 Task:  Look for Airbnb properties in Vrbas, Serbia from 3rd December, 2023 to 17th December, 2023 for 3 adults, 3 bedrooms having 4 beds and 2 bathrooms. Property type can be house. Look for 3 properties as per requirement.
Action: Mouse moved to (415, 134)
Screenshot: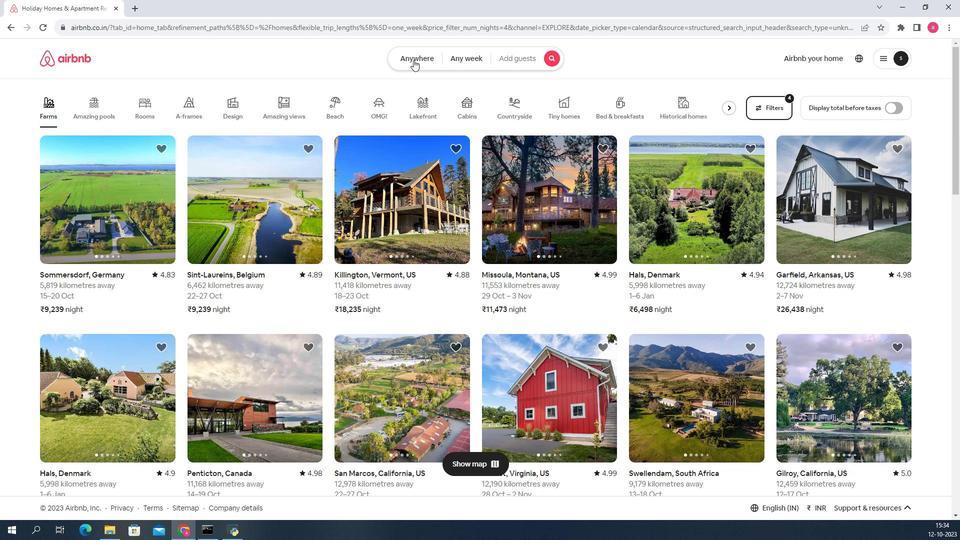 
Action: Mouse pressed left at (415, 134)
Screenshot: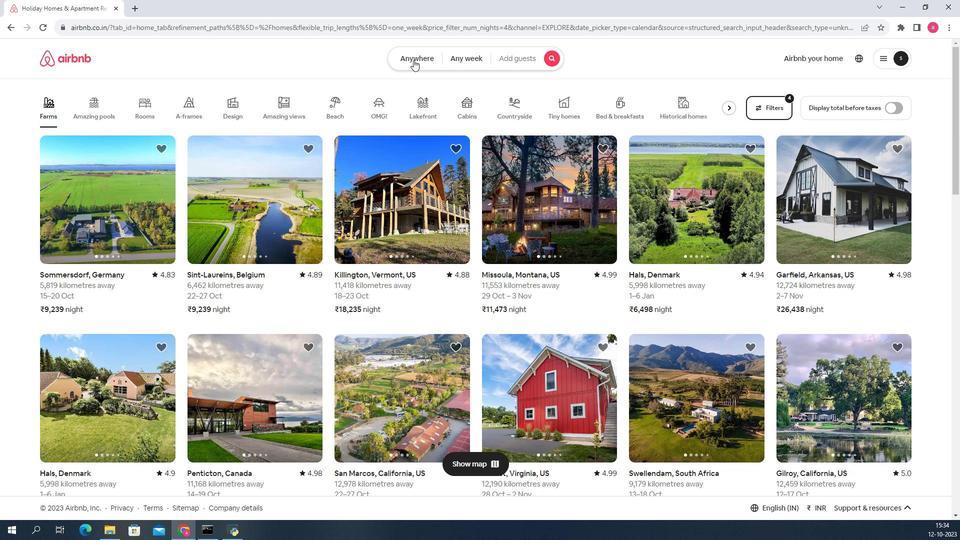 
Action: Mouse moved to (356, 158)
Screenshot: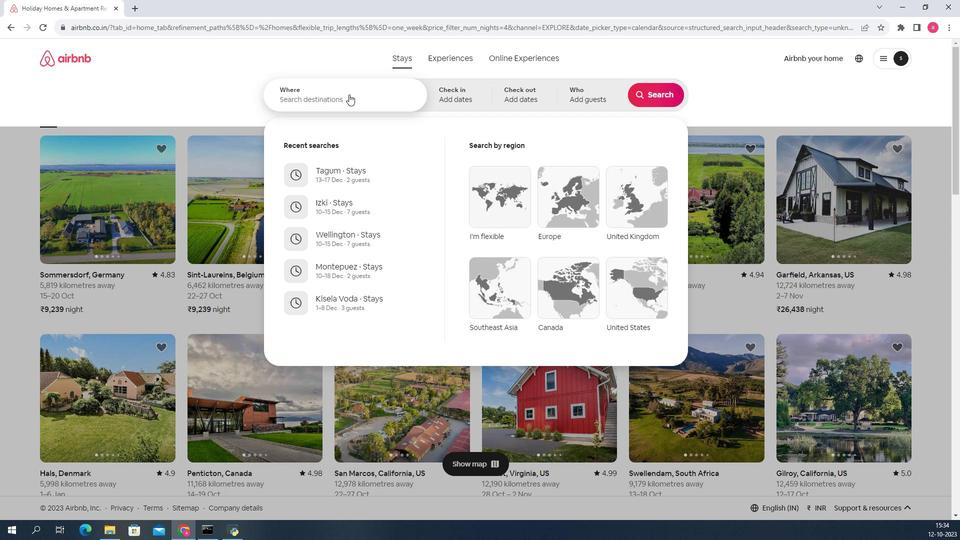 
Action: Mouse pressed left at (356, 158)
Screenshot: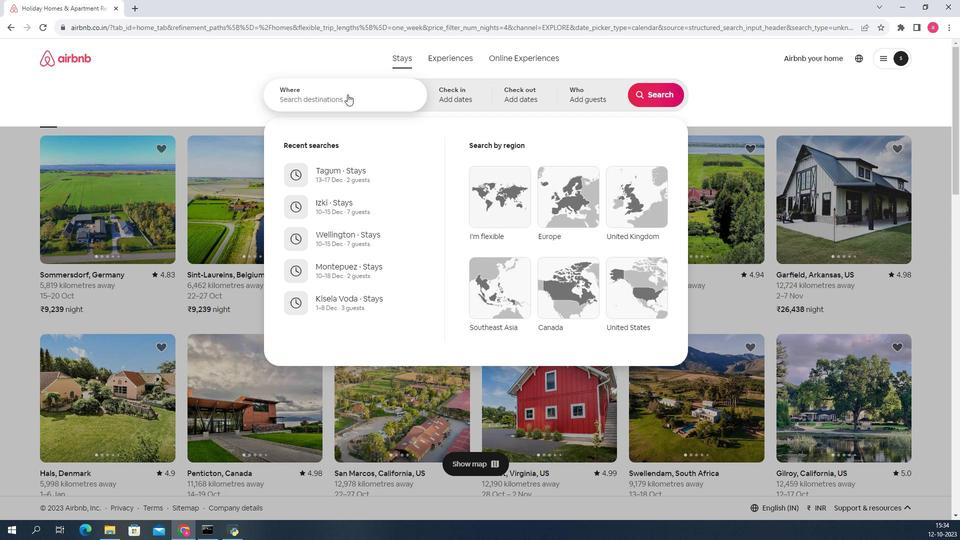 
Action: Mouse moved to (355, 158)
Screenshot: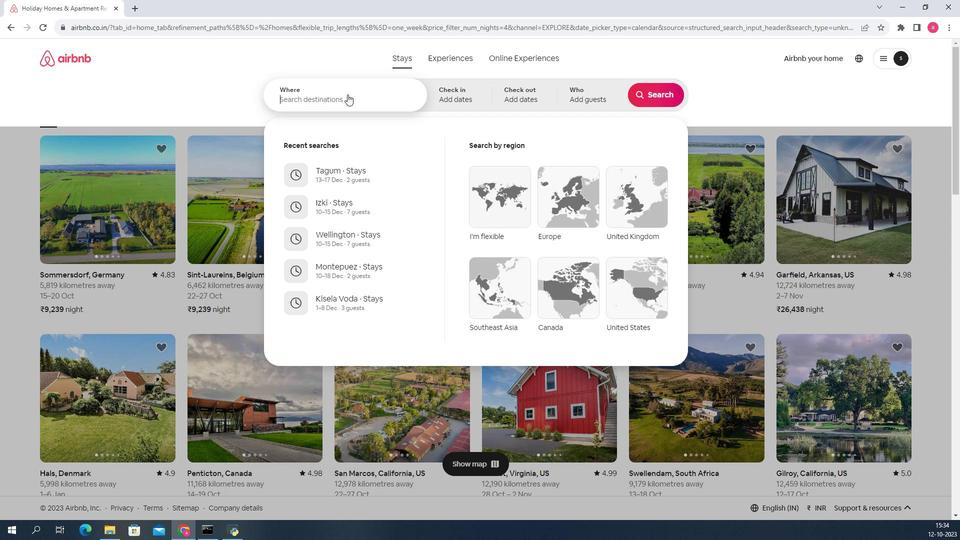
Action: Key pressed vrbas,<Key.space>serbia
Screenshot: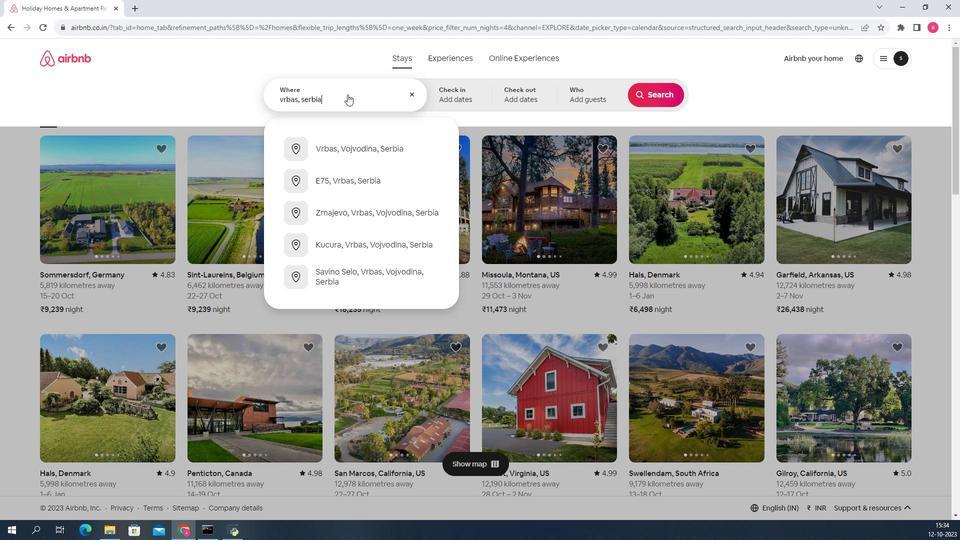 
Action: Mouse moved to (469, 160)
Screenshot: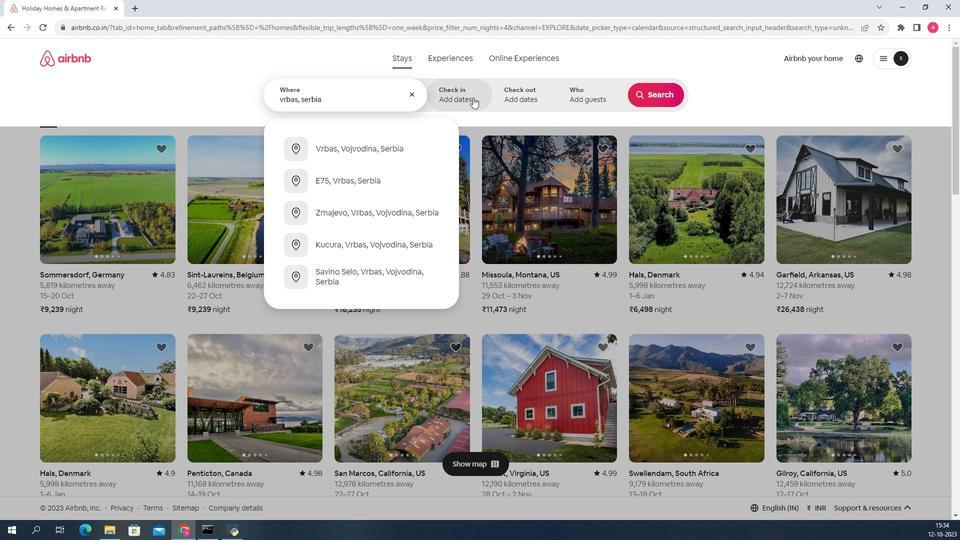 
Action: Mouse pressed left at (469, 160)
Screenshot: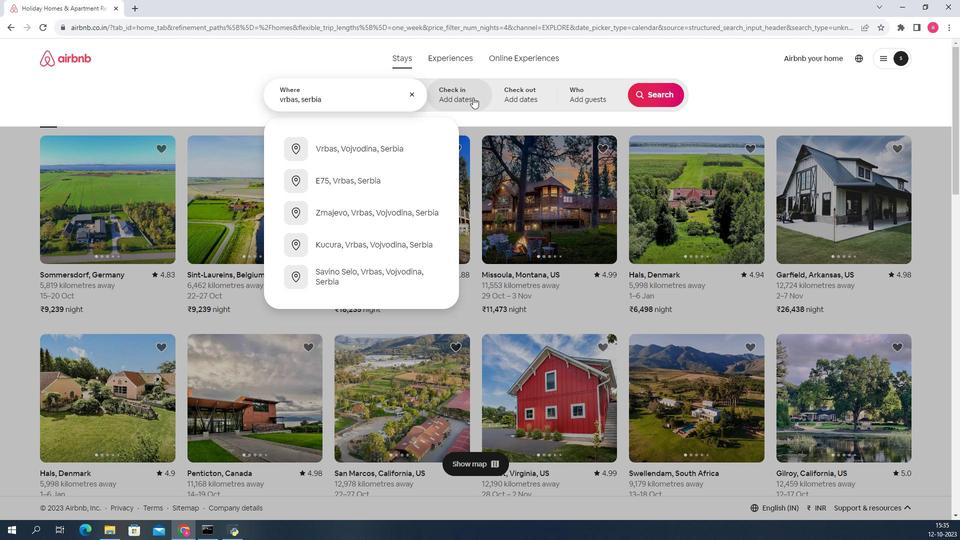 
Action: Mouse moved to (637, 214)
Screenshot: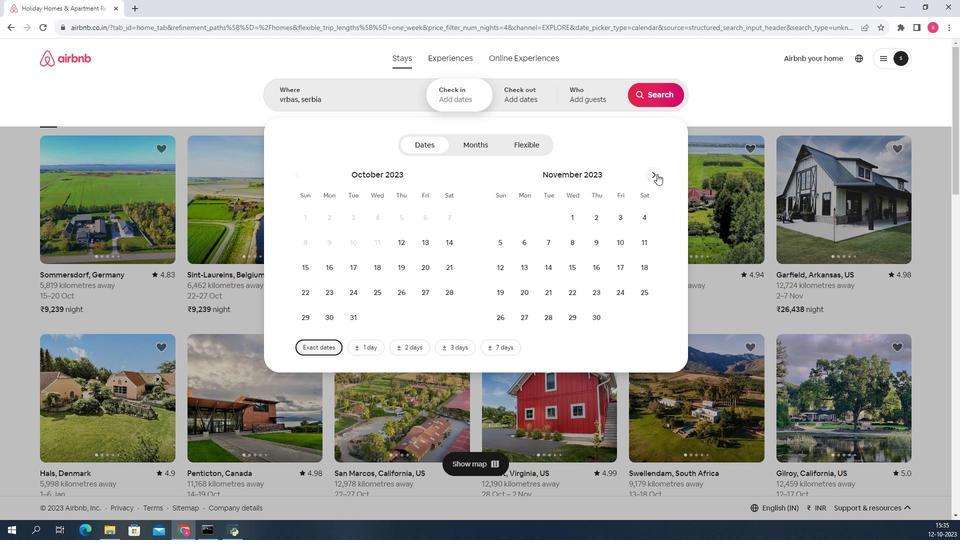
Action: Mouse pressed left at (637, 214)
Screenshot: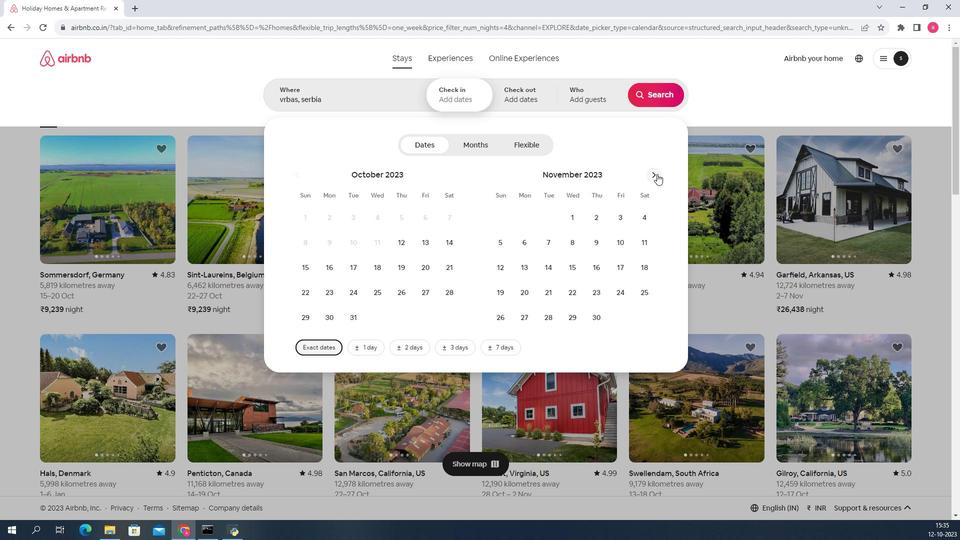 
Action: Mouse moved to (493, 261)
Screenshot: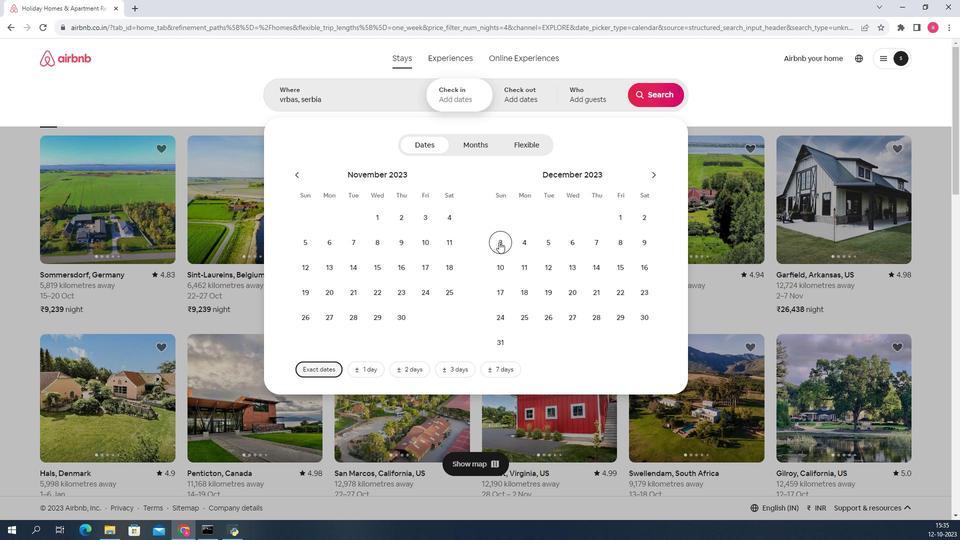 
Action: Mouse pressed left at (493, 261)
Screenshot: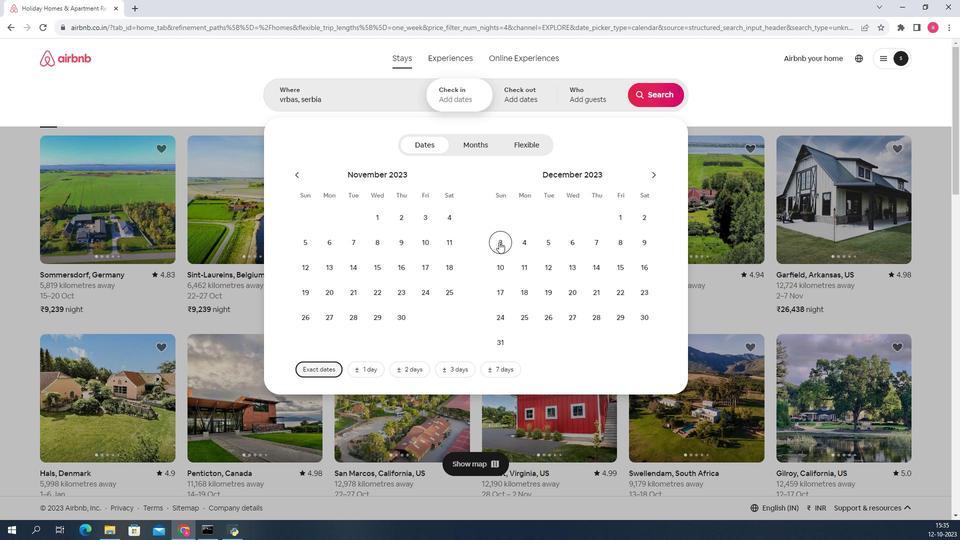 
Action: Mouse moved to (498, 294)
Screenshot: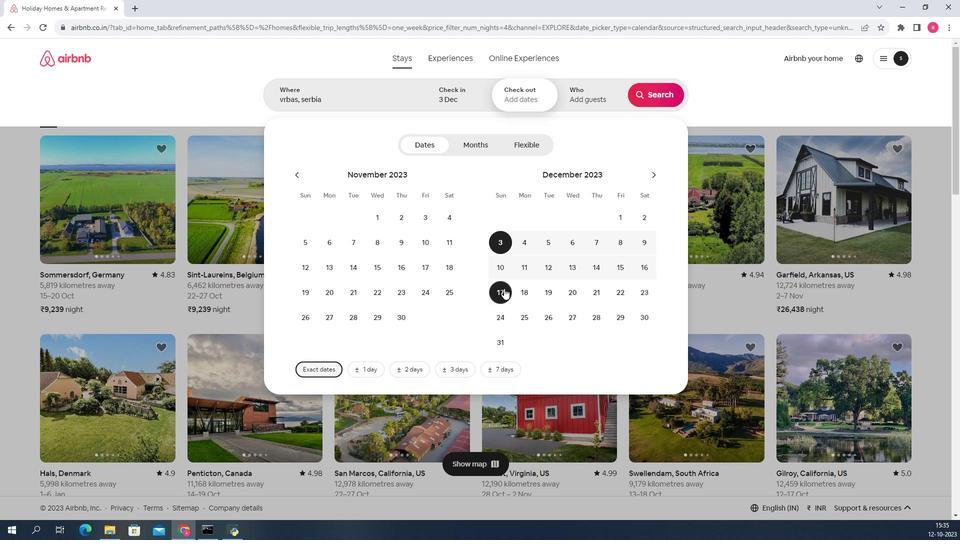 
Action: Mouse pressed left at (498, 294)
Screenshot: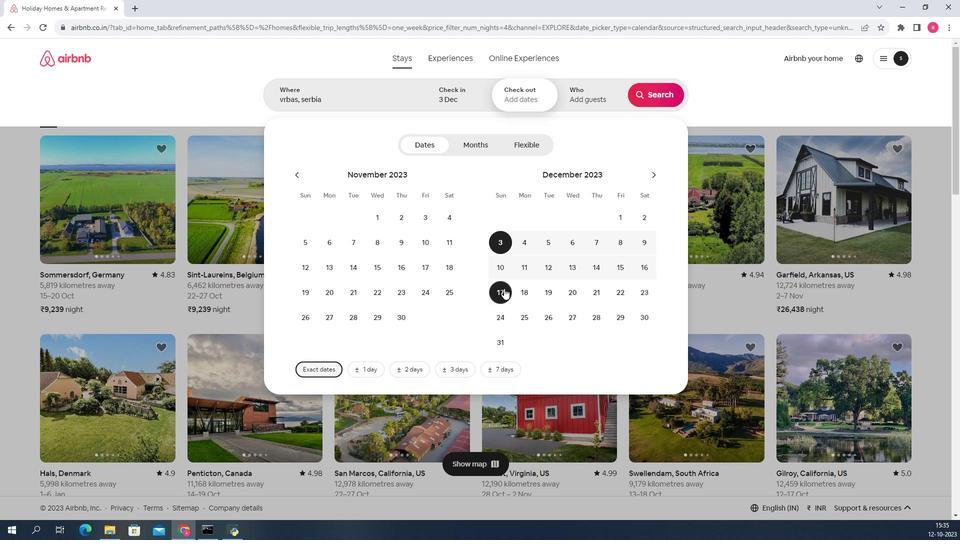 
Action: Mouse moved to (559, 160)
Screenshot: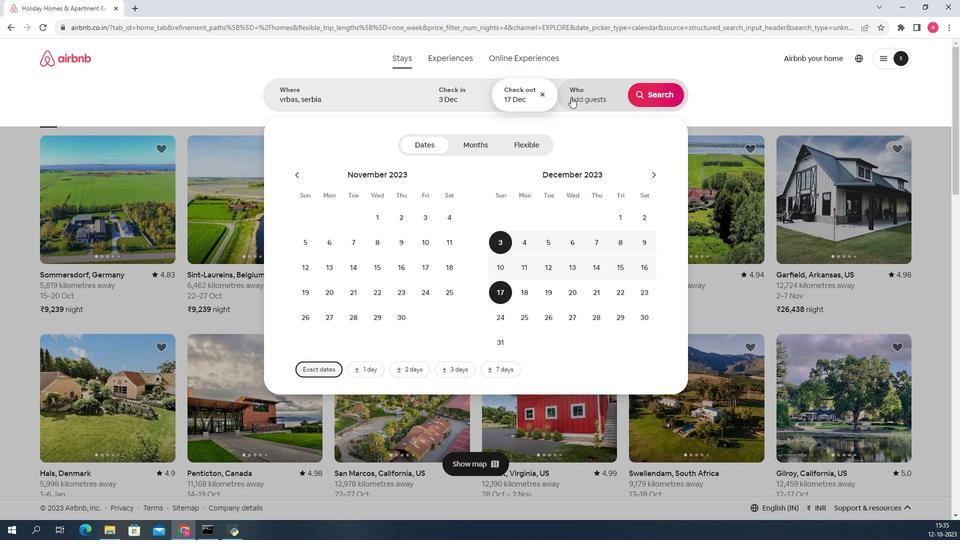 
Action: Mouse pressed left at (559, 160)
Screenshot: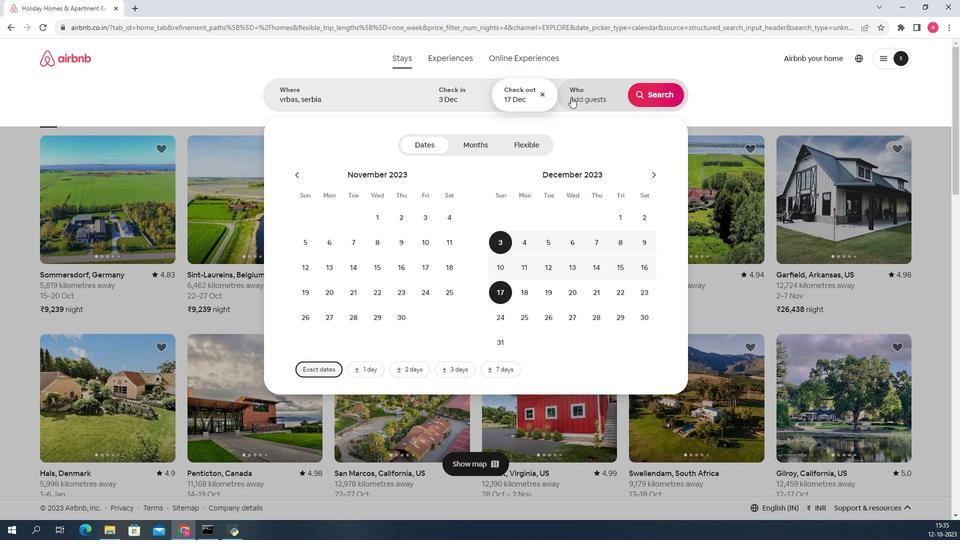 
Action: Mouse moved to (636, 193)
Screenshot: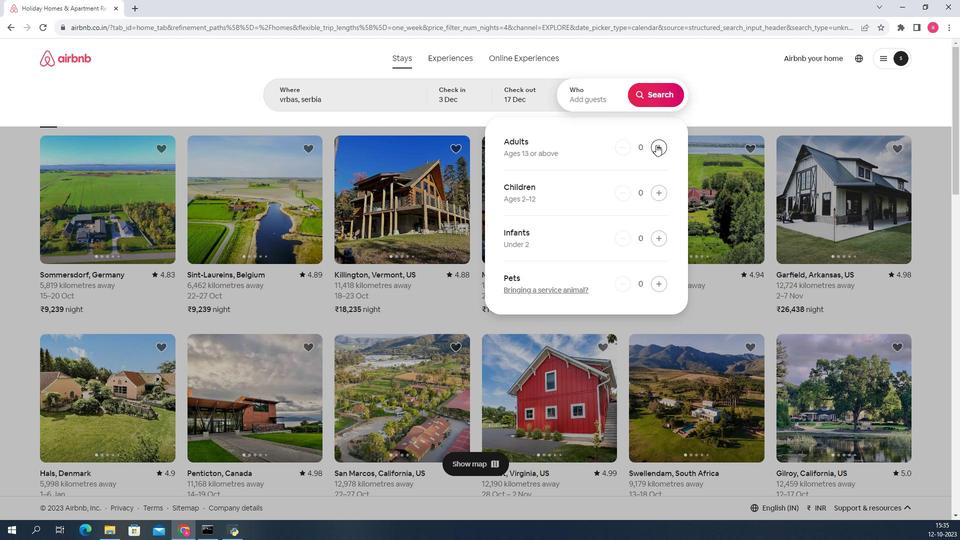 
Action: Mouse pressed left at (636, 193)
Screenshot: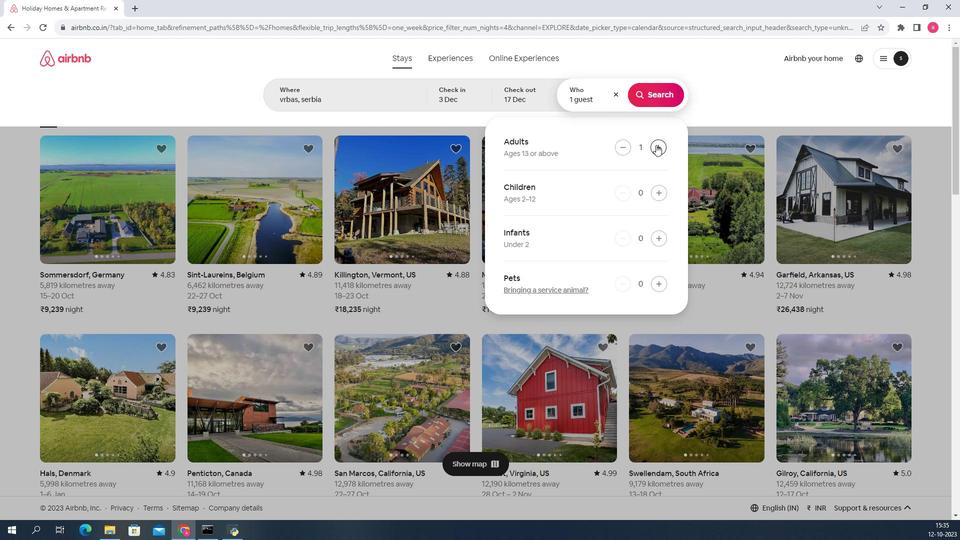 
Action: Mouse pressed left at (636, 193)
Screenshot: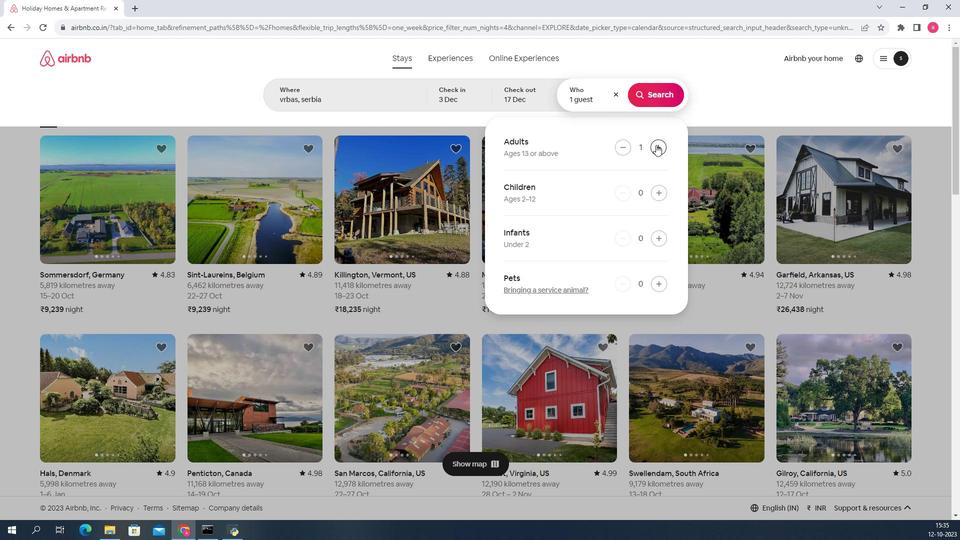 
Action: Mouse pressed left at (636, 193)
Screenshot: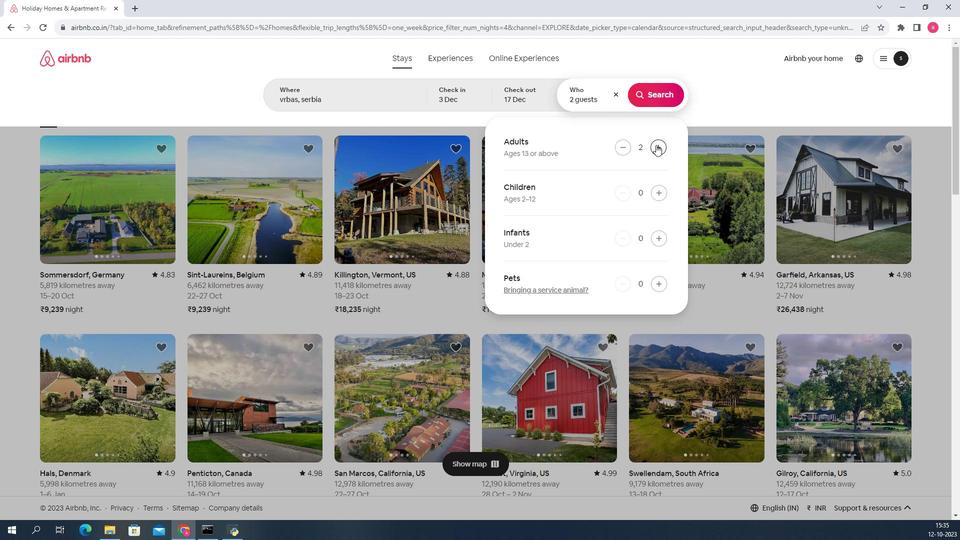 
Action: Mouse moved to (635, 161)
Screenshot: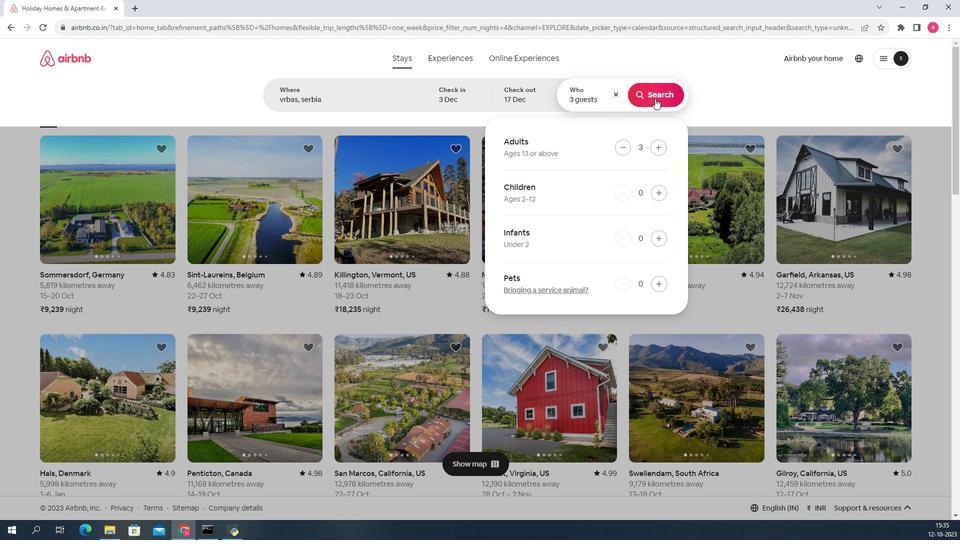 
Action: Mouse pressed left at (635, 161)
Screenshot: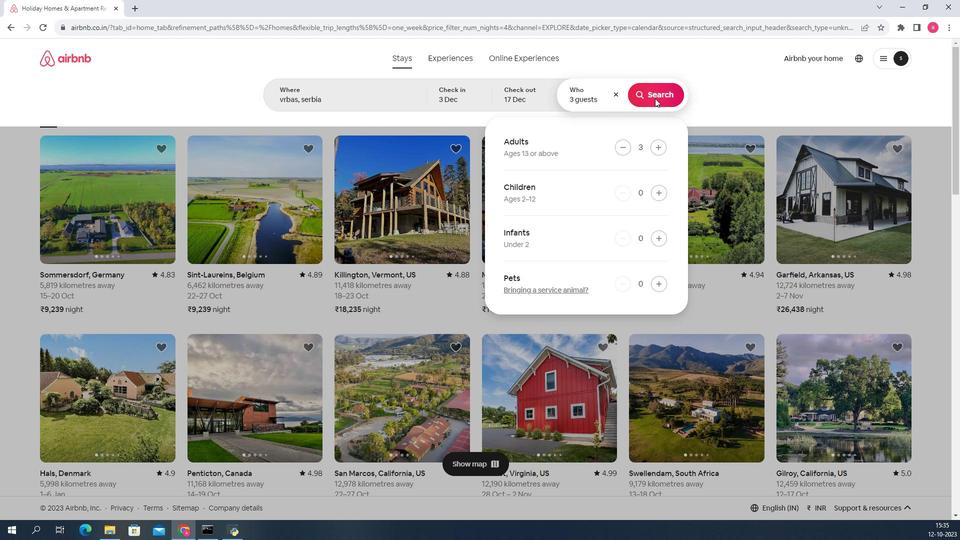 
Action: Mouse moved to (760, 158)
Screenshot: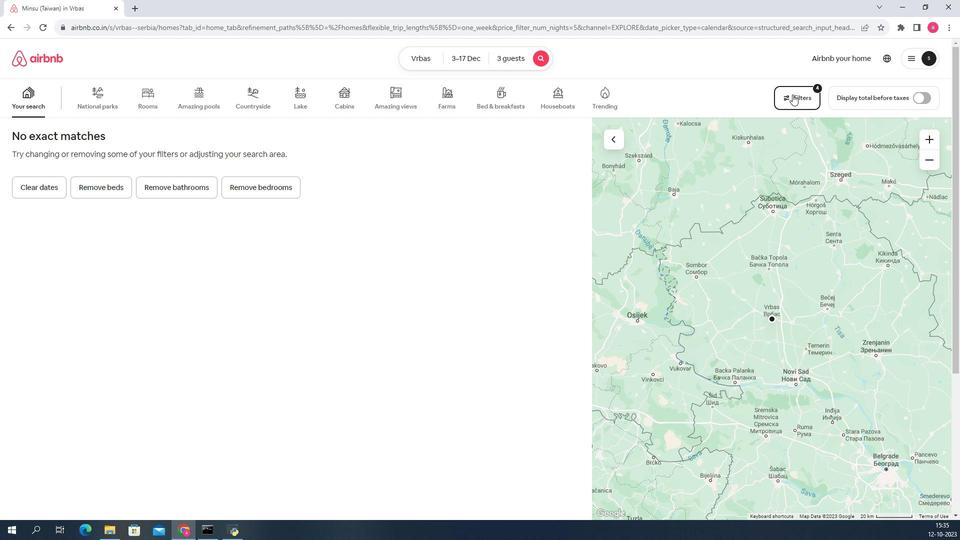 
Action: Mouse pressed left at (760, 158)
Screenshot: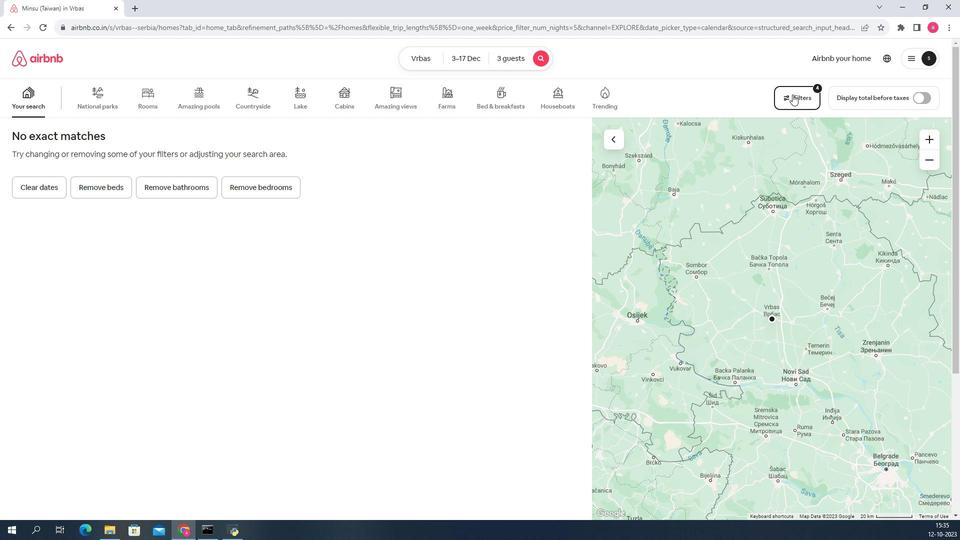 
Action: Mouse moved to (329, 431)
Screenshot: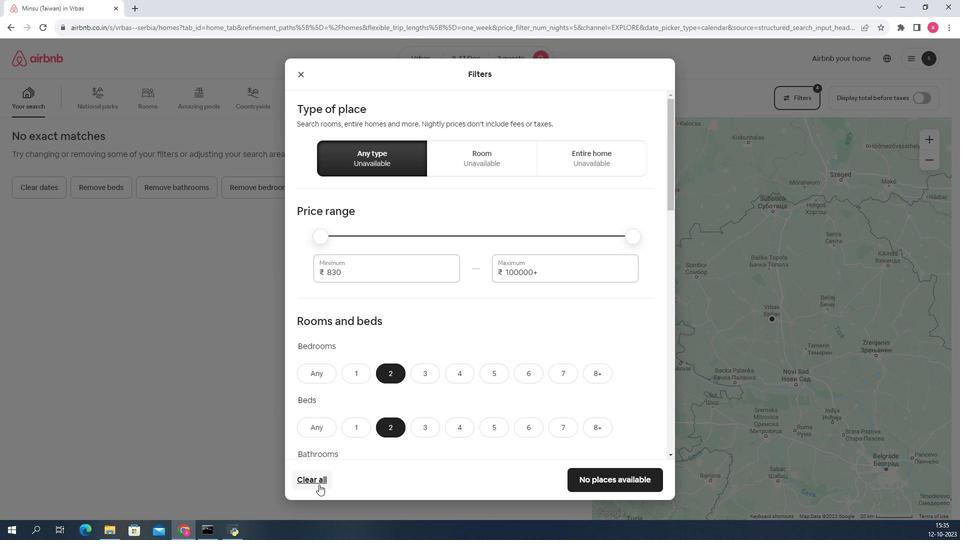 
Action: Mouse pressed left at (329, 431)
Screenshot: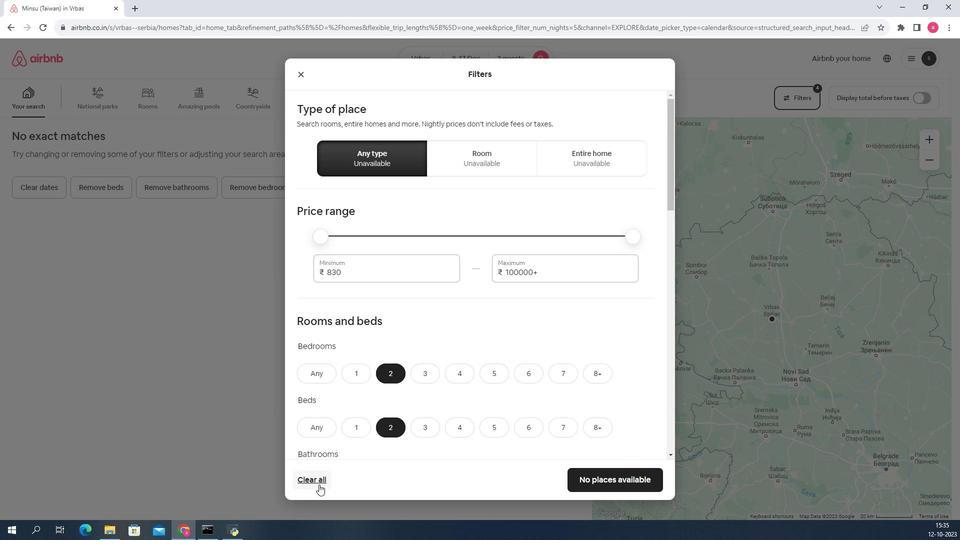
Action: Mouse moved to (498, 278)
Screenshot: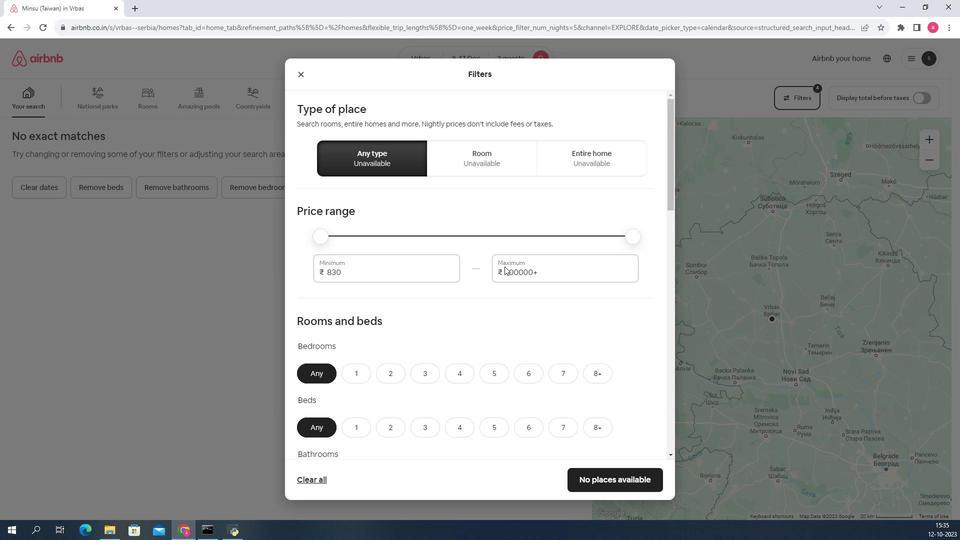 
Action: Mouse scrolled (498, 278) with delta (0, 0)
Screenshot: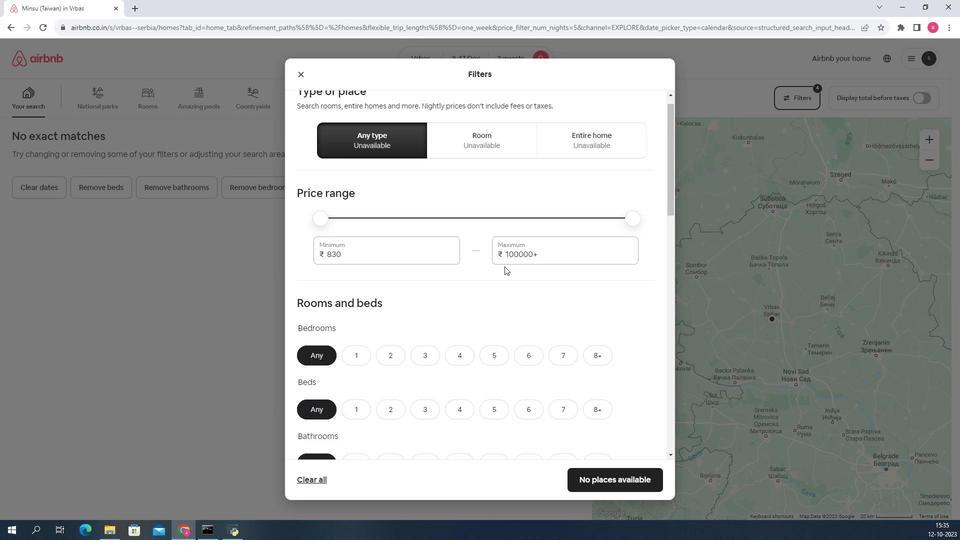 
Action: Mouse scrolled (498, 278) with delta (0, 0)
Screenshot: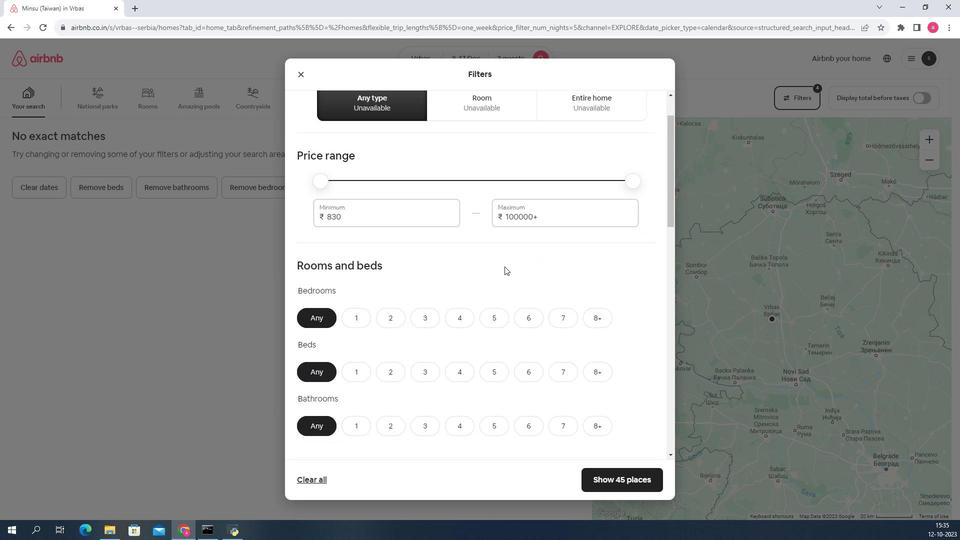 
Action: Mouse scrolled (498, 278) with delta (0, 0)
Screenshot: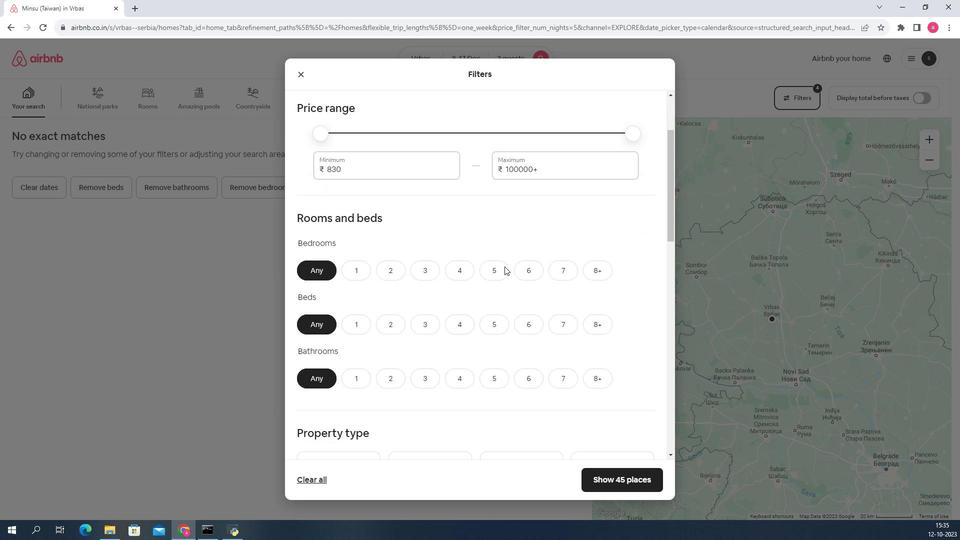 
Action: Mouse moved to (433, 255)
Screenshot: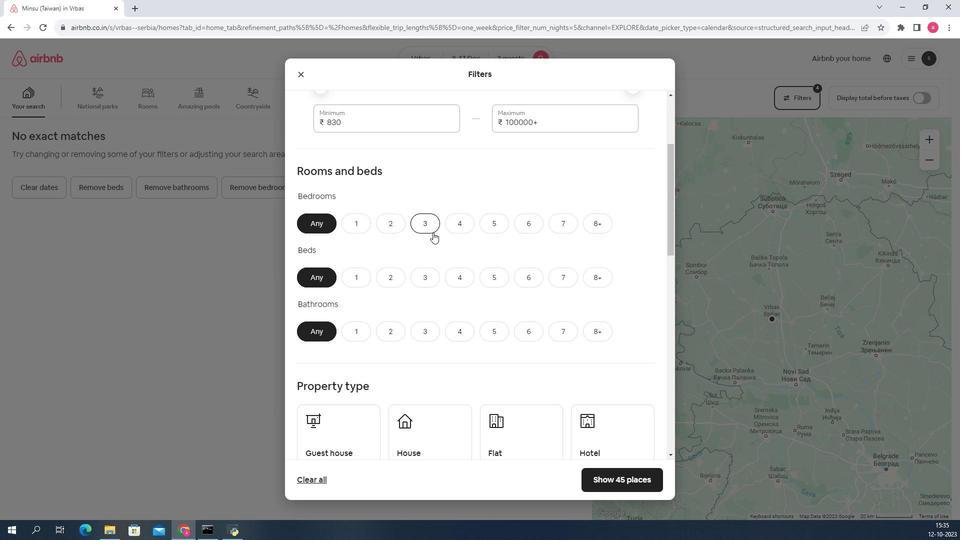 
Action: Mouse pressed left at (433, 255)
Screenshot: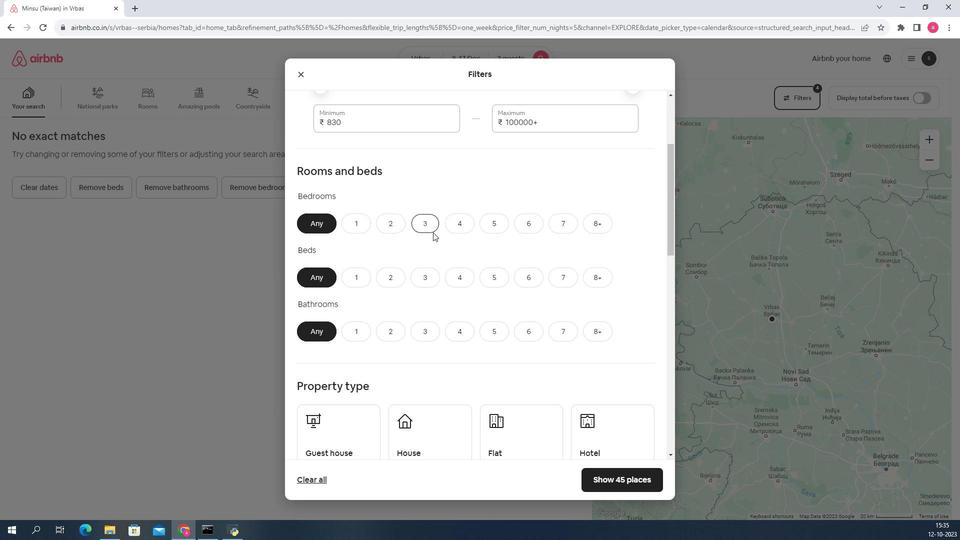 
Action: Mouse moved to (458, 286)
Screenshot: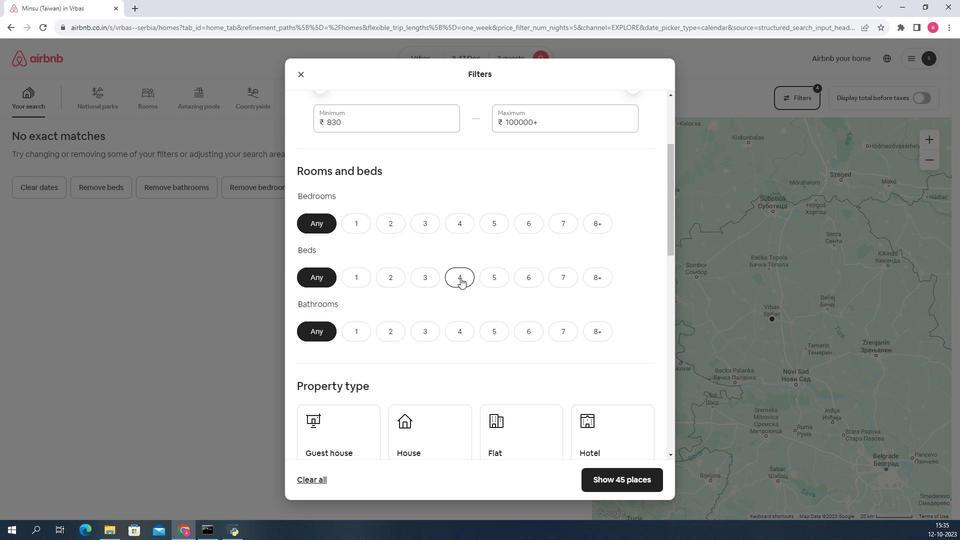 
Action: Mouse pressed left at (458, 286)
Screenshot: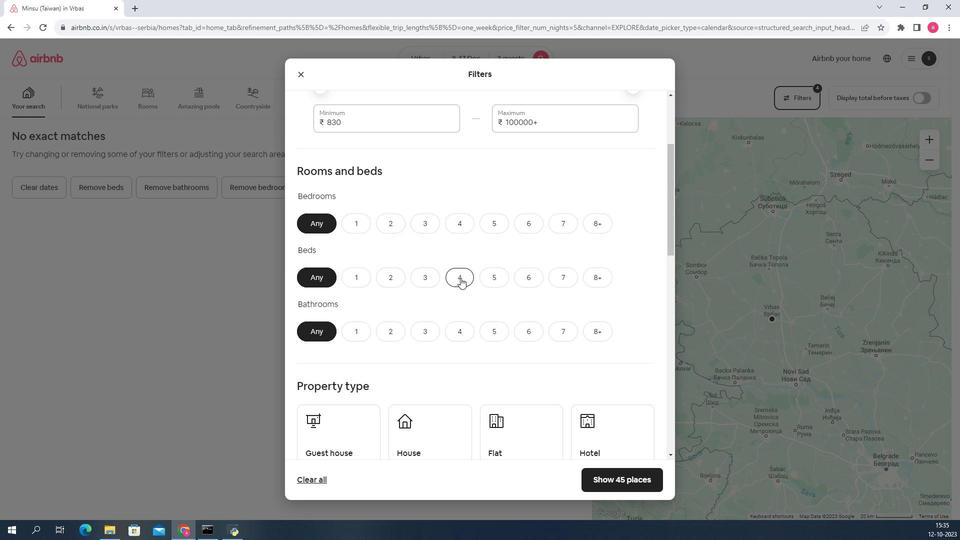 
Action: Mouse moved to (426, 248)
Screenshot: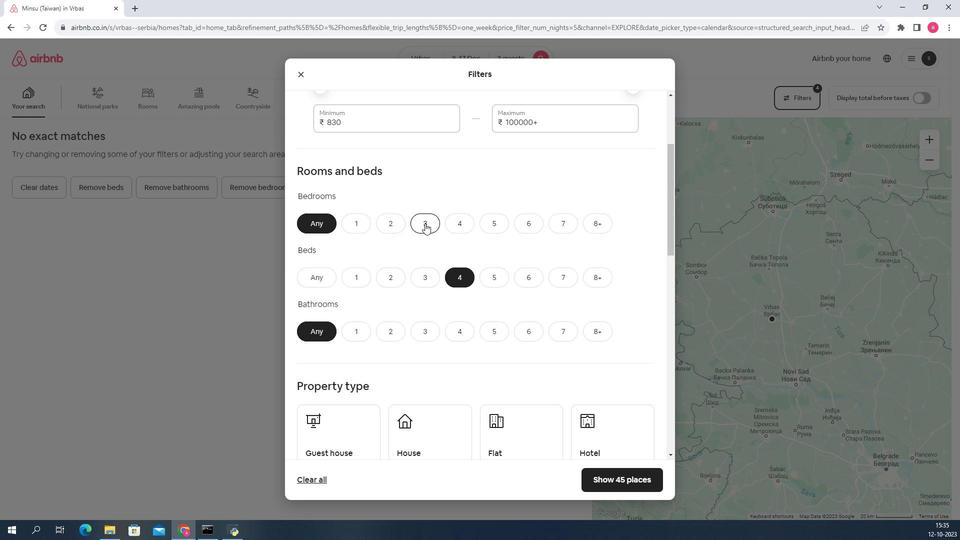 
Action: Mouse pressed left at (426, 248)
Screenshot: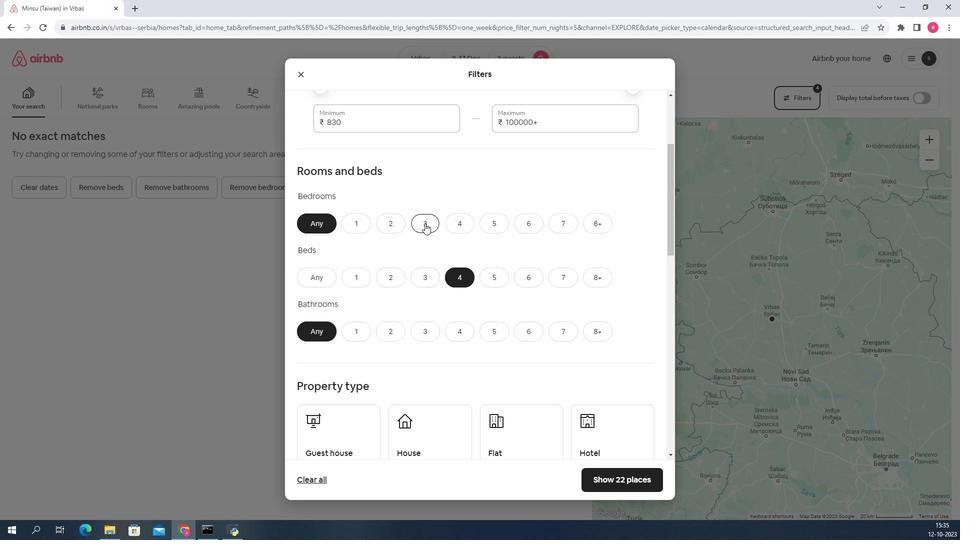 
Action: Mouse moved to (400, 323)
Screenshot: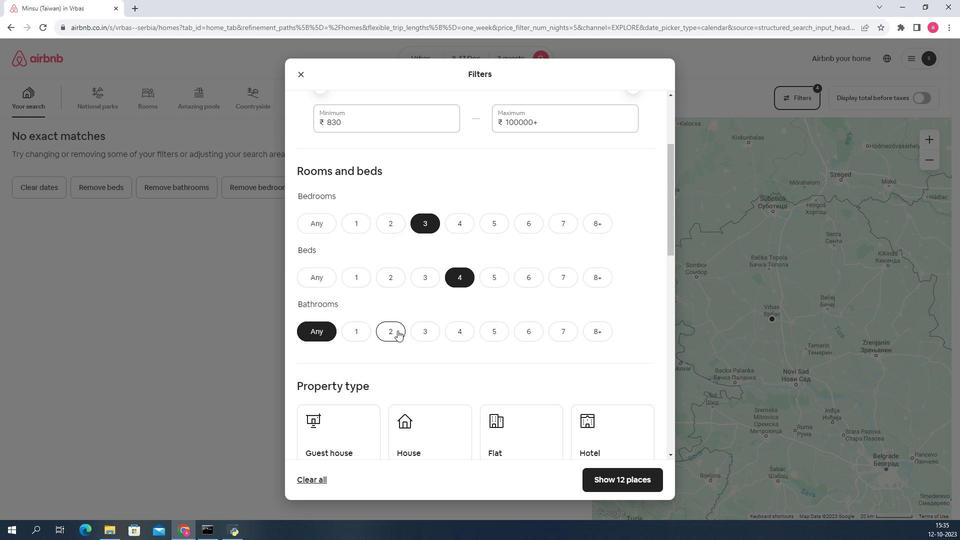 
Action: Mouse pressed left at (400, 323)
Screenshot: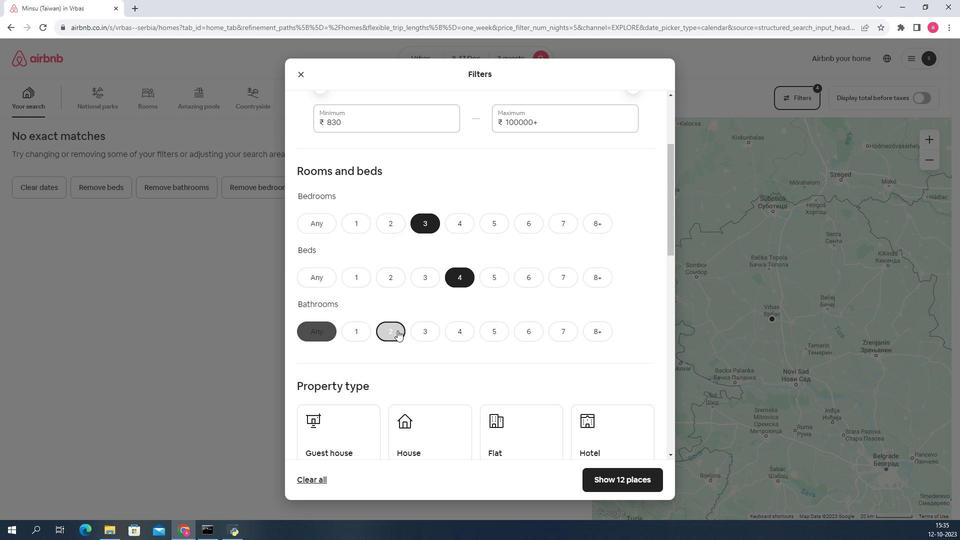 
Action: Mouse moved to (413, 326)
Screenshot: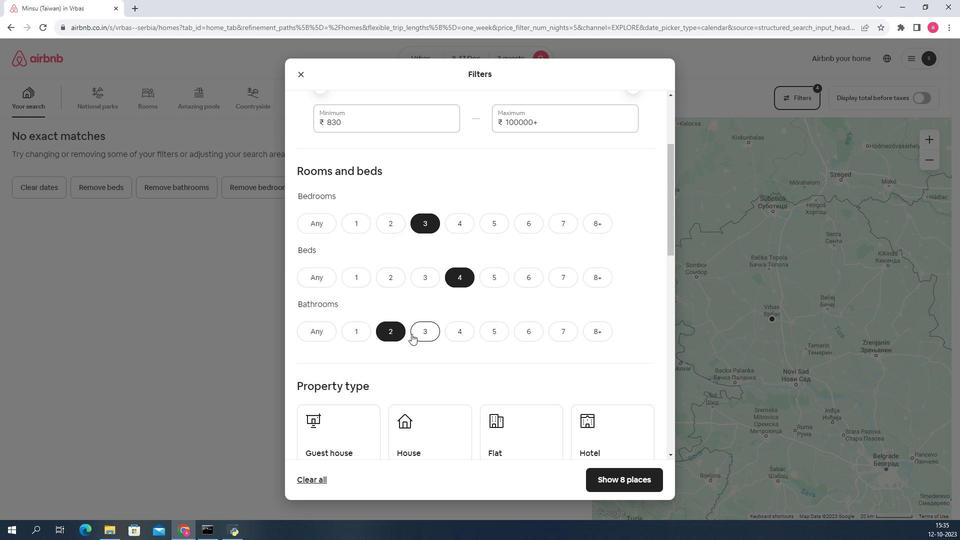 
Action: Mouse scrolled (413, 325) with delta (0, 0)
Screenshot: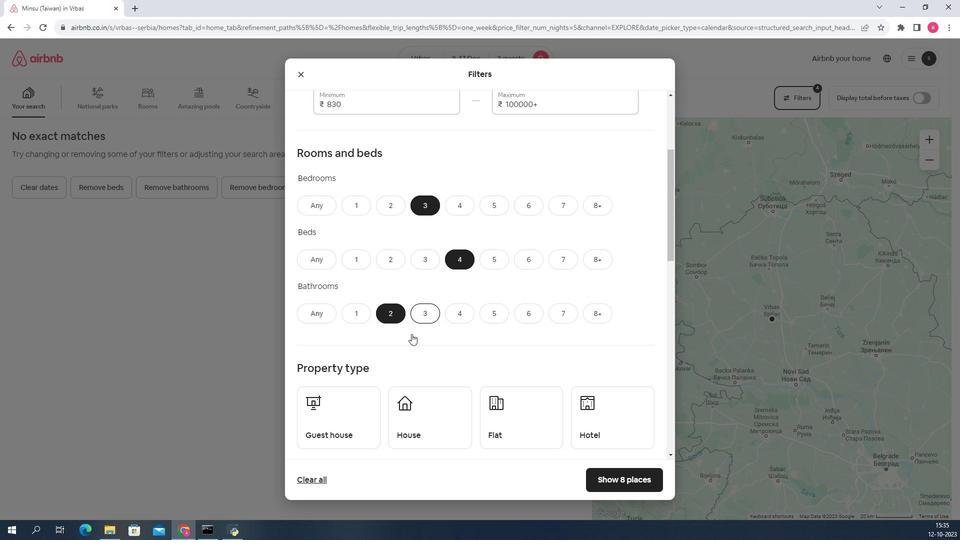 
Action: Mouse scrolled (413, 325) with delta (0, 0)
Screenshot: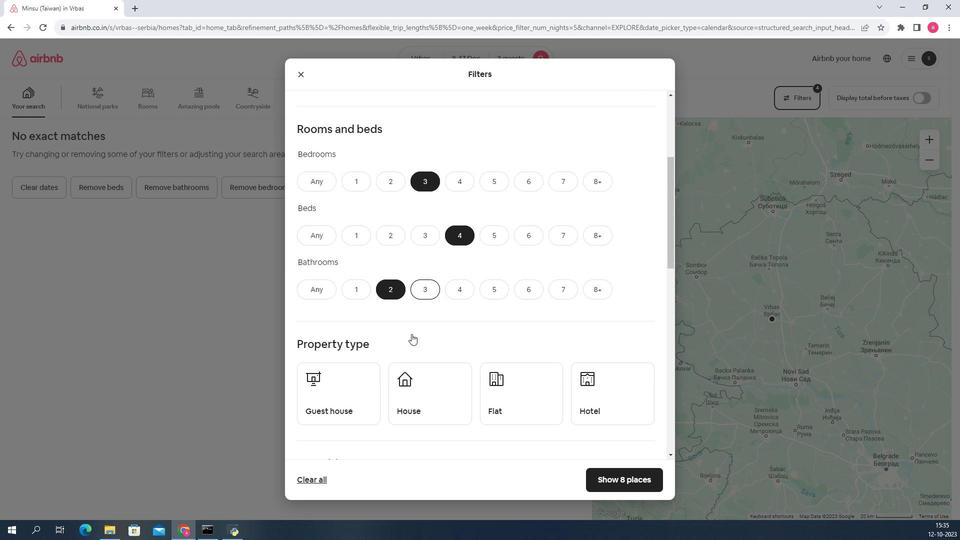 
Action: Mouse moved to (407, 324)
Screenshot: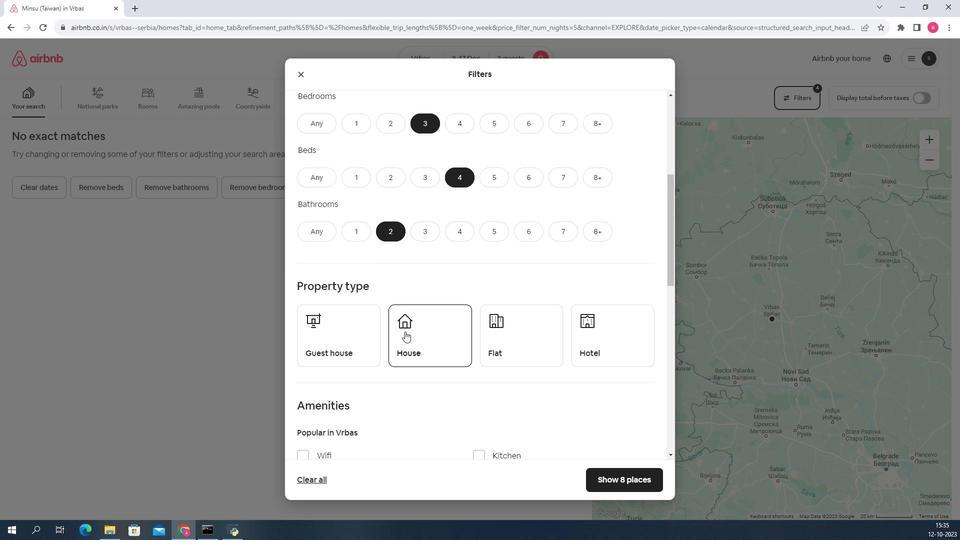 
Action: Mouse pressed left at (407, 324)
Screenshot: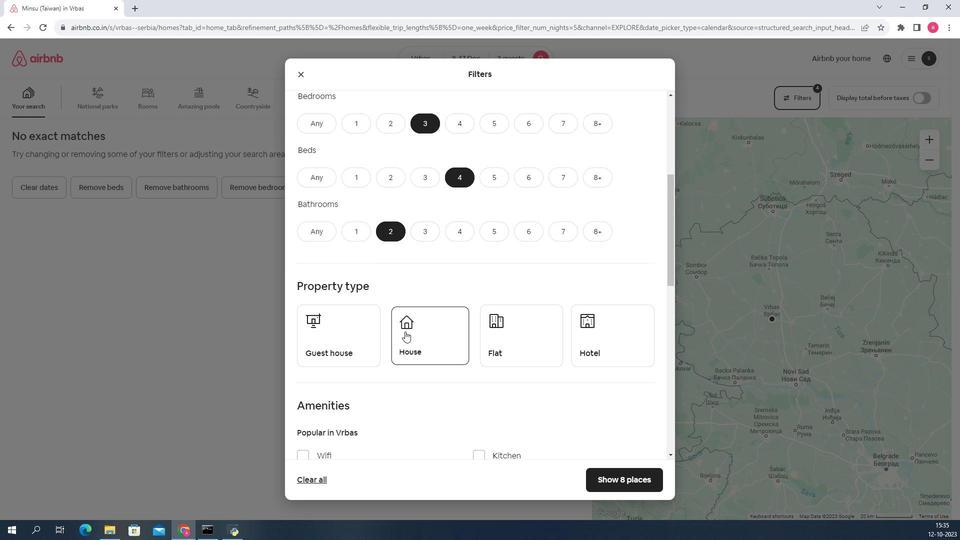 
Action: Mouse scrolled (407, 324) with delta (0, 0)
Screenshot: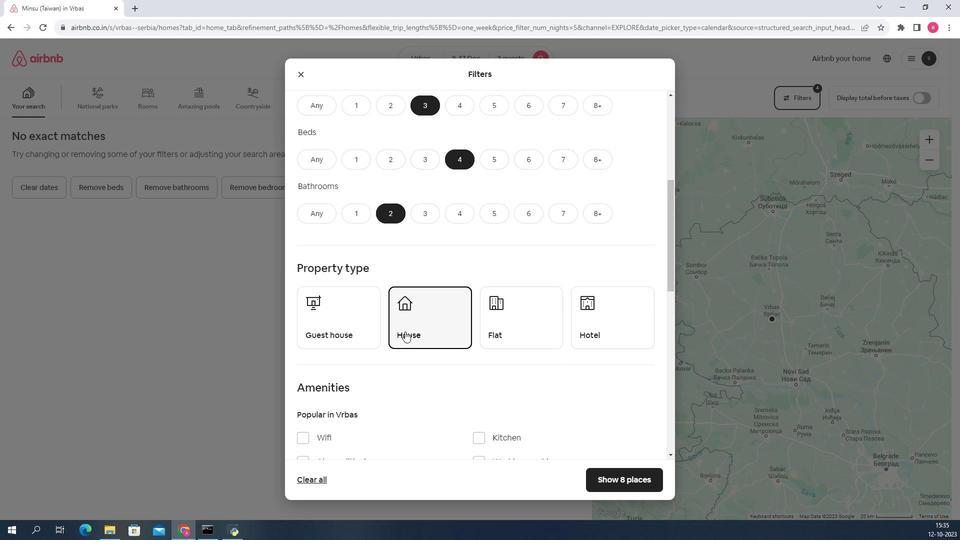 
Action: Mouse scrolled (407, 324) with delta (0, 0)
Screenshot: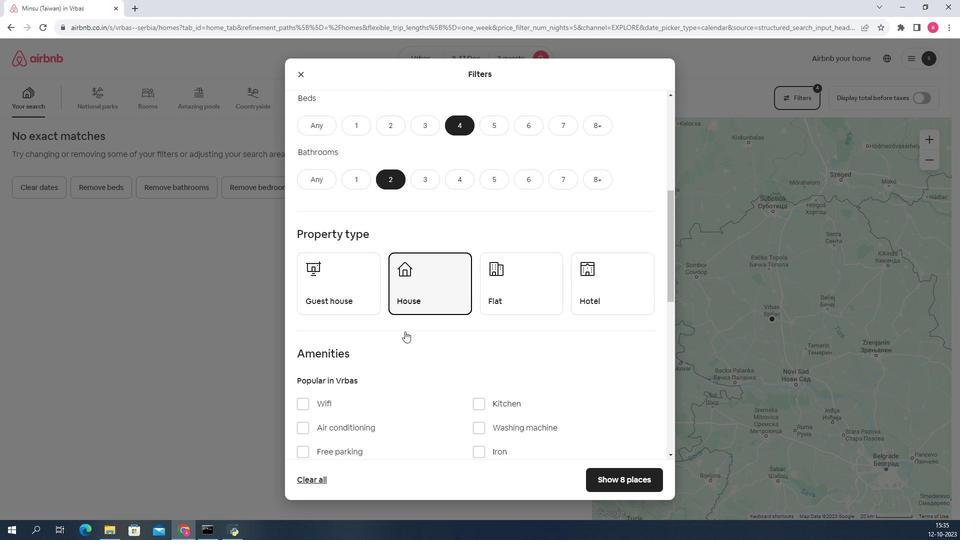 
Action: Mouse moved to (482, 305)
Screenshot: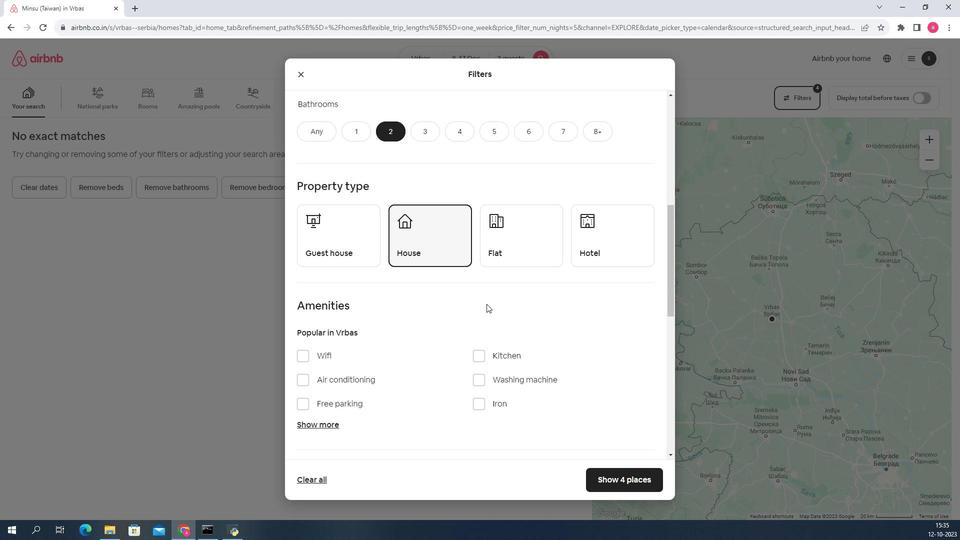 
Action: Mouse scrolled (482, 304) with delta (0, 0)
Screenshot: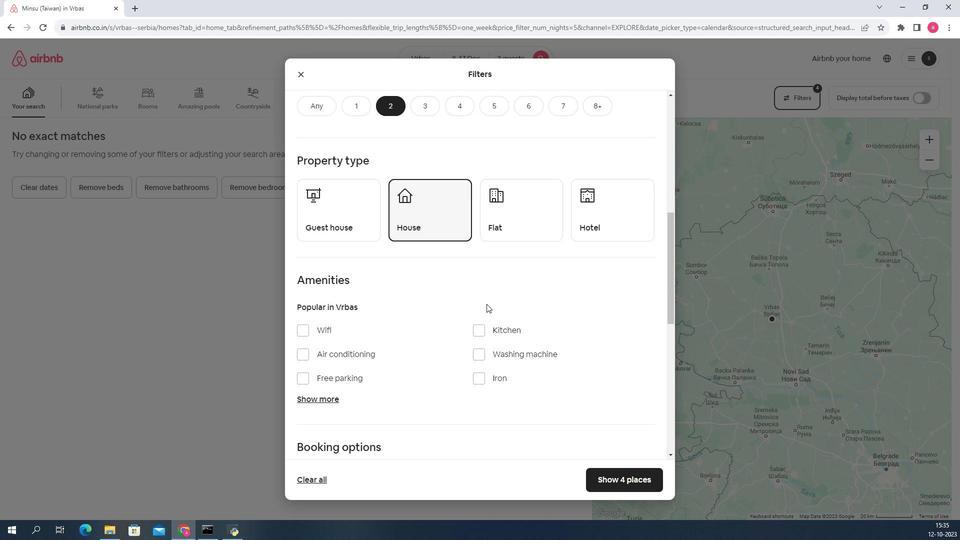 
Action: Mouse scrolled (482, 304) with delta (0, 0)
Screenshot: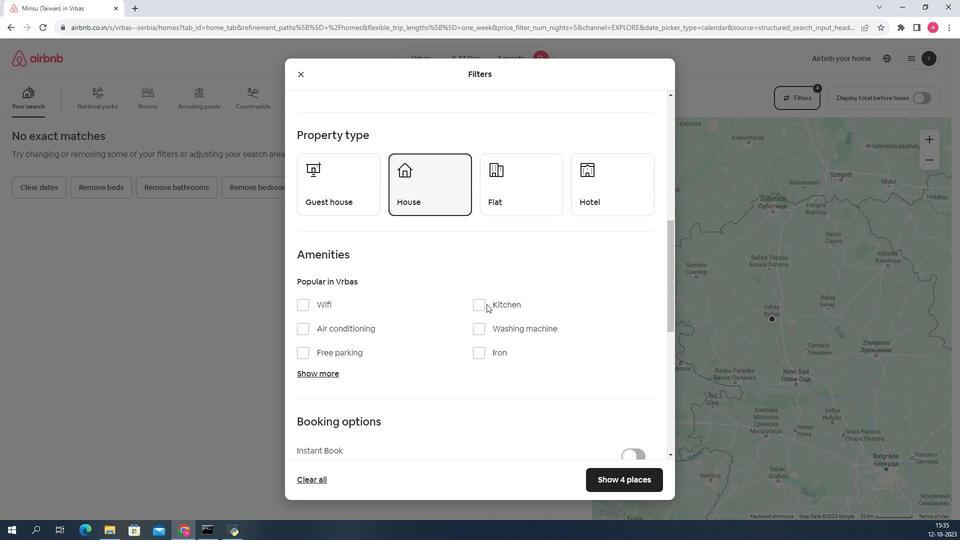
Action: Mouse moved to (586, 431)
Screenshot: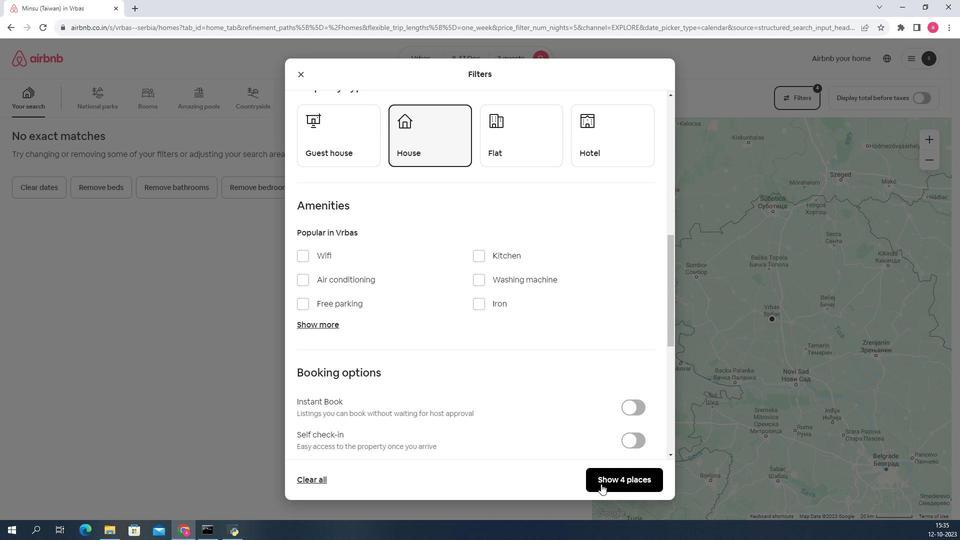 
Action: Mouse pressed left at (586, 431)
Screenshot: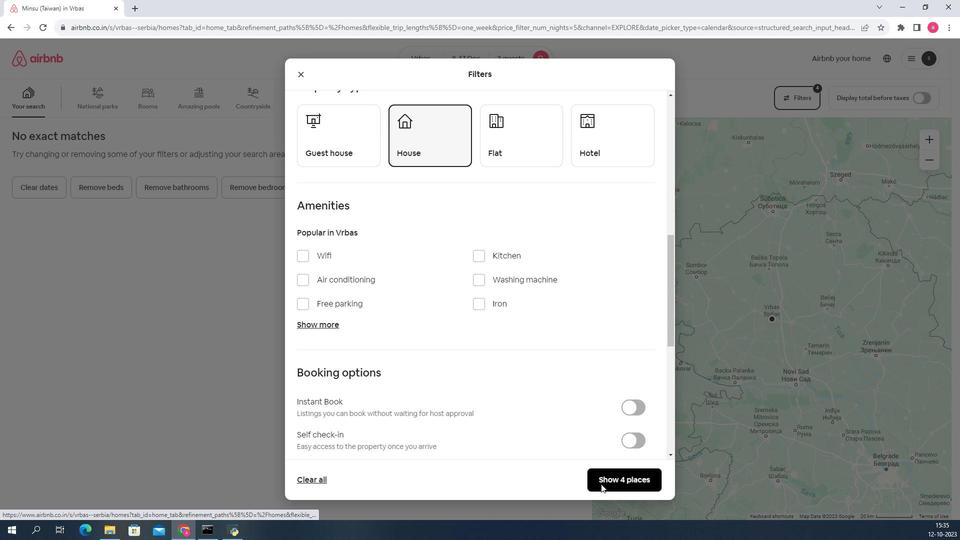 
Action: Mouse moved to (100, 257)
Screenshot: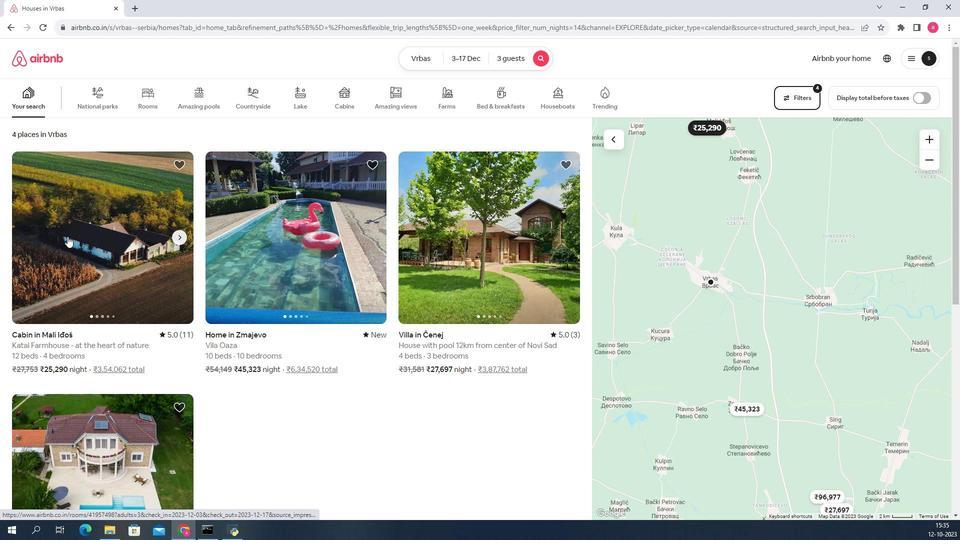 
Action: Mouse pressed left at (100, 257)
Screenshot: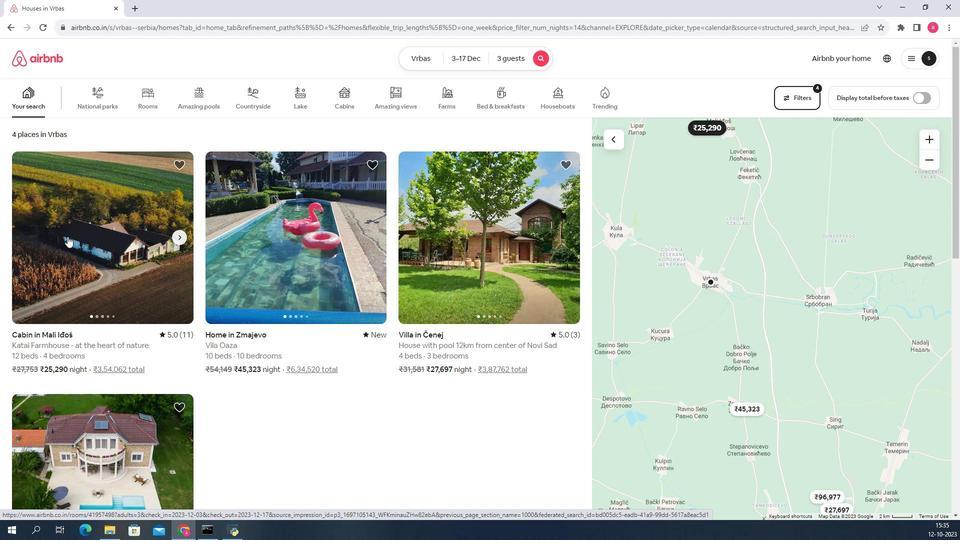 
Action: Mouse moved to (339, 211)
Screenshot: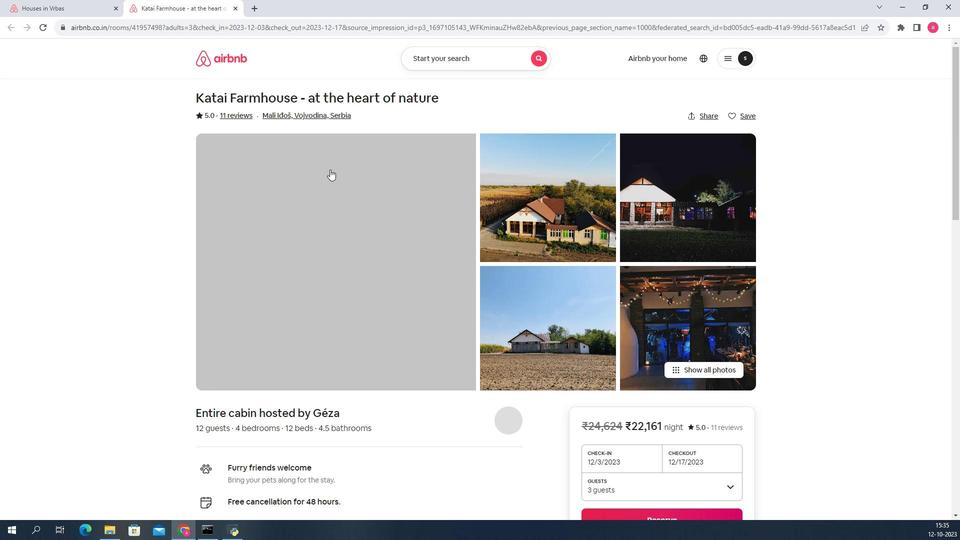 
Action: Mouse pressed left at (339, 211)
Screenshot: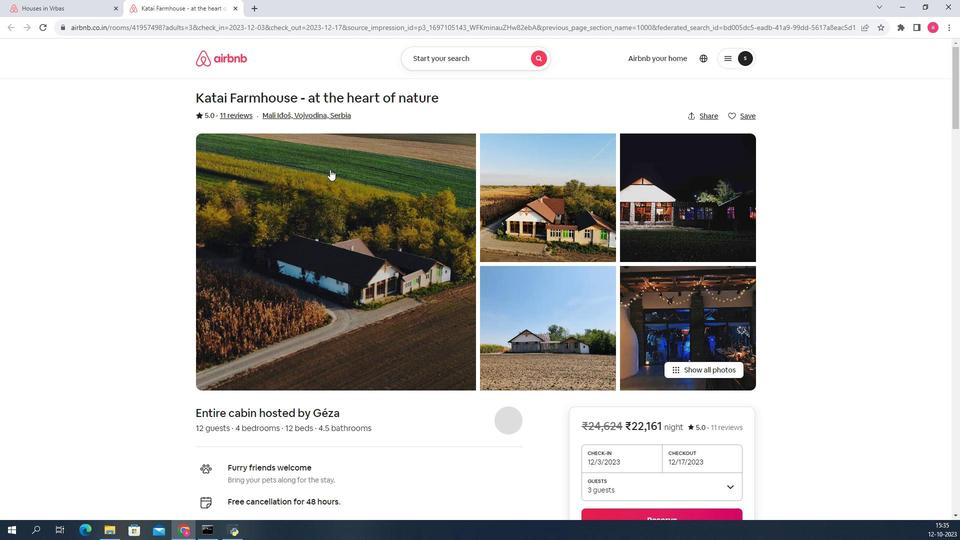 
Action: Mouse scrolled (339, 210) with delta (0, 0)
Screenshot: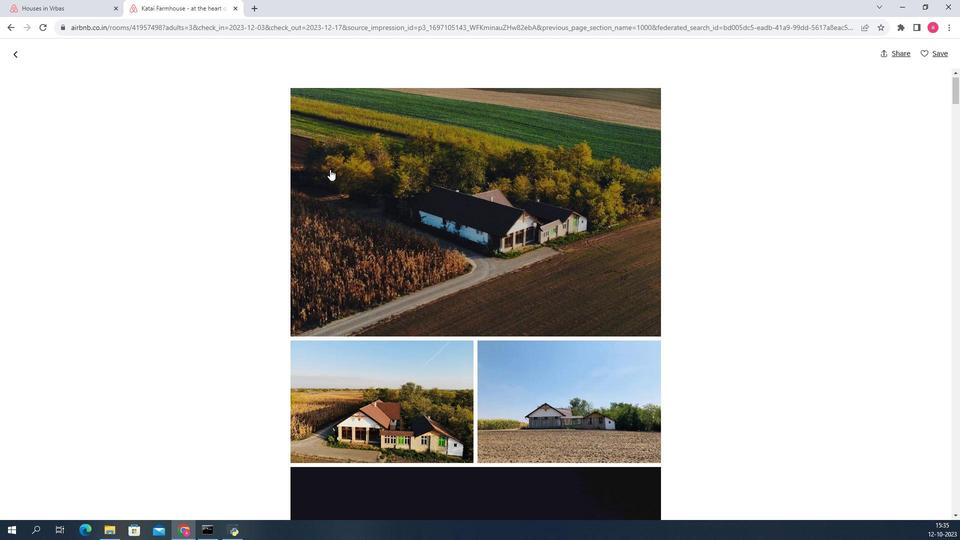 
Action: Mouse scrolled (339, 210) with delta (0, 0)
Screenshot: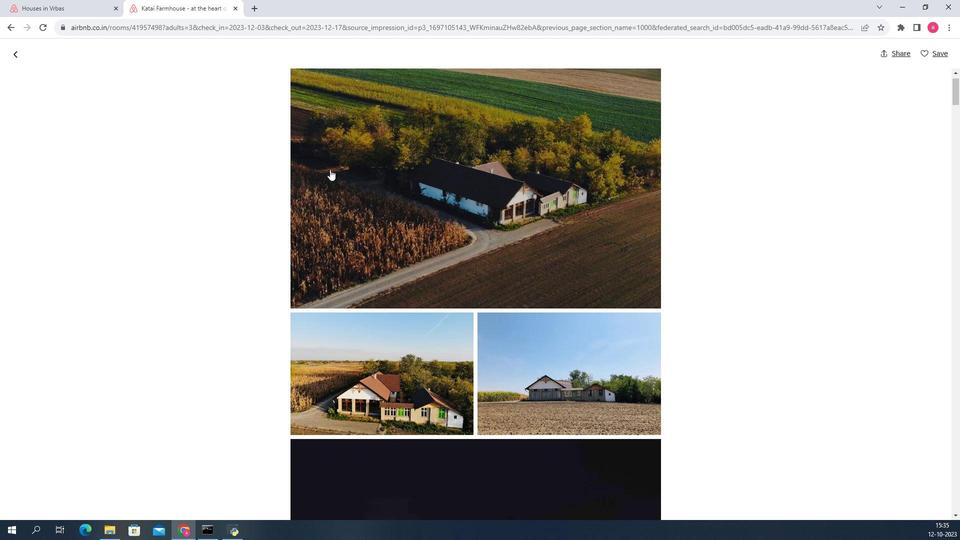 
Action: Mouse scrolled (339, 210) with delta (0, 0)
Screenshot: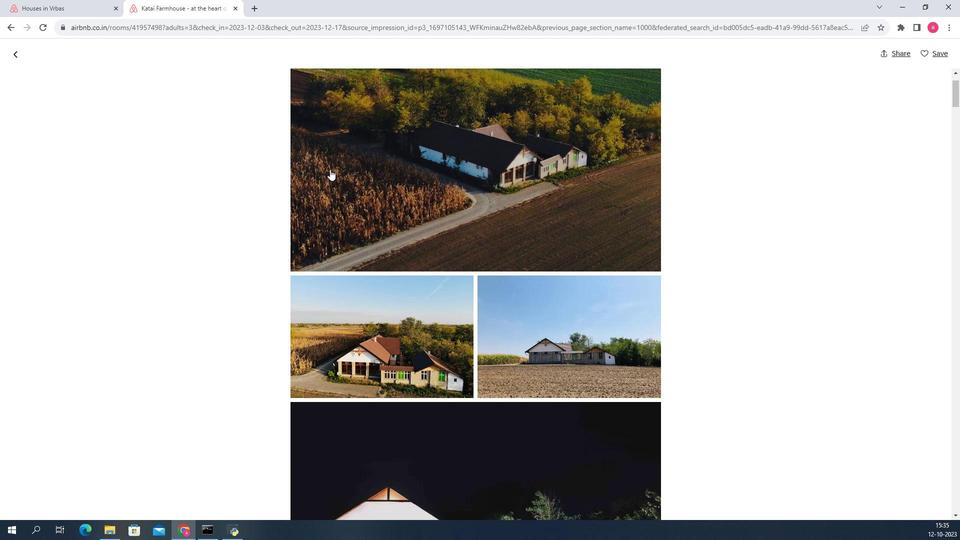 
Action: Mouse scrolled (339, 210) with delta (0, 0)
Screenshot: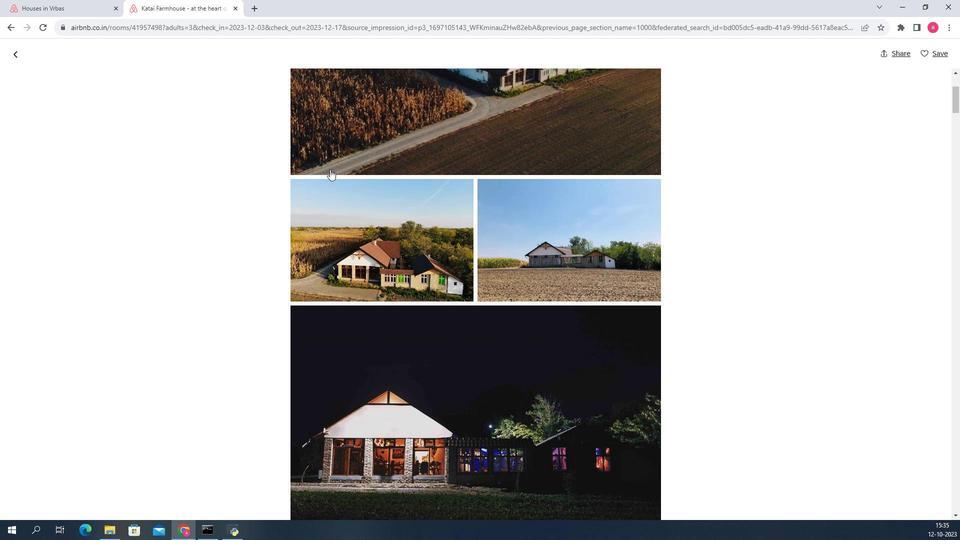
Action: Mouse scrolled (339, 210) with delta (0, 0)
Screenshot: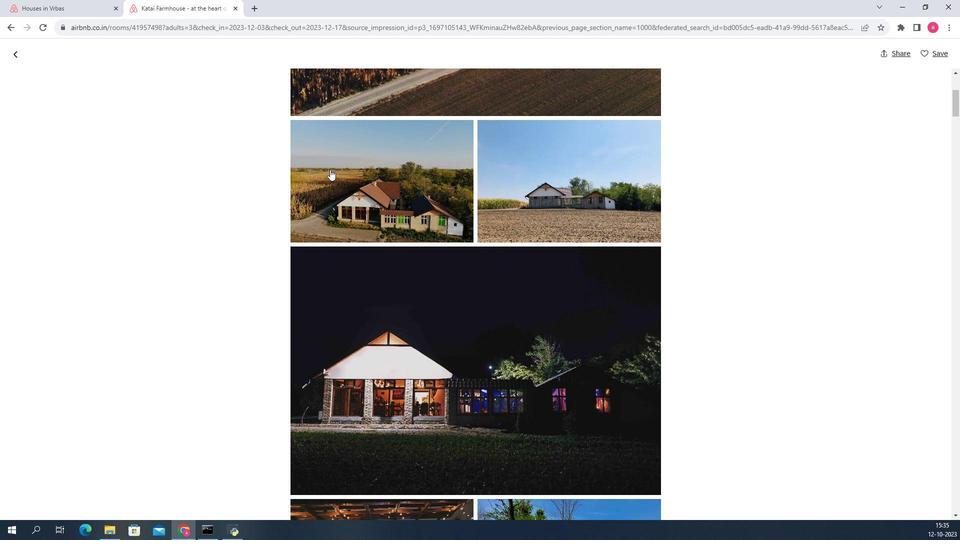 
Action: Mouse scrolled (339, 210) with delta (0, 0)
Screenshot: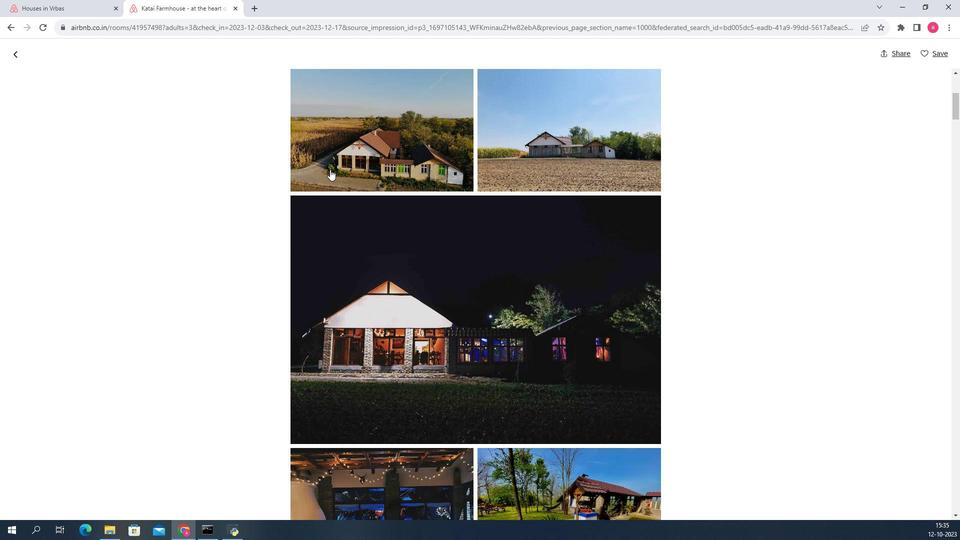 
Action: Mouse scrolled (339, 210) with delta (0, 0)
Screenshot: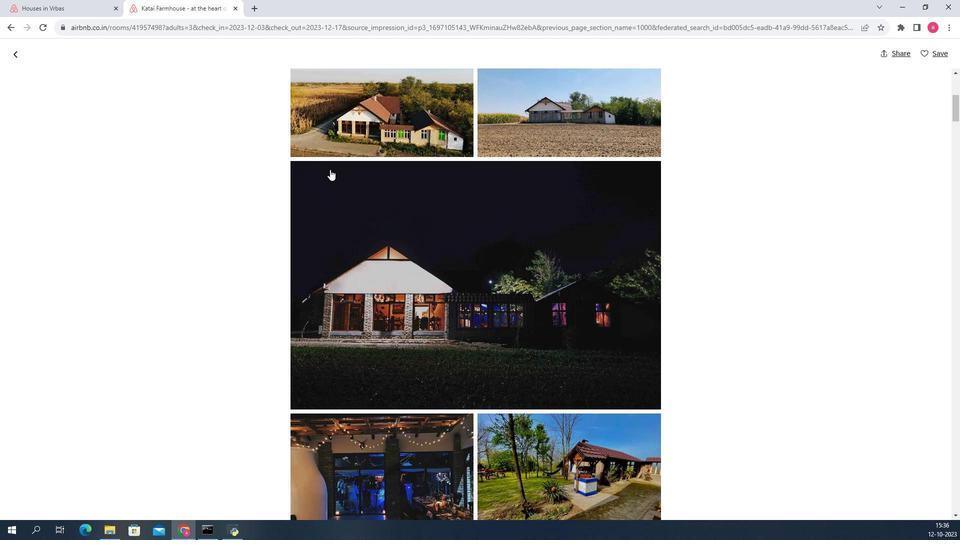 
Action: Mouse scrolled (339, 210) with delta (0, 0)
Screenshot: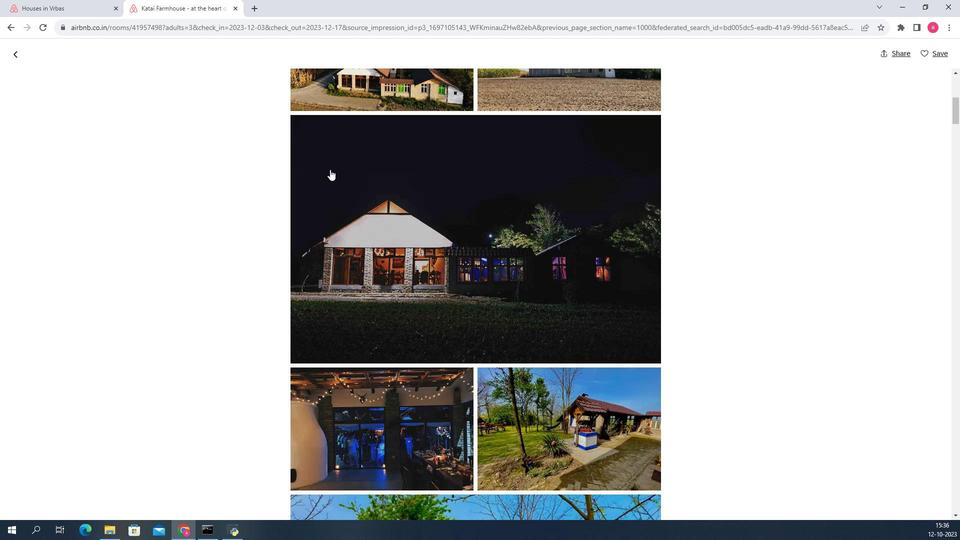 
Action: Mouse scrolled (339, 210) with delta (0, 0)
Screenshot: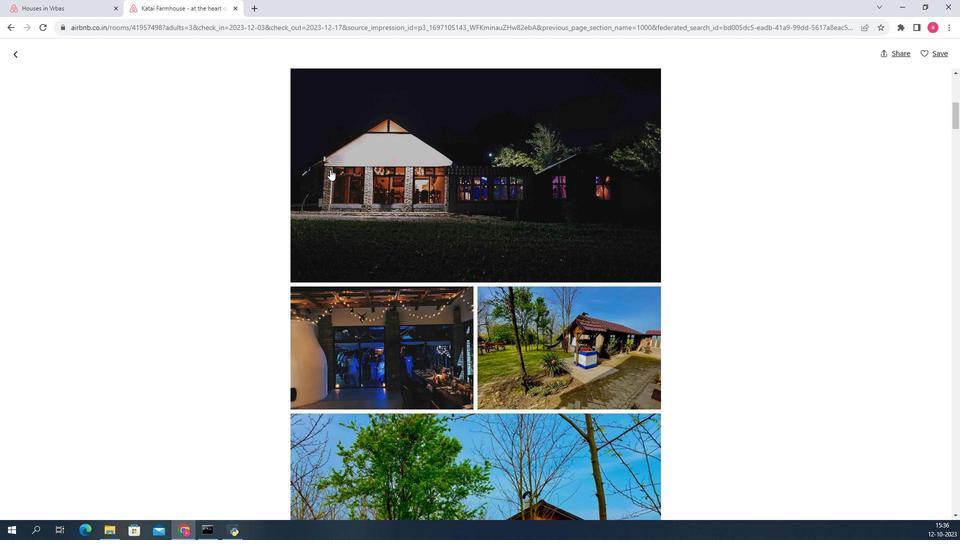 
Action: Mouse scrolled (339, 210) with delta (0, 0)
Screenshot: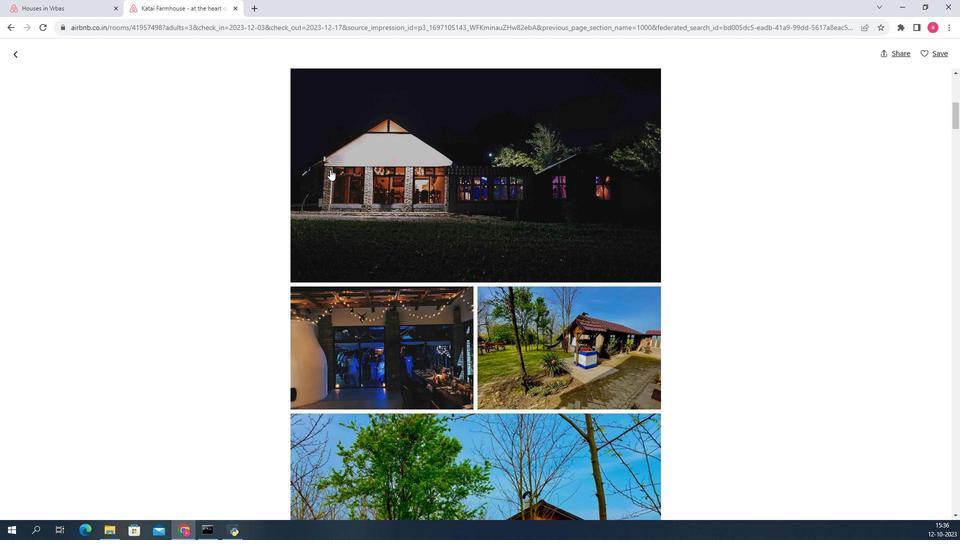 
Action: Mouse scrolled (339, 210) with delta (0, 0)
Screenshot: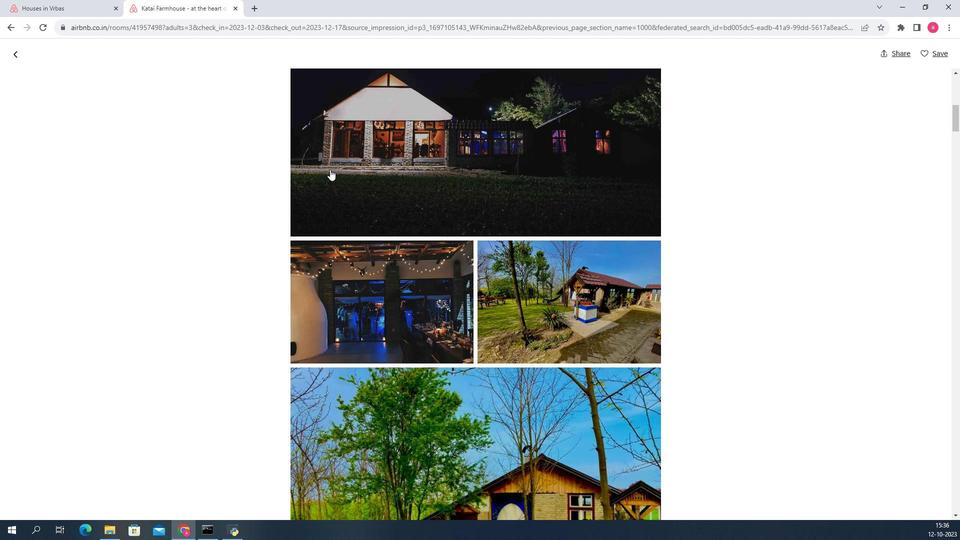 
Action: Mouse scrolled (339, 210) with delta (0, 0)
Screenshot: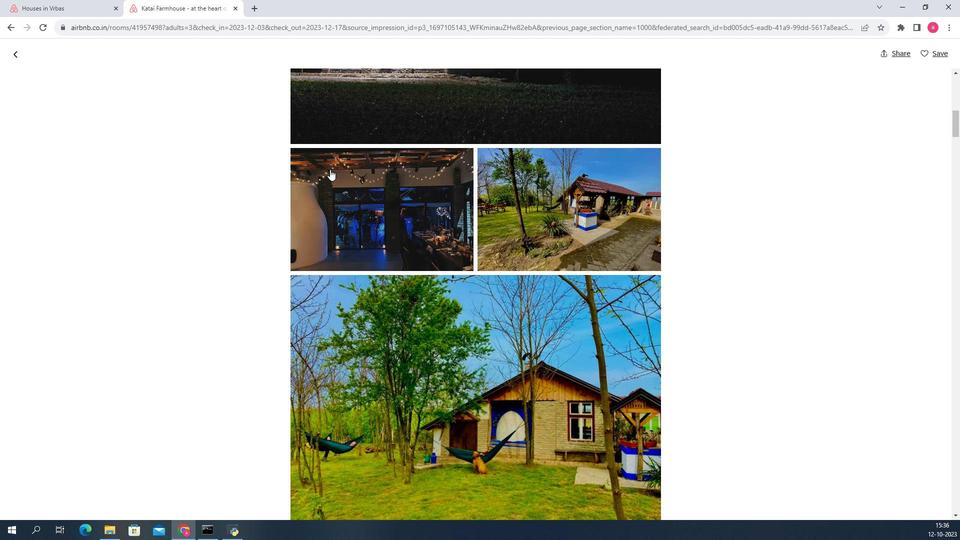 
Action: Mouse scrolled (339, 210) with delta (0, 0)
Screenshot: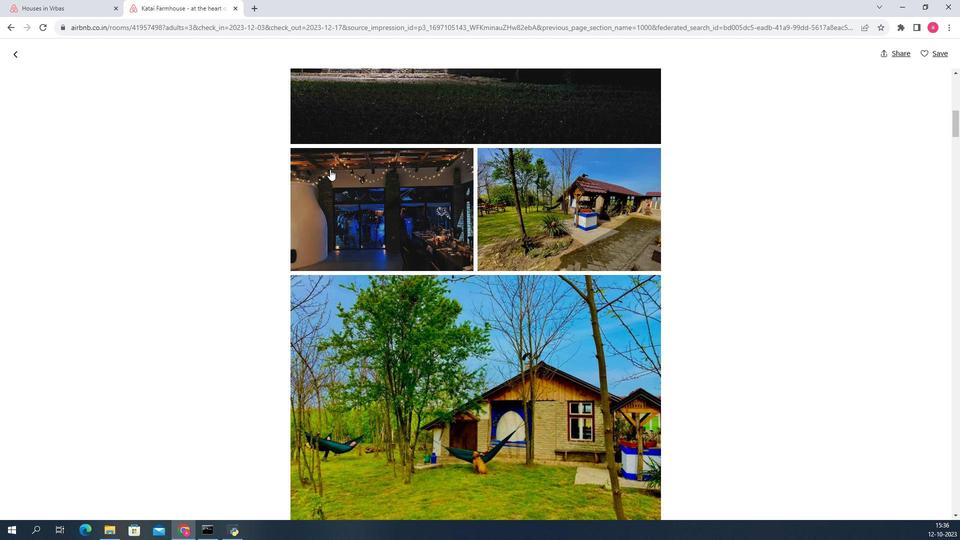 
Action: Mouse scrolled (339, 210) with delta (0, 0)
Screenshot: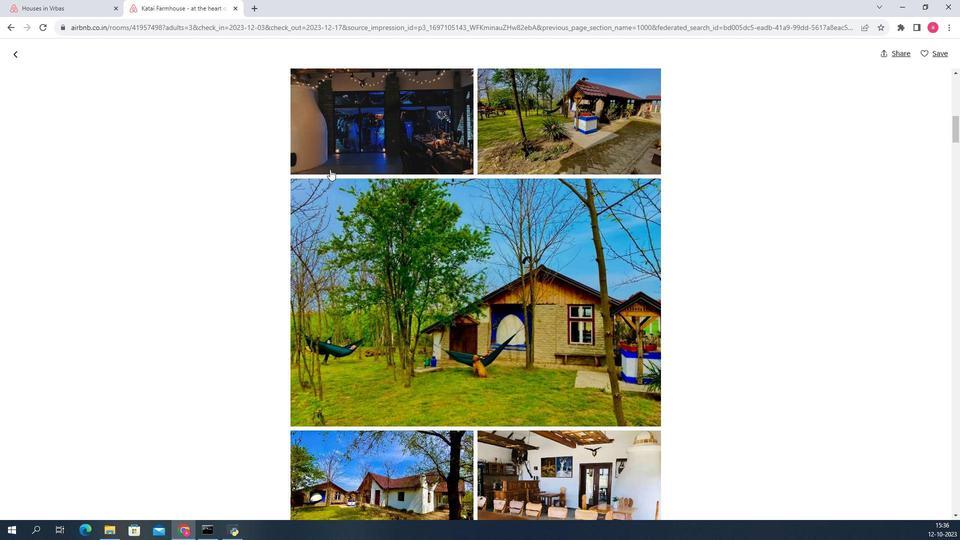 
Action: Mouse scrolled (339, 210) with delta (0, 0)
Screenshot: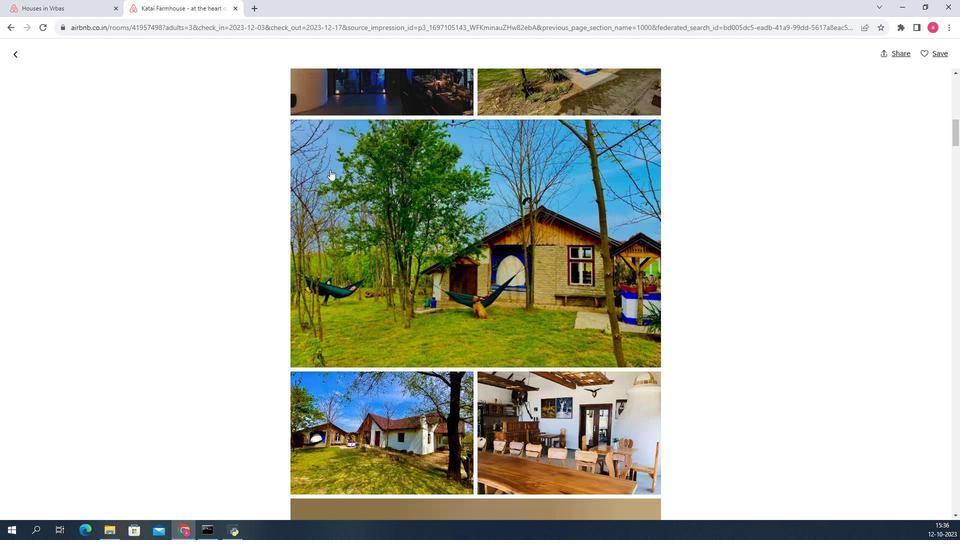 
Action: Mouse scrolled (339, 210) with delta (0, 0)
Screenshot: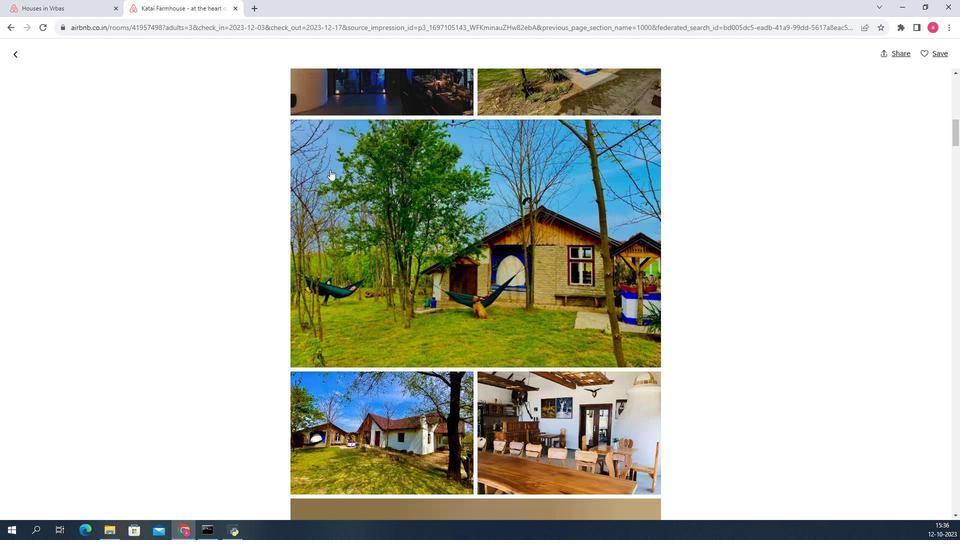 
Action: Mouse scrolled (339, 210) with delta (0, 0)
Screenshot: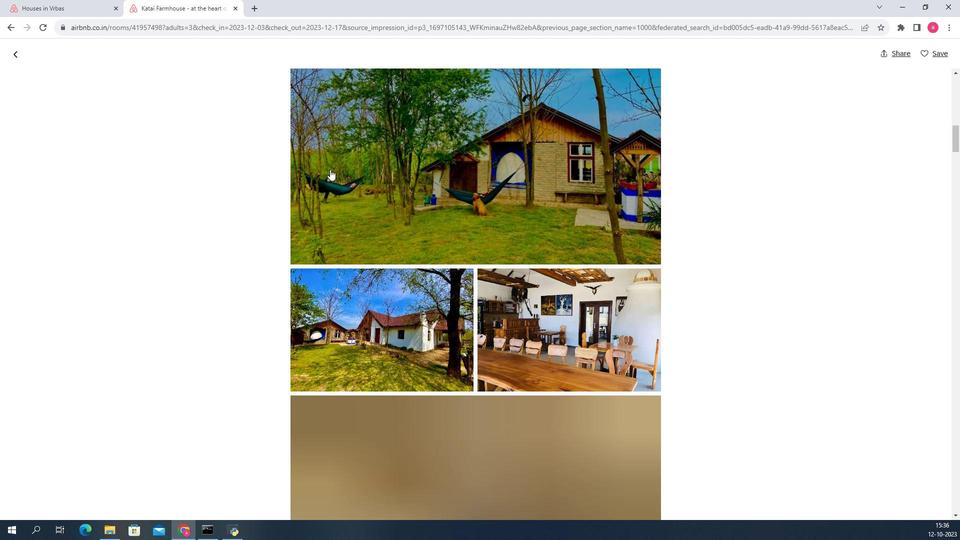 
Action: Mouse scrolled (339, 210) with delta (0, 0)
Screenshot: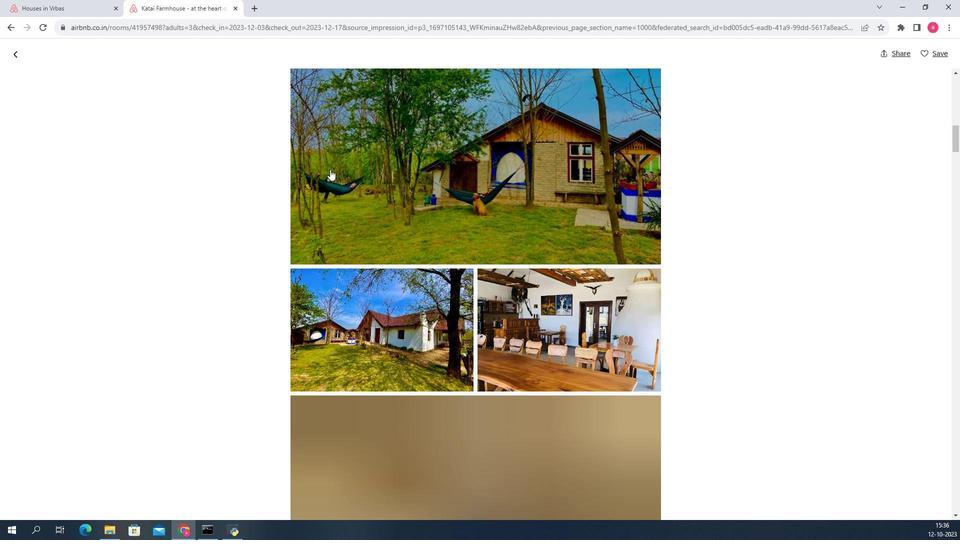 
Action: Mouse scrolled (339, 210) with delta (0, 0)
Screenshot: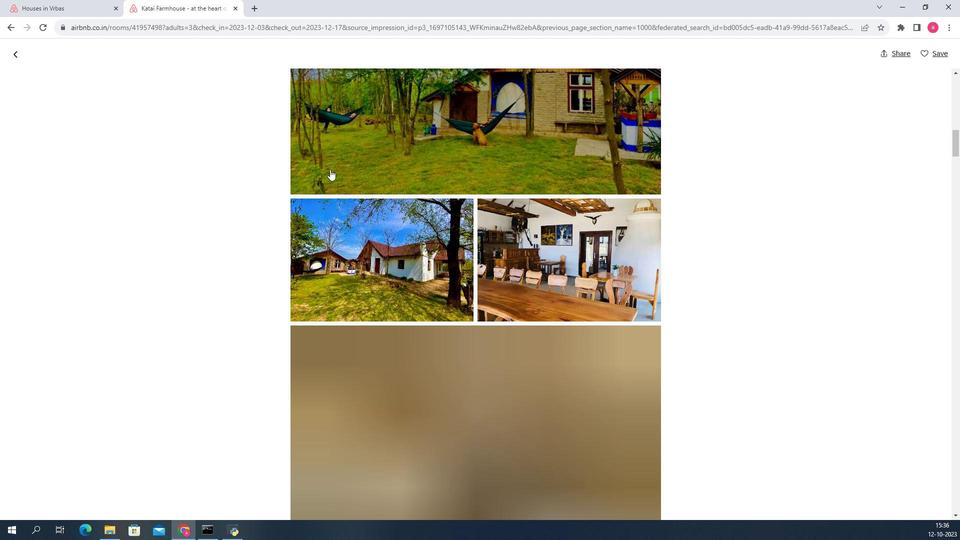 
Action: Mouse scrolled (339, 210) with delta (0, 0)
Screenshot: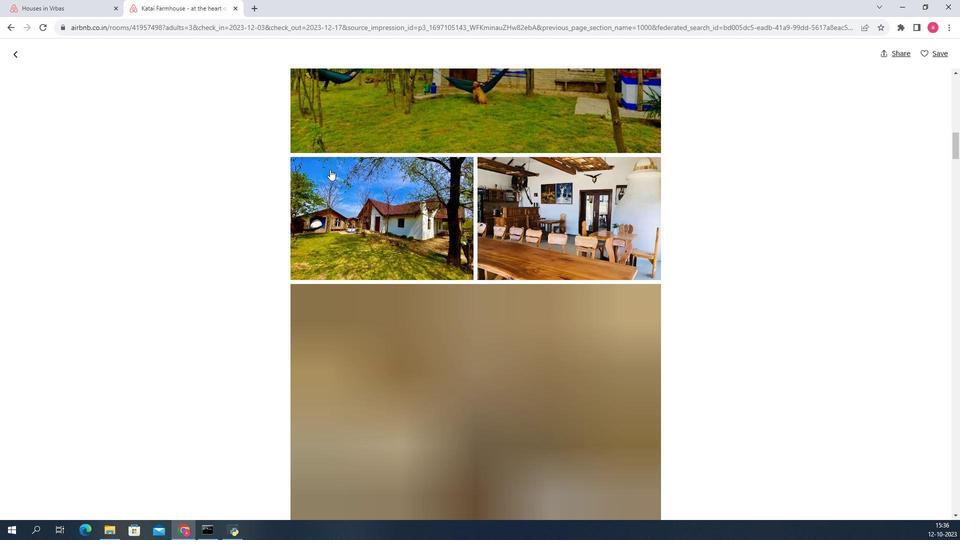 
Action: Mouse moved to (338, 211)
Screenshot: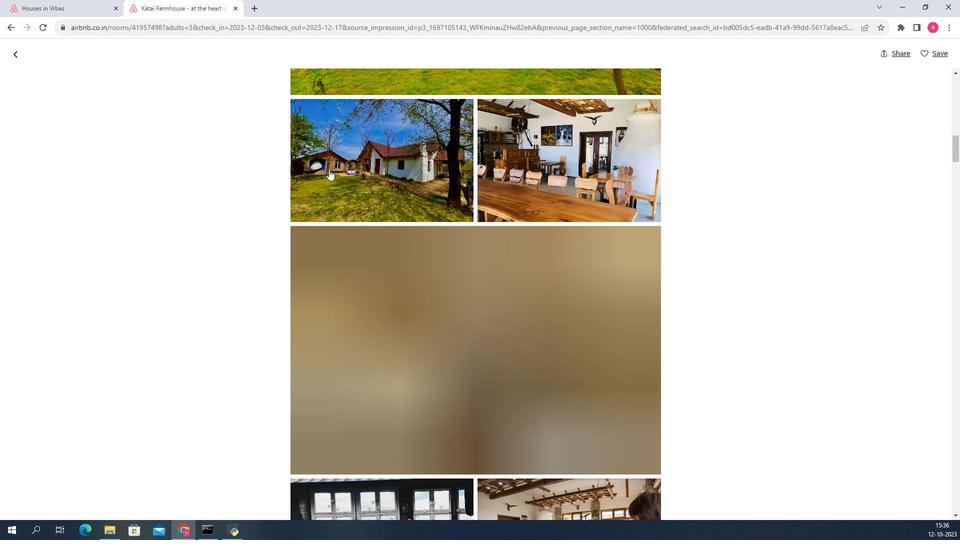 
Action: Mouse scrolled (338, 210) with delta (0, 0)
Screenshot: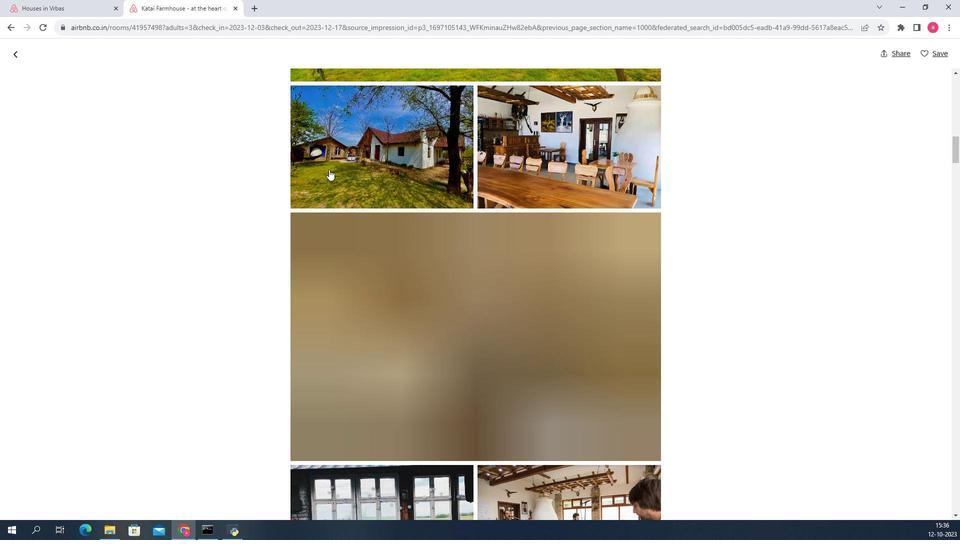 
Action: Mouse scrolled (338, 210) with delta (0, 0)
Screenshot: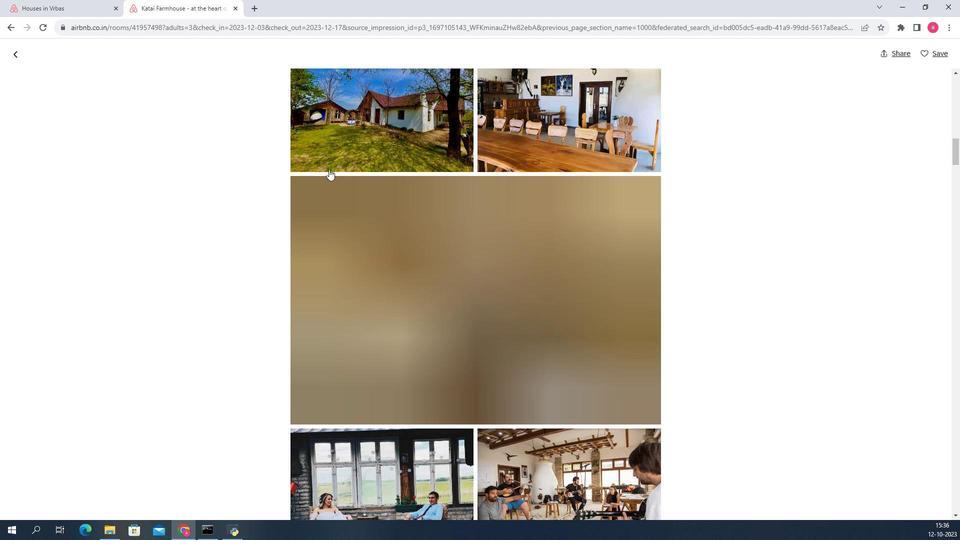 
Action: Mouse scrolled (338, 210) with delta (0, 0)
Screenshot: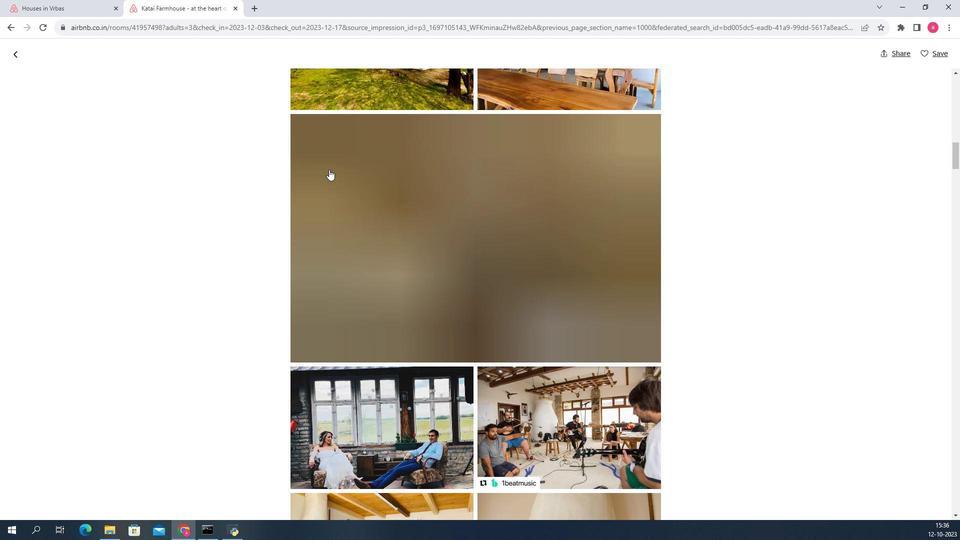 
Action: Mouse scrolled (338, 210) with delta (0, 0)
Screenshot: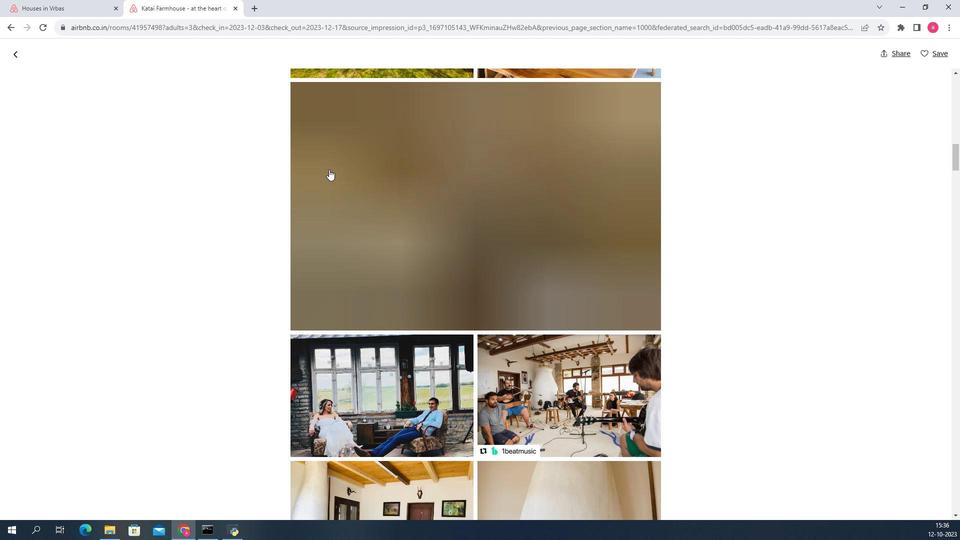 
Action: Mouse scrolled (338, 210) with delta (0, 0)
Screenshot: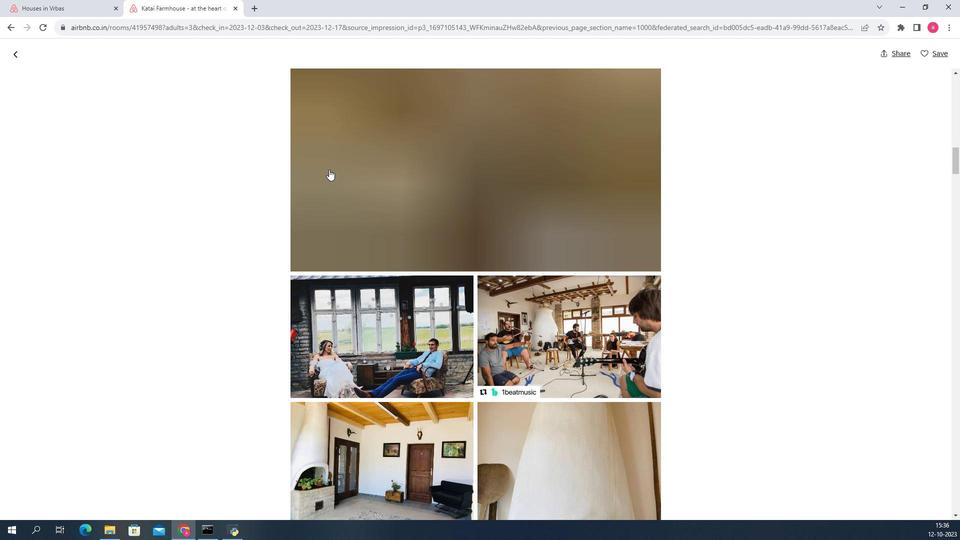 
Action: Mouse scrolled (338, 210) with delta (0, 0)
Screenshot: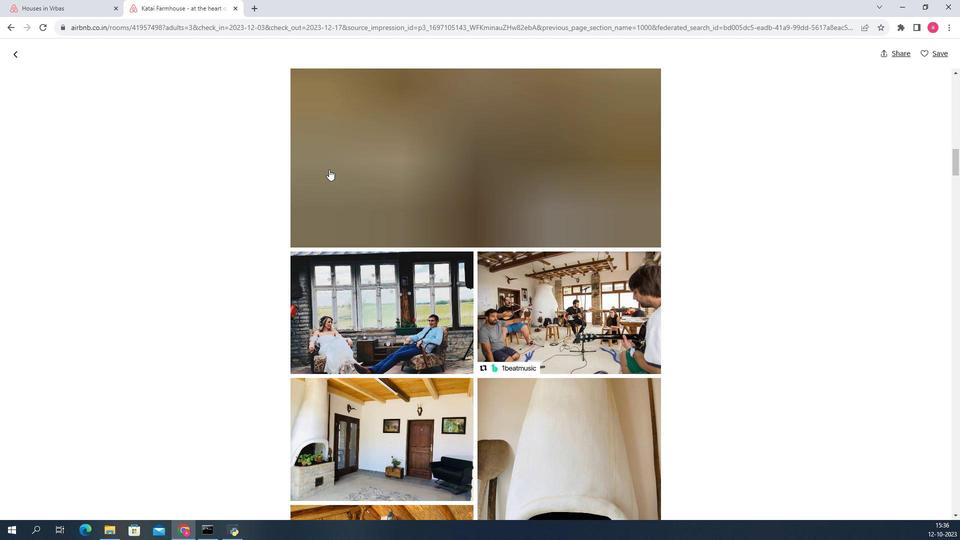 
Action: Mouse scrolled (338, 210) with delta (0, 0)
Screenshot: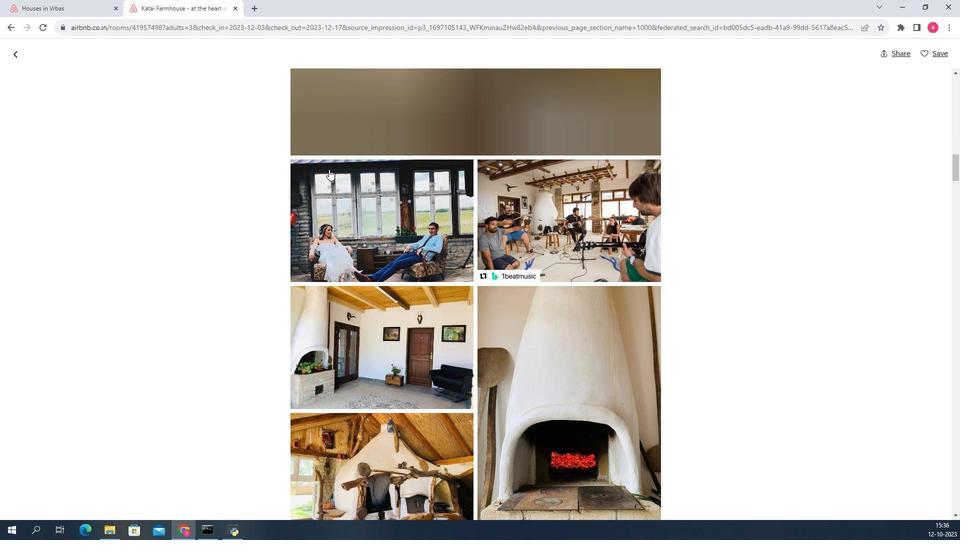 
Action: Mouse scrolled (338, 210) with delta (0, 0)
Screenshot: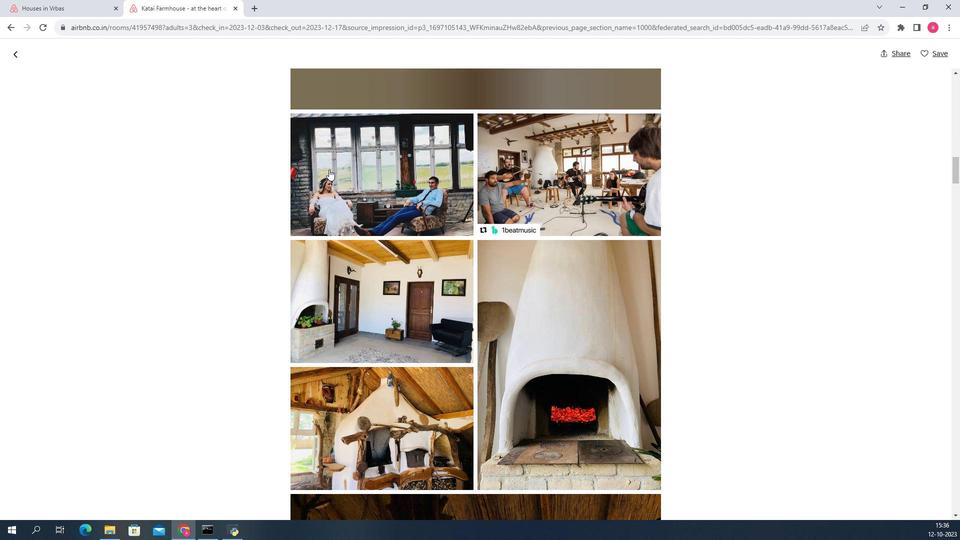 
Action: Mouse scrolled (338, 210) with delta (0, 0)
Screenshot: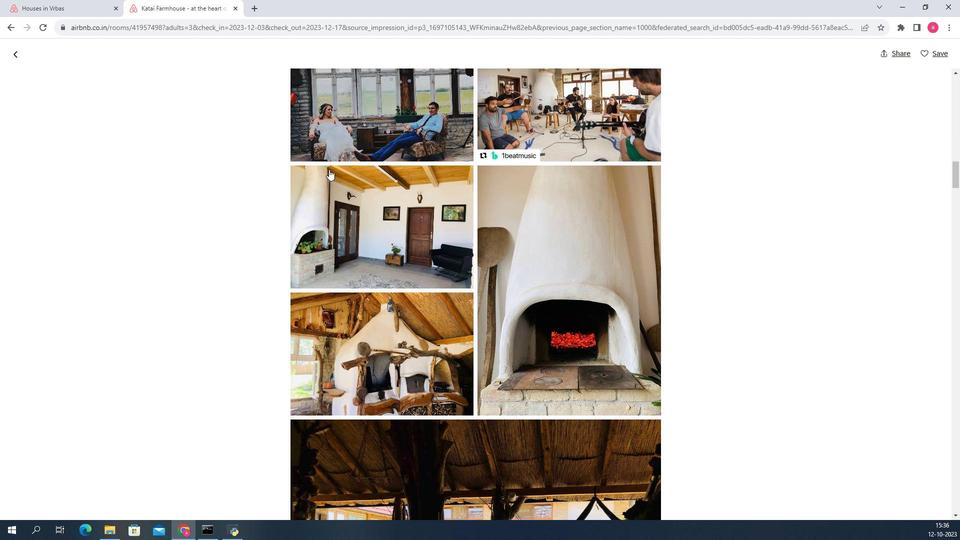 
Action: Mouse scrolled (338, 210) with delta (0, 0)
Screenshot: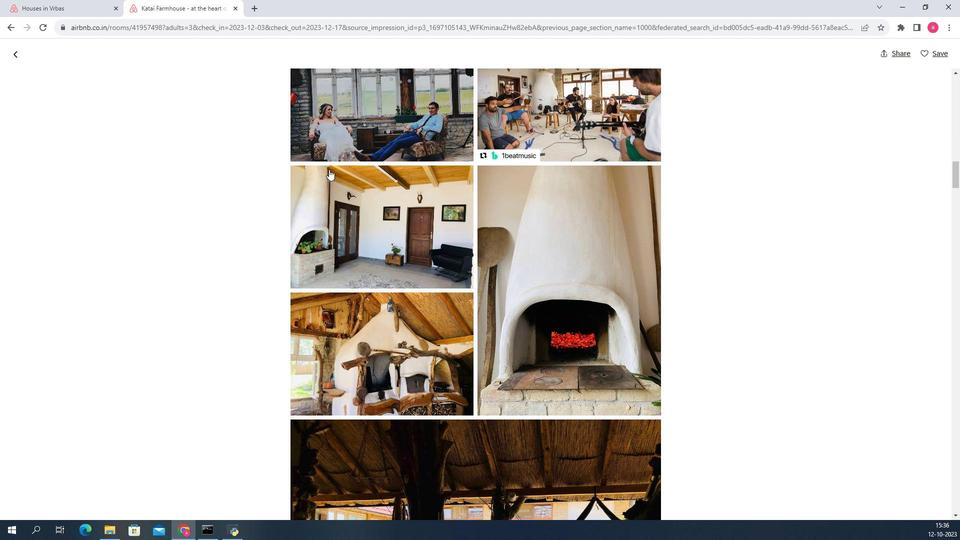 
Action: Mouse scrolled (338, 210) with delta (0, 0)
Screenshot: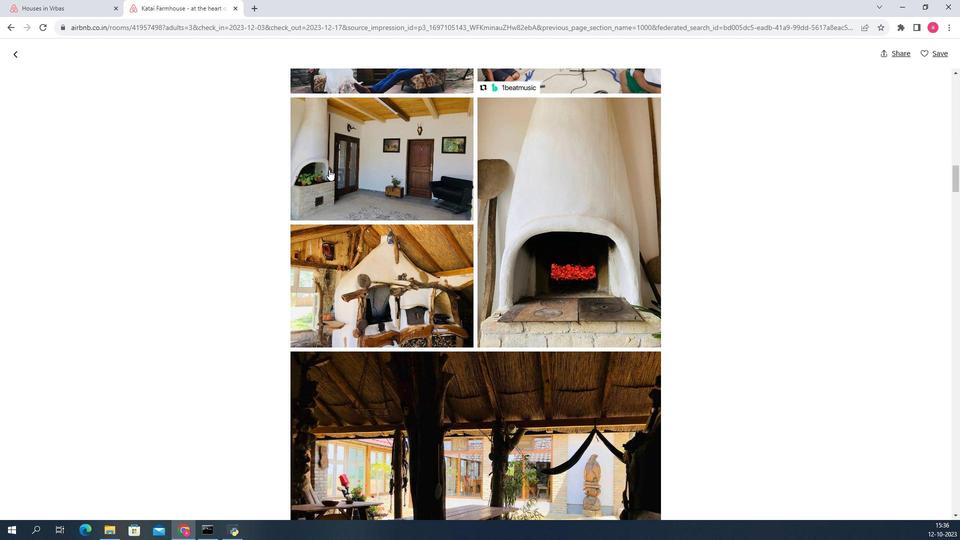
Action: Mouse scrolled (338, 210) with delta (0, 0)
Screenshot: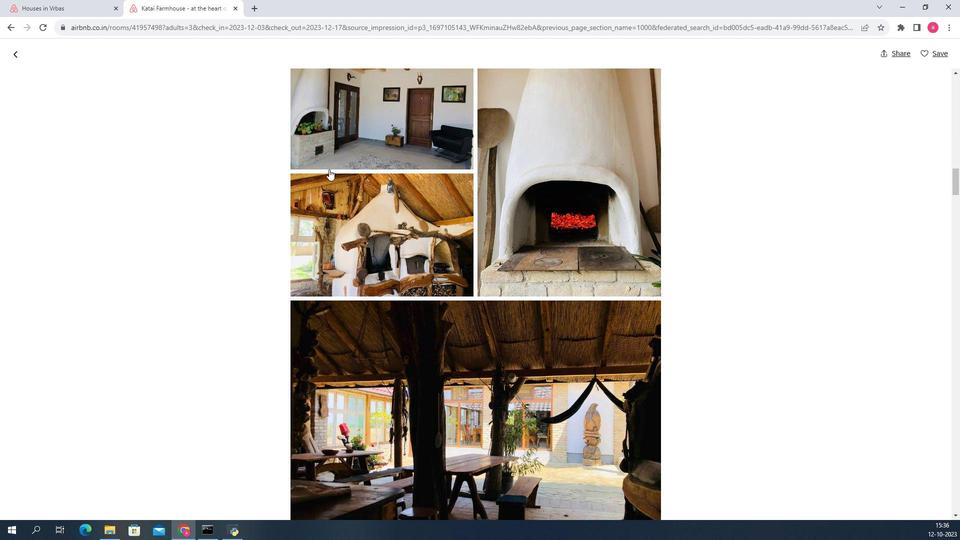 
Action: Mouse scrolled (338, 210) with delta (0, 0)
Screenshot: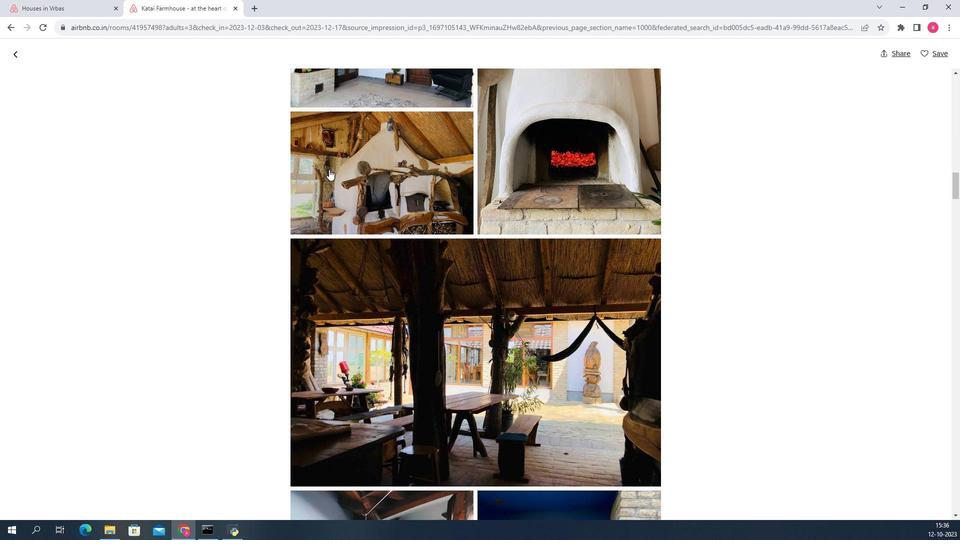 
Action: Mouse scrolled (338, 210) with delta (0, 0)
Screenshot: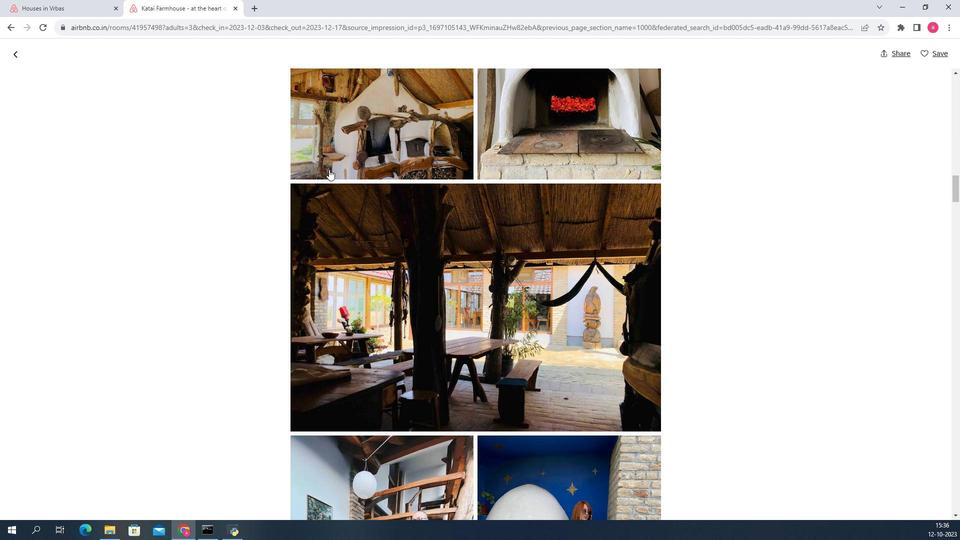 
Action: Mouse scrolled (338, 210) with delta (0, 0)
Screenshot: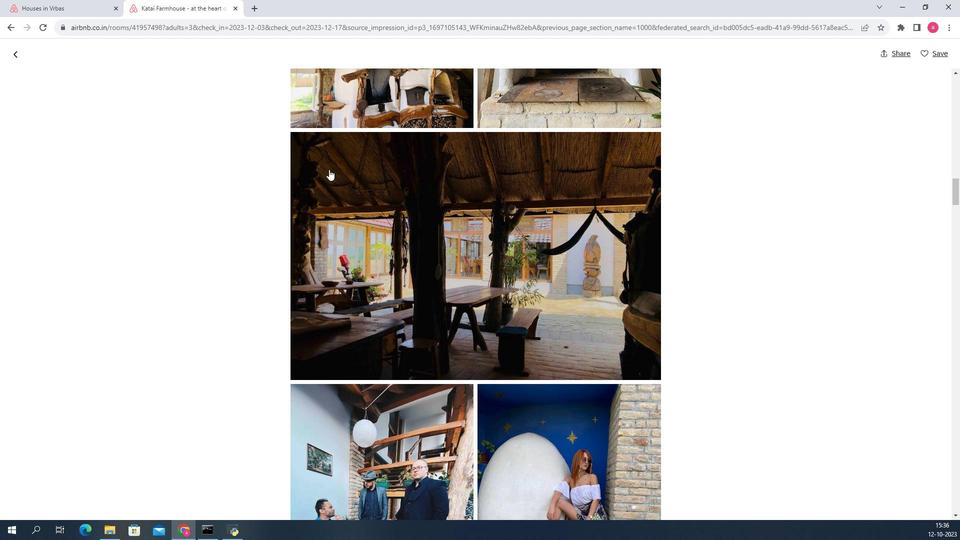 
Action: Mouse scrolled (338, 210) with delta (0, 0)
Screenshot: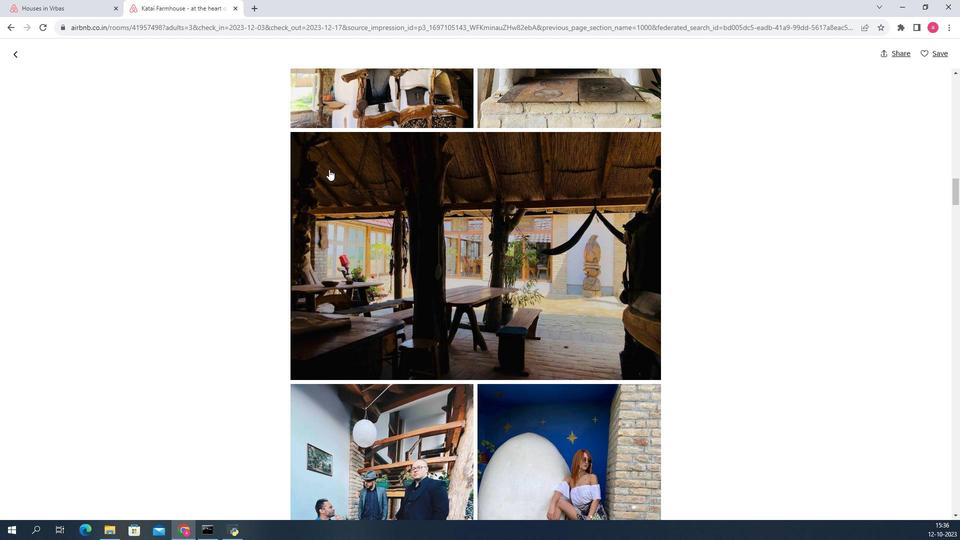
Action: Mouse scrolled (338, 210) with delta (0, 0)
Screenshot: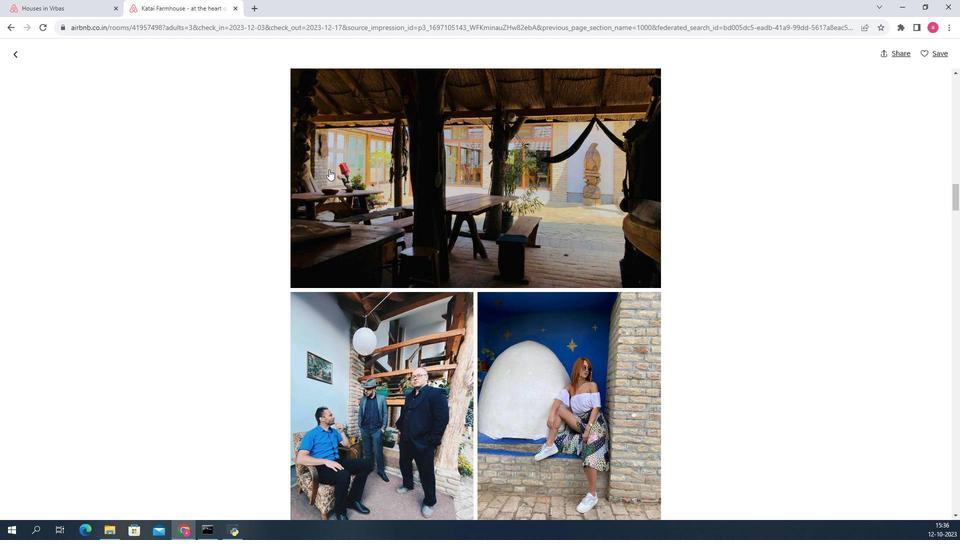 
Action: Mouse scrolled (338, 210) with delta (0, 0)
Screenshot: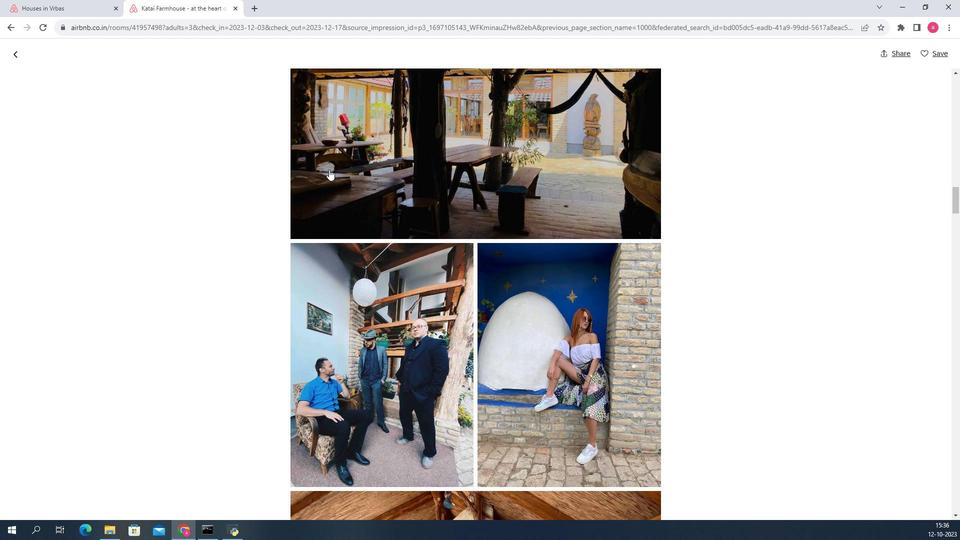 
Action: Mouse moved to (502, 221)
Screenshot: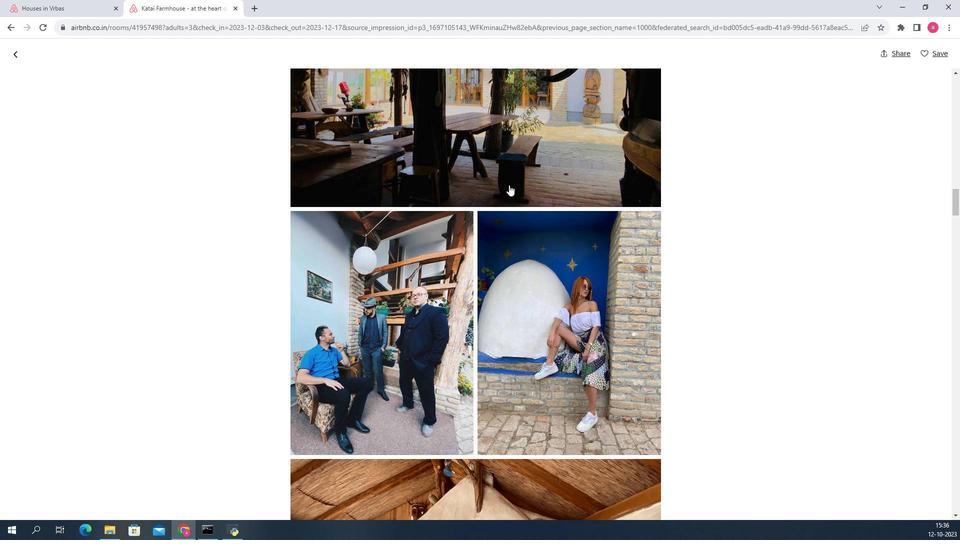 
Action: Mouse scrolled (502, 221) with delta (0, 0)
Screenshot: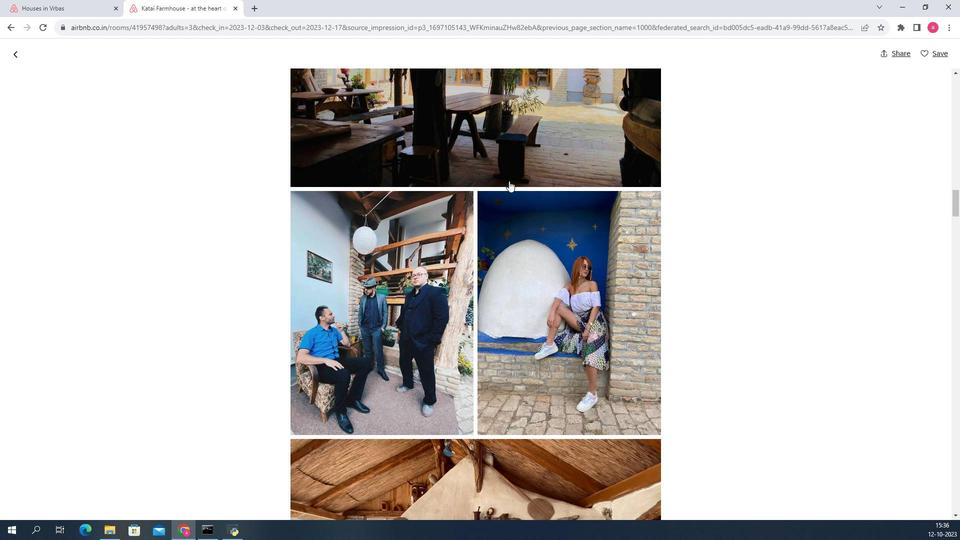 
Action: Mouse scrolled (502, 221) with delta (0, 0)
Screenshot: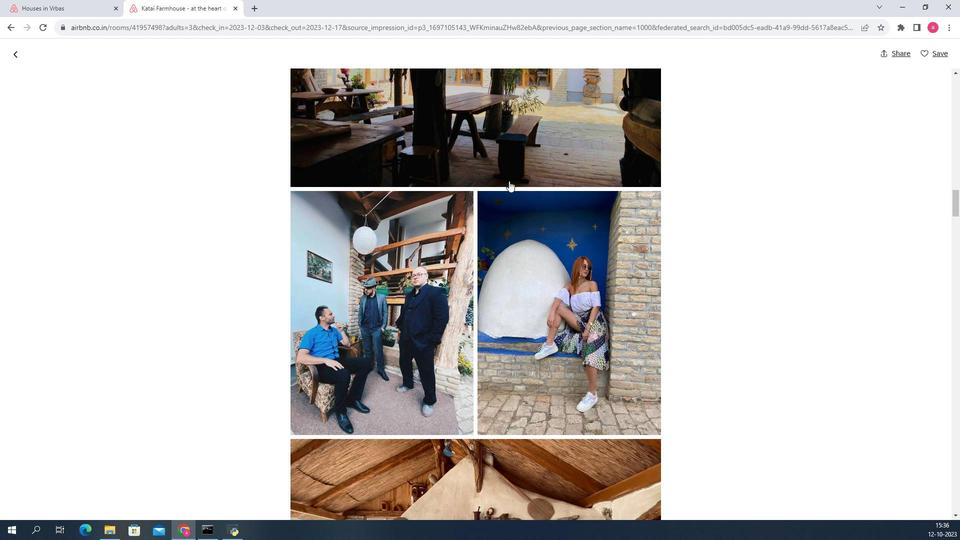 
Action: Mouse moved to (502, 219)
Screenshot: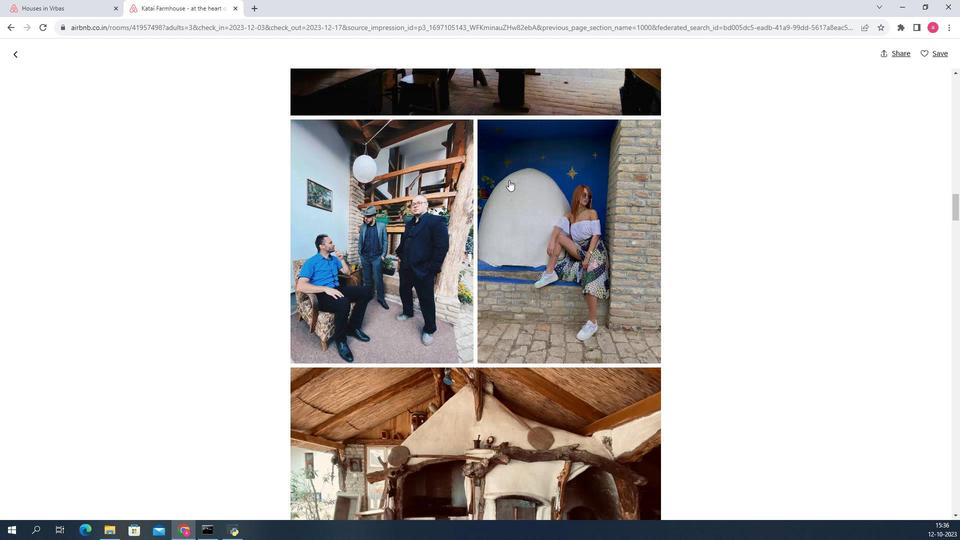 
Action: Mouse scrolled (502, 218) with delta (0, 0)
Screenshot: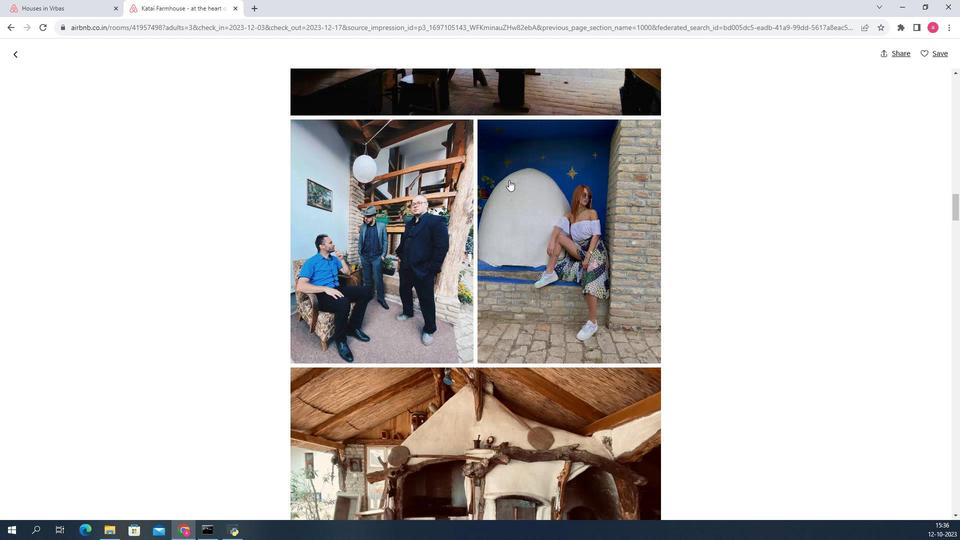 
Action: Mouse moved to (502, 218)
Screenshot: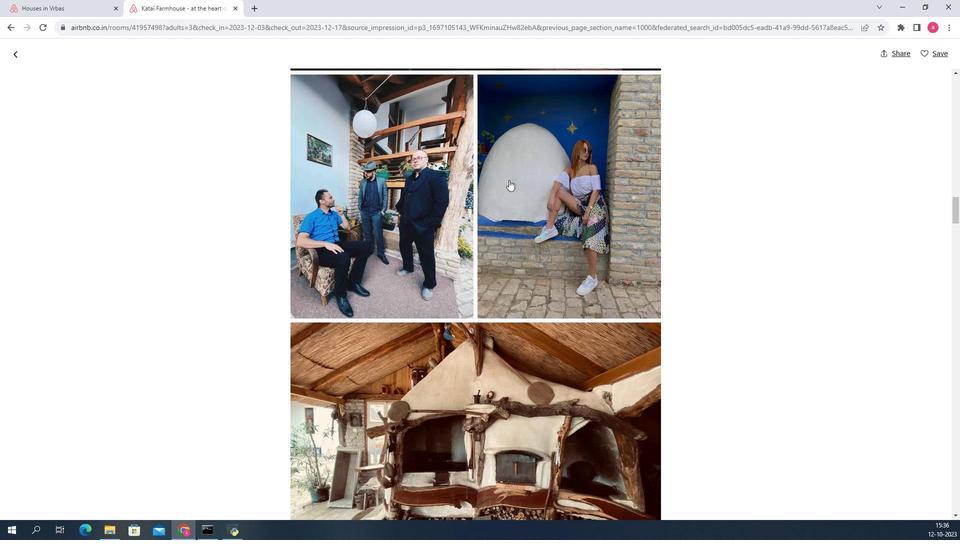 
Action: Mouse scrolled (502, 218) with delta (0, 0)
Screenshot: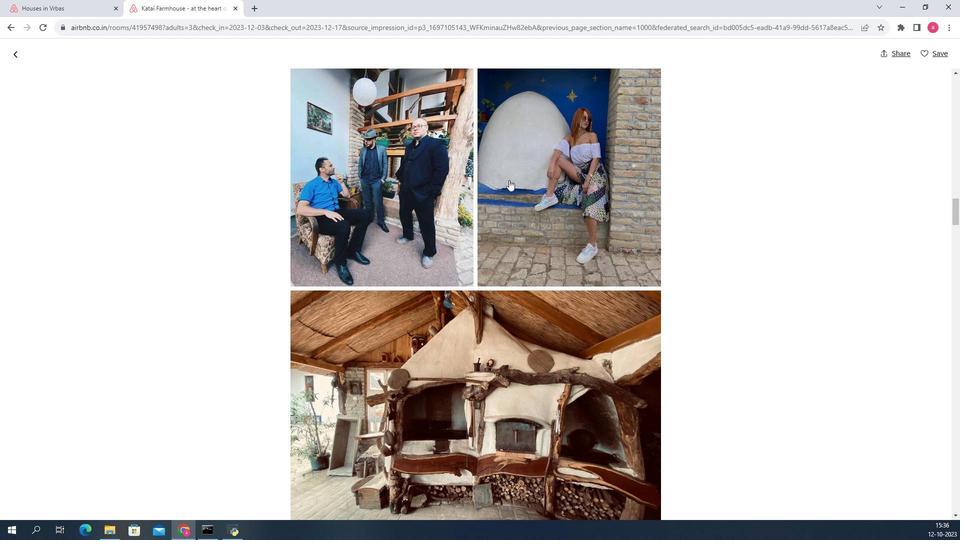 
Action: Mouse scrolled (502, 218) with delta (0, 0)
Screenshot: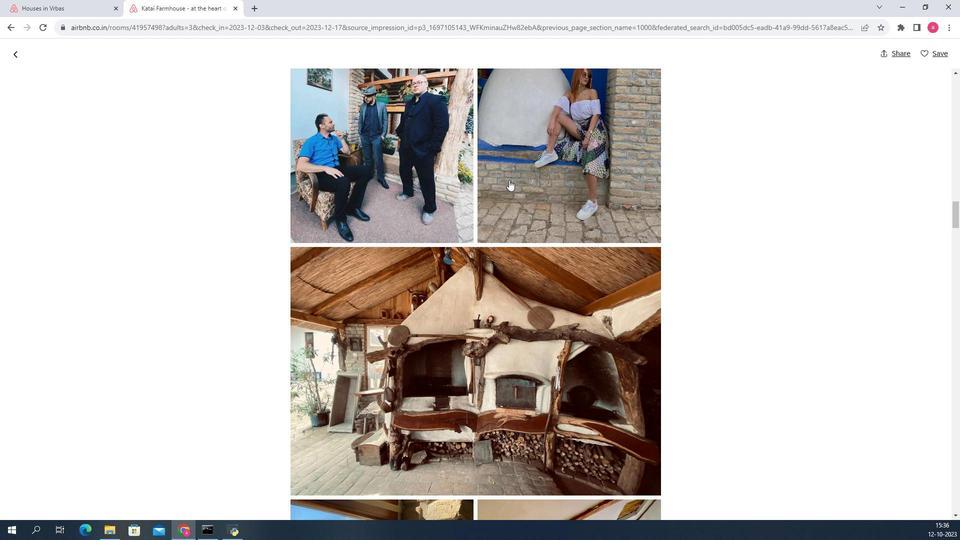
Action: Mouse scrolled (502, 218) with delta (0, 0)
Screenshot: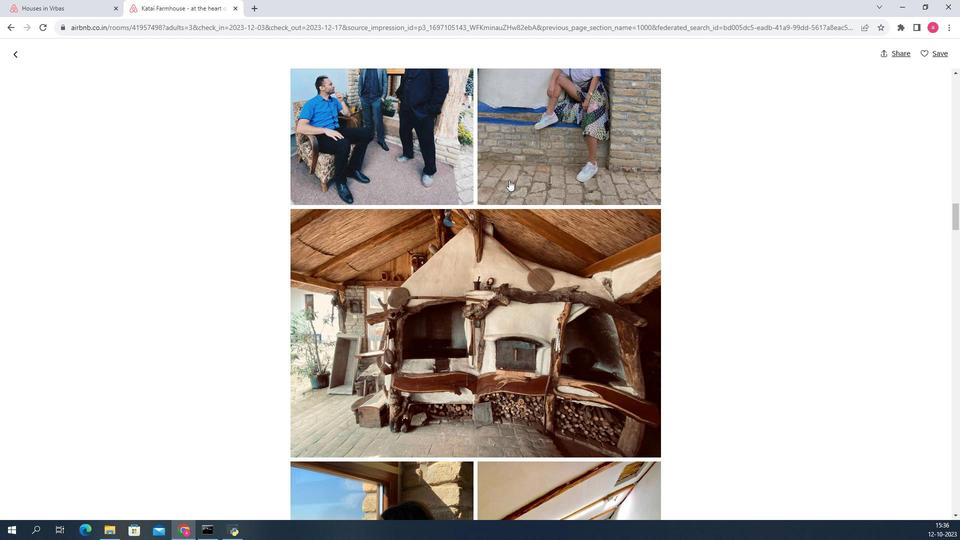 
Action: Mouse scrolled (502, 218) with delta (0, 0)
Screenshot: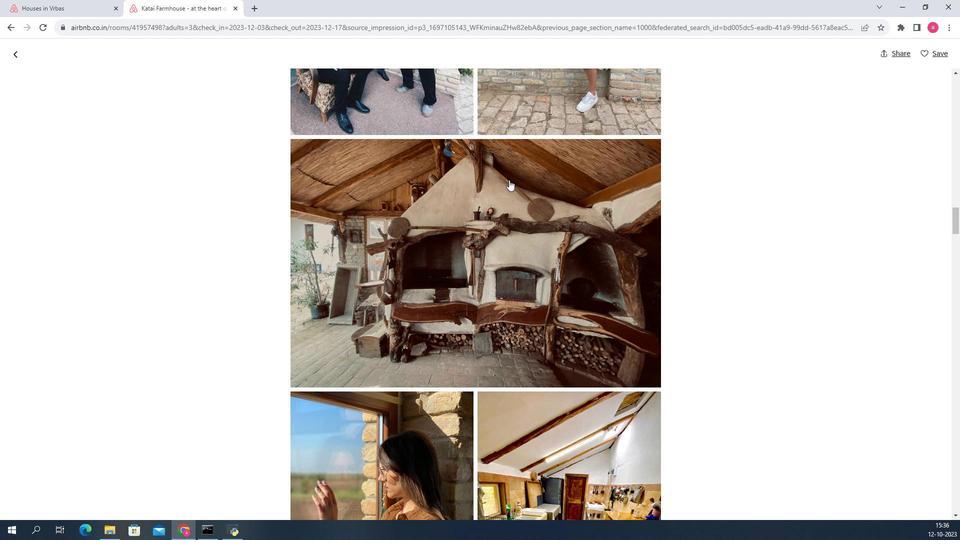 
Action: Mouse scrolled (502, 218) with delta (0, 0)
Screenshot: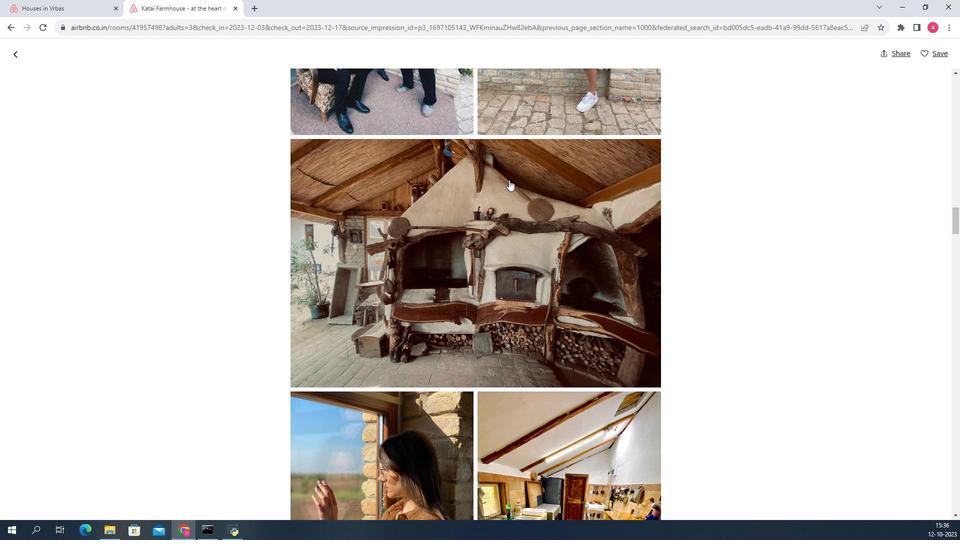 
Action: Mouse scrolled (502, 218) with delta (0, 0)
Screenshot: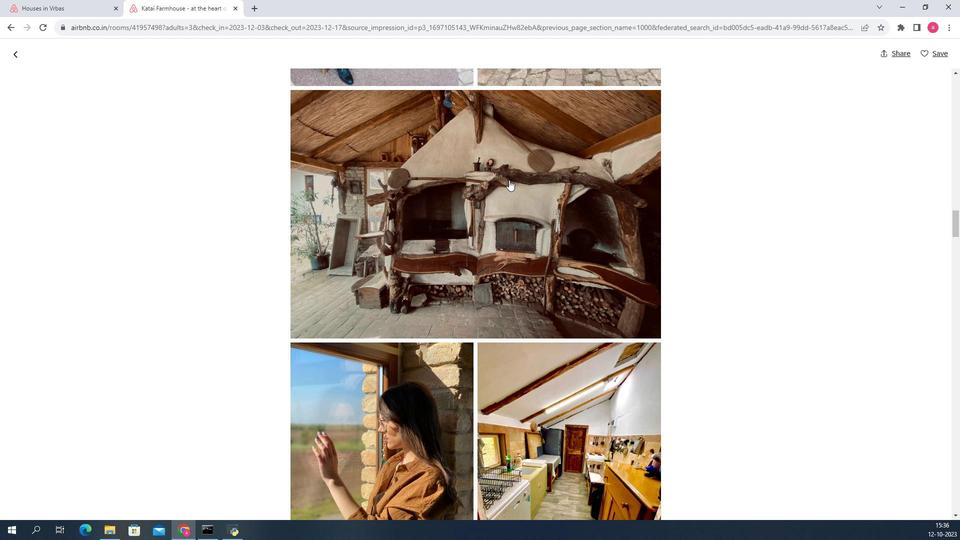 
Action: Mouse scrolled (502, 218) with delta (0, 0)
Screenshot: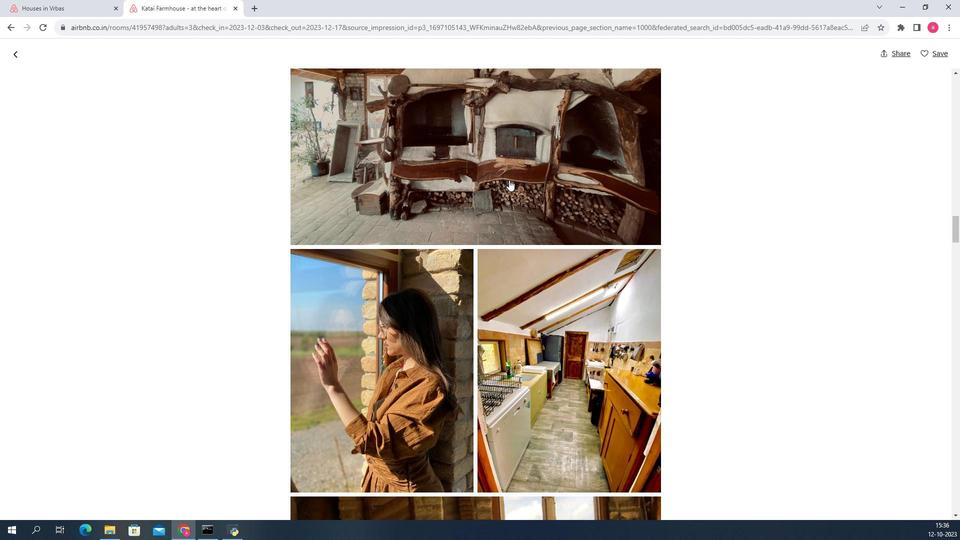 
Action: Mouse scrolled (502, 218) with delta (0, 0)
Screenshot: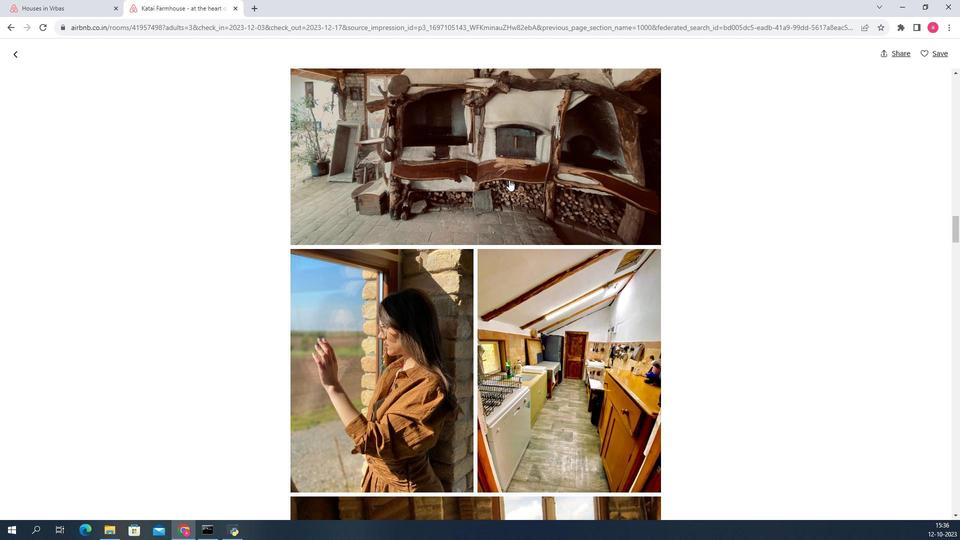 
Action: Mouse scrolled (502, 218) with delta (0, 0)
Screenshot: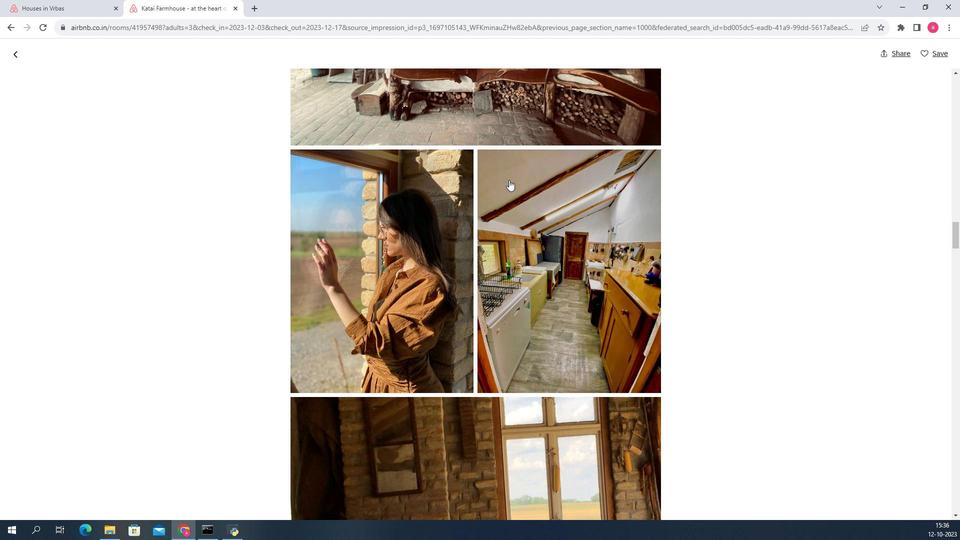 
Action: Mouse scrolled (502, 218) with delta (0, 0)
Screenshot: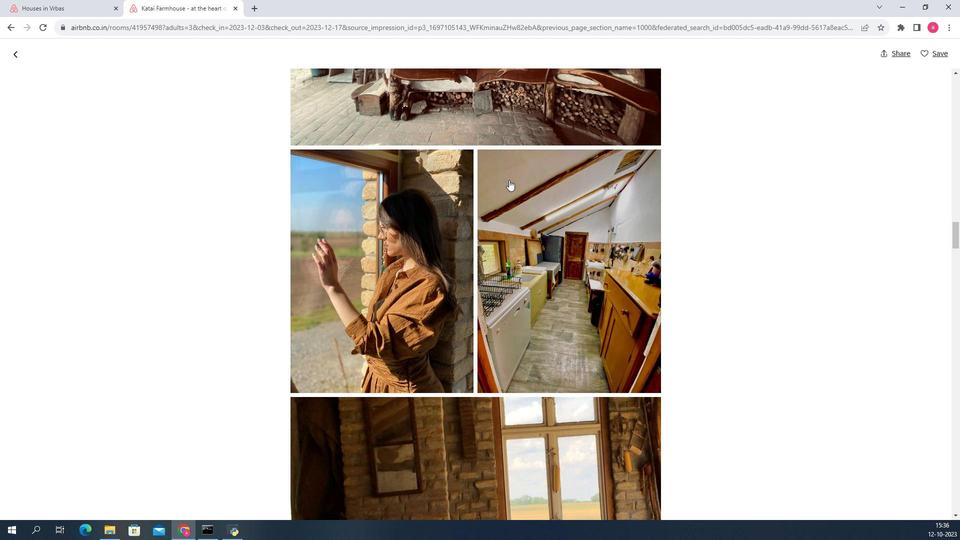 
Action: Mouse scrolled (502, 218) with delta (0, 0)
Screenshot: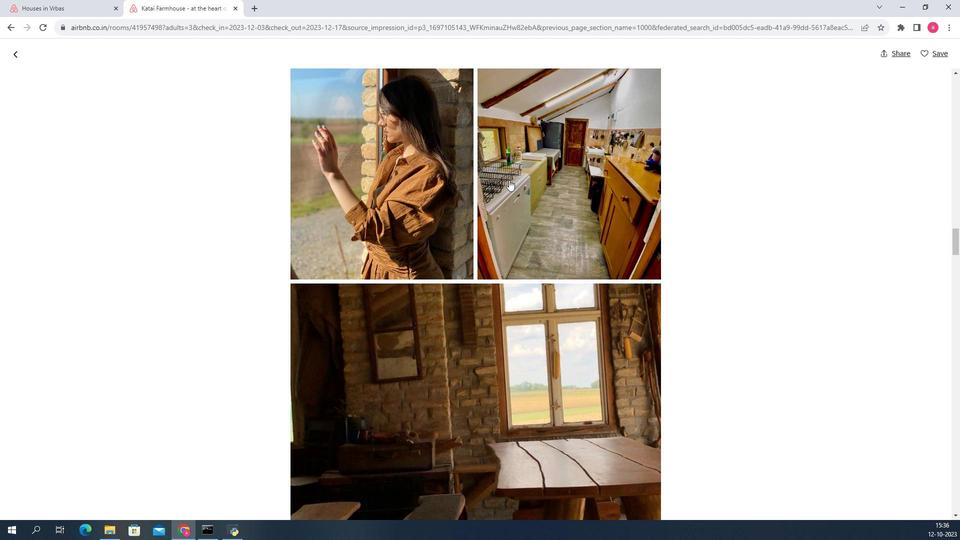 
Action: Mouse scrolled (502, 218) with delta (0, 0)
Screenshot: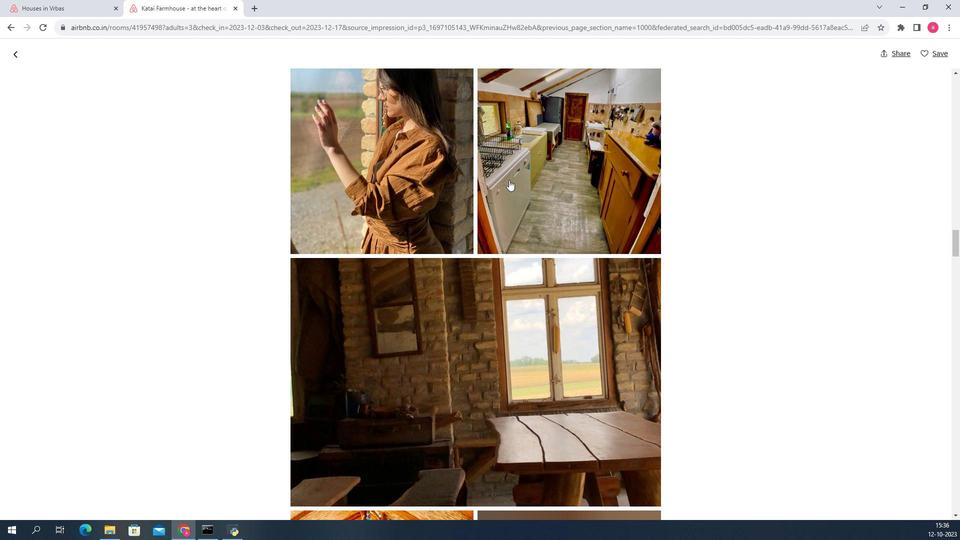 
Action: Mouse scrolled (502, 218) with delta (0, 0)
Screenshot: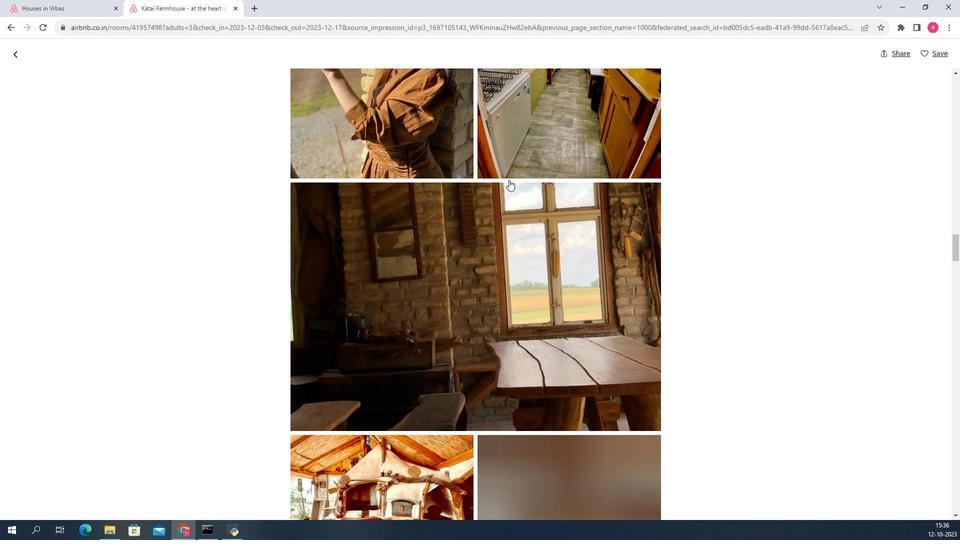 
Action: Mouse scrolled (502, 218) with delta (0, 0)
Screenshot: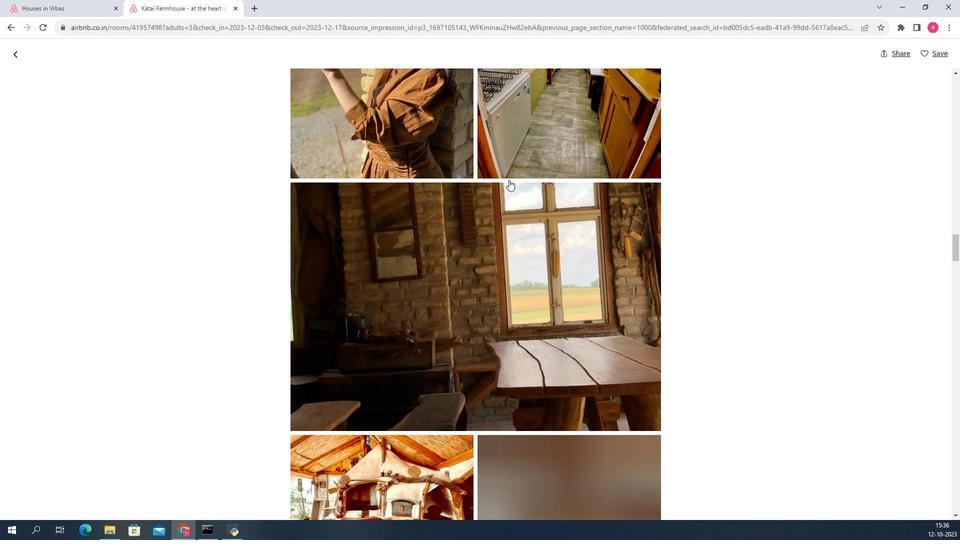 
Action: Mouse scrolled (502, 218) with delta (0, 0)
Screenshot: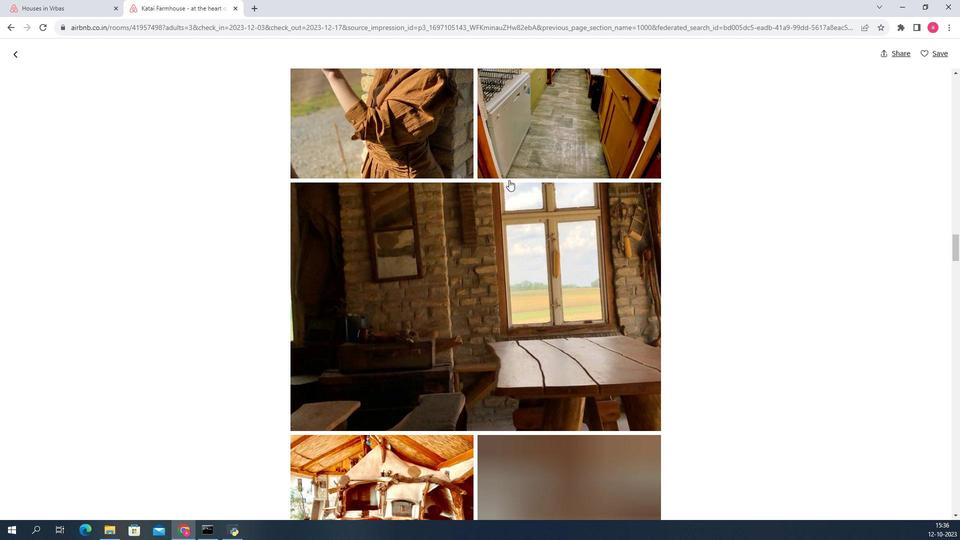 
Action: Mouse scrolled (502, 218) with delta (0, 0)
Screenshot: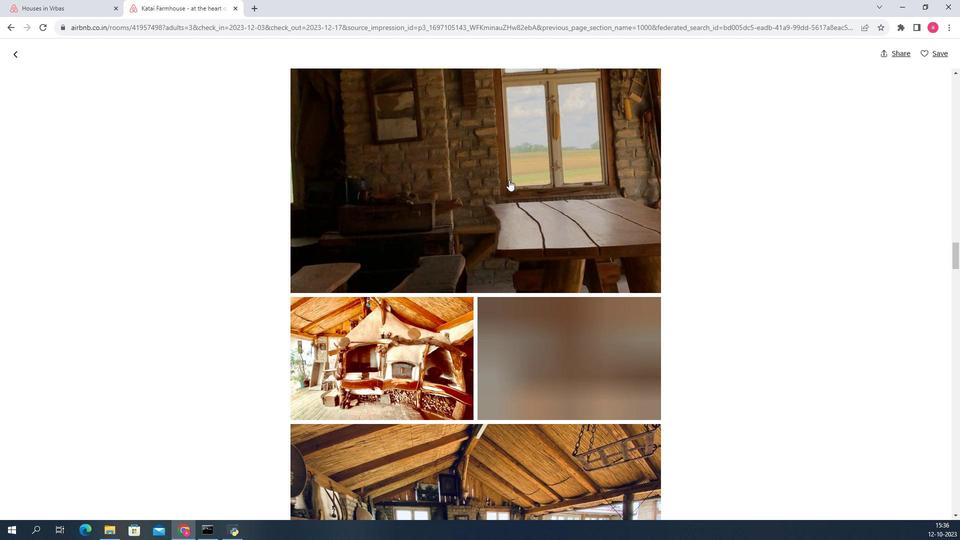 
Action: Mouse scrolled (502, 218) with delta (0, 0)
Screenshot: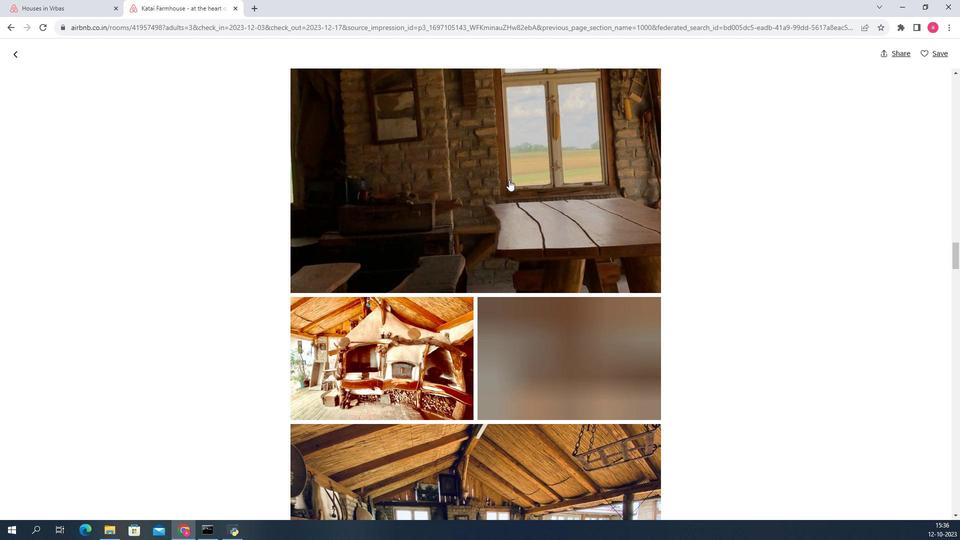 
Action: Mouse scrolled (502, 218) with delta (0, 0)
Screenshot: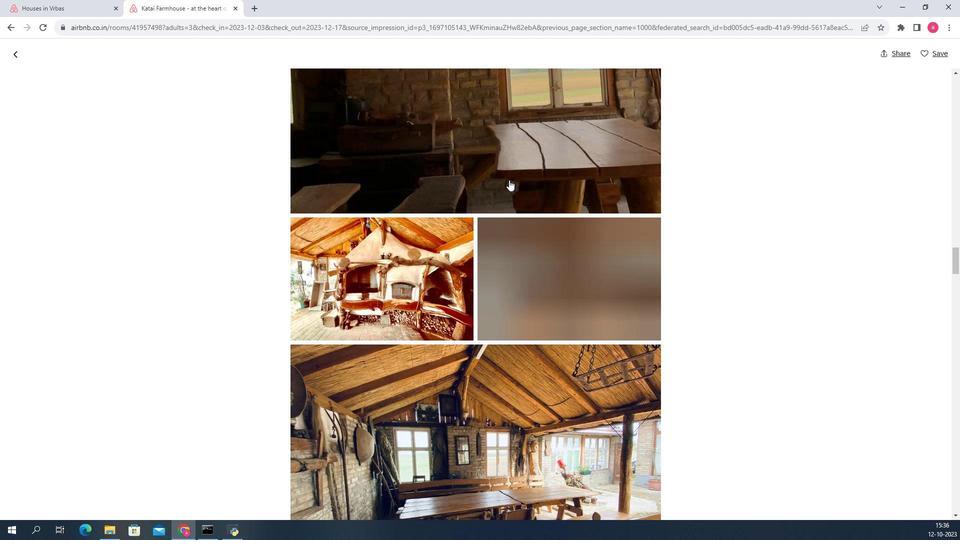 
Action: Mouse scrolled (502, 218) with delta (0, 0)
Screenshot: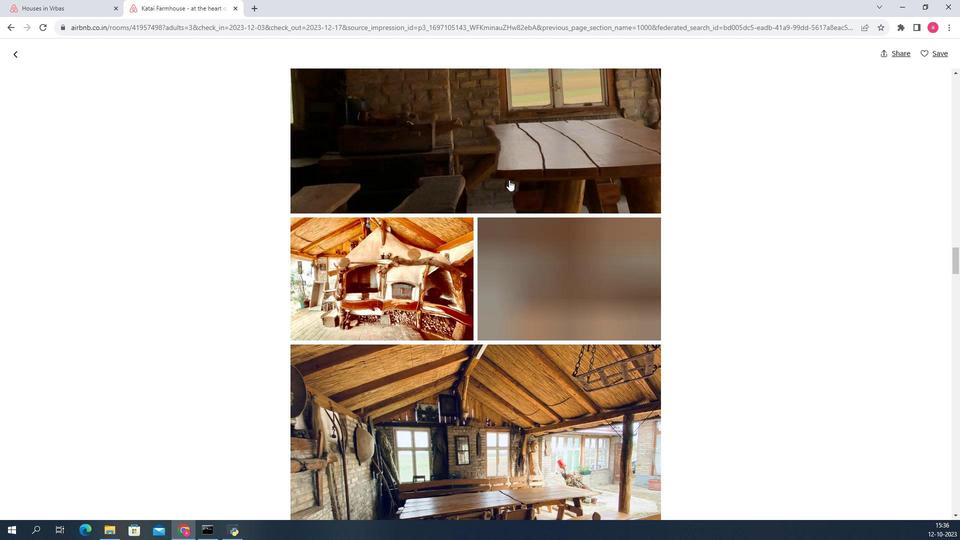 
Action: Mouse scrolled (502, 218) with delta (0, 0)
Screenshot: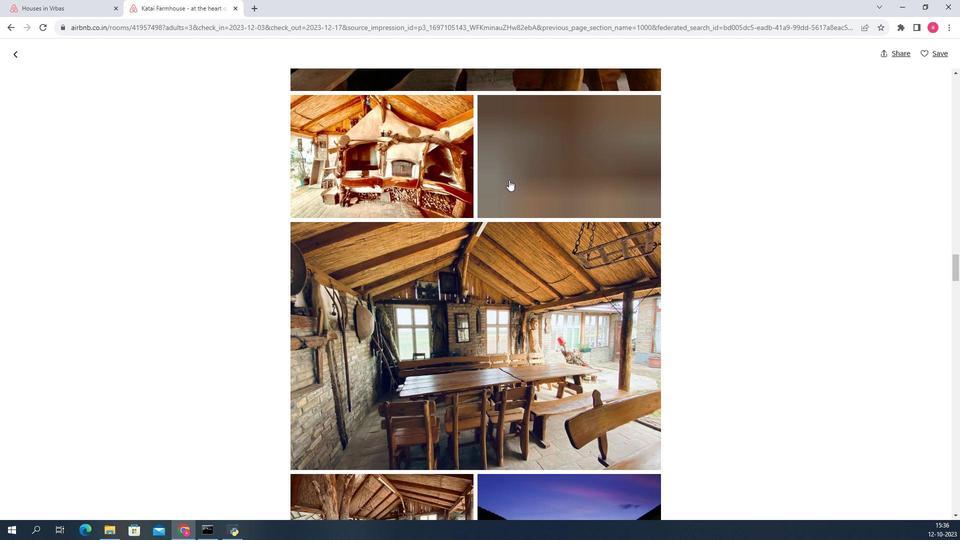 
Action: Mouse scrolled (502, 218) with delta (0, 0)
Screenshot: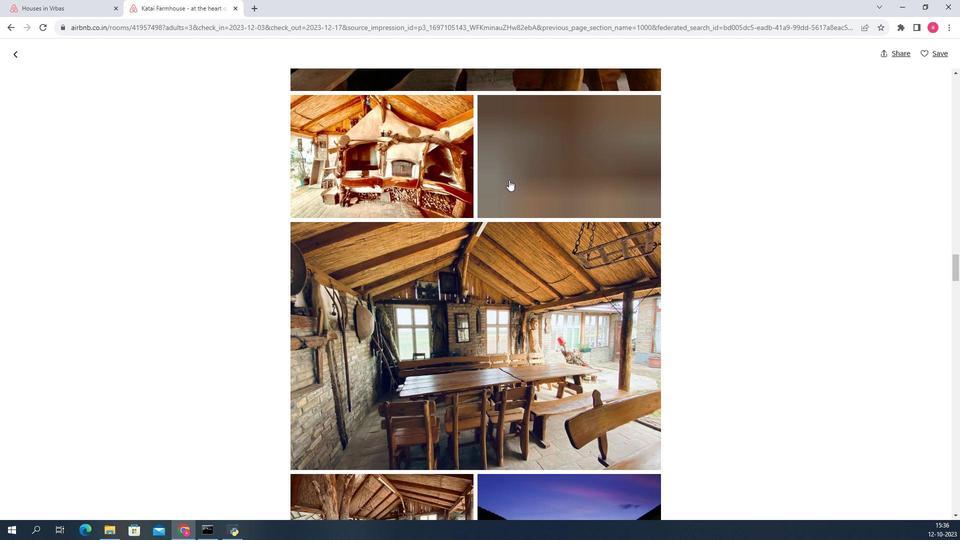 
Action: Mouse scrolled (502, 218) with delta (0, 0)
Screenshot: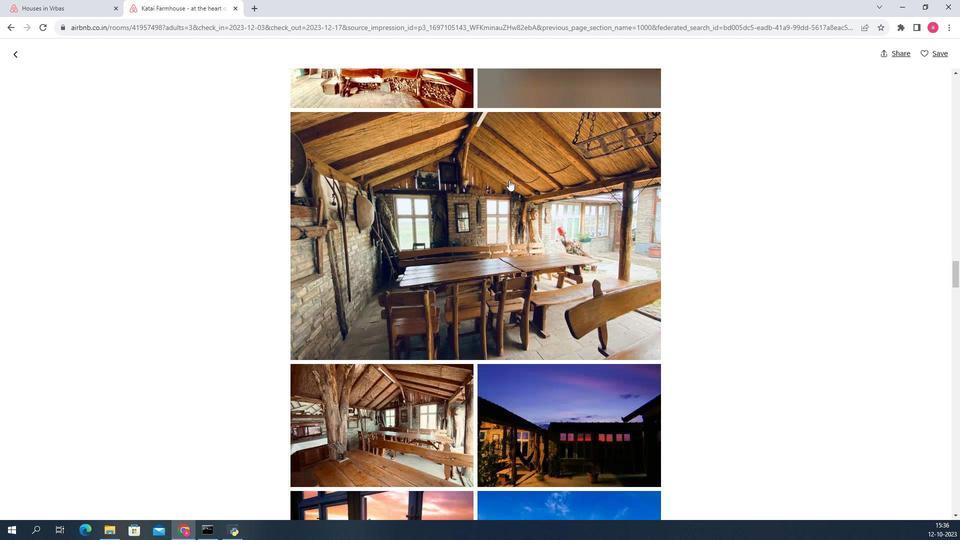
Action: Mouse scrolled (502, 218) with delta (0, 0)
Screenshot: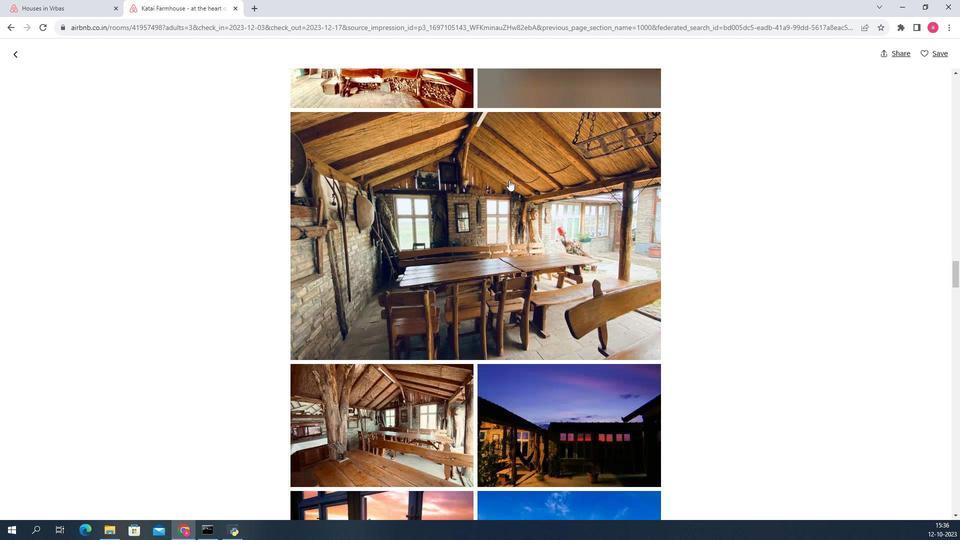 
Action: Mouse moved to (663, 218)
Screenshot: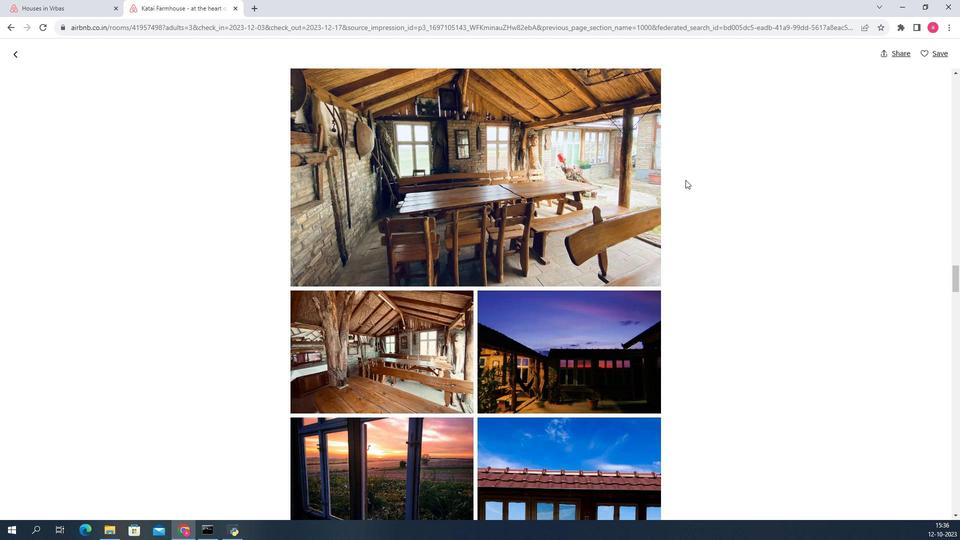 
Action: Mouse scrolled (663, 218) with delta (0, 0)
Screenshot: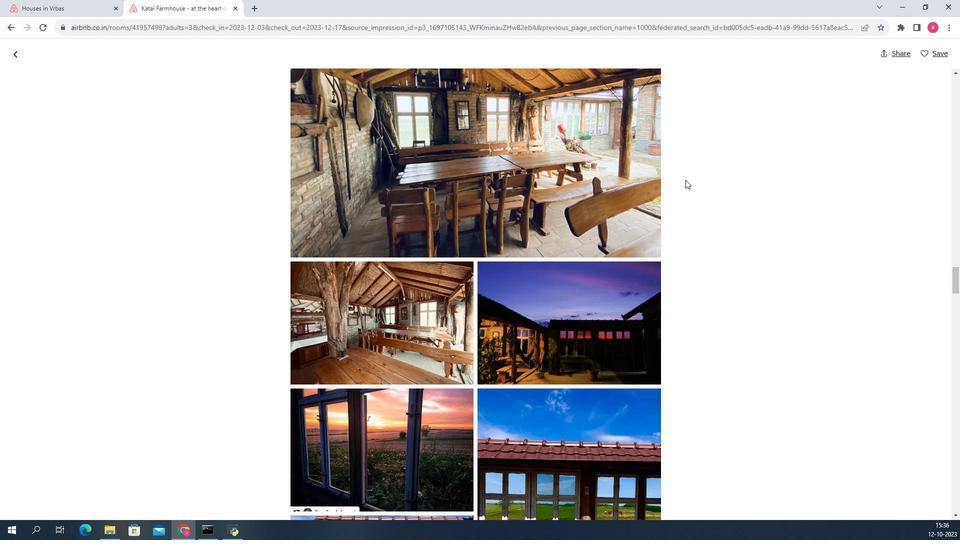 
Action: Mouse scrolled (663, 218) with delta (0, 0)
Screenshot: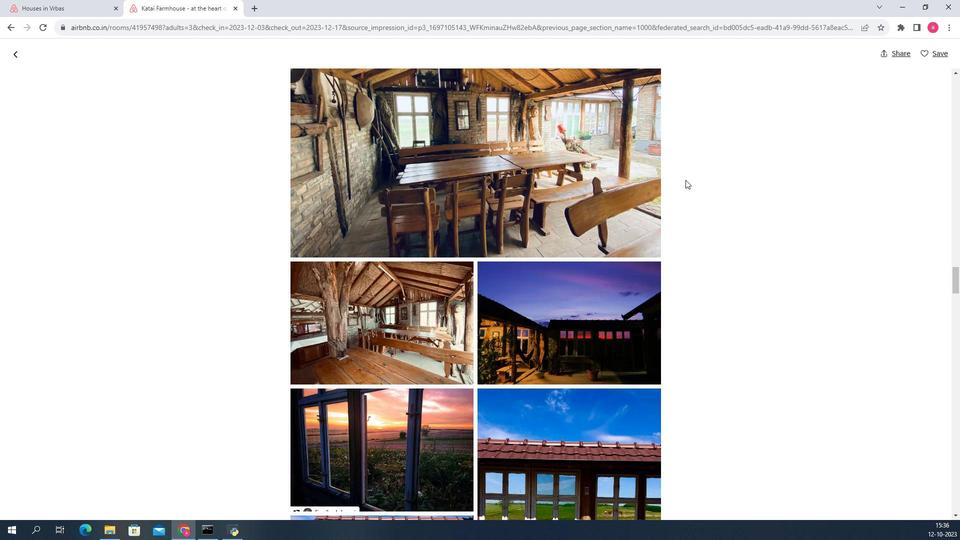 
Action: Mouse scrolled (663, 218) with delta (0, 0)
Screenshot: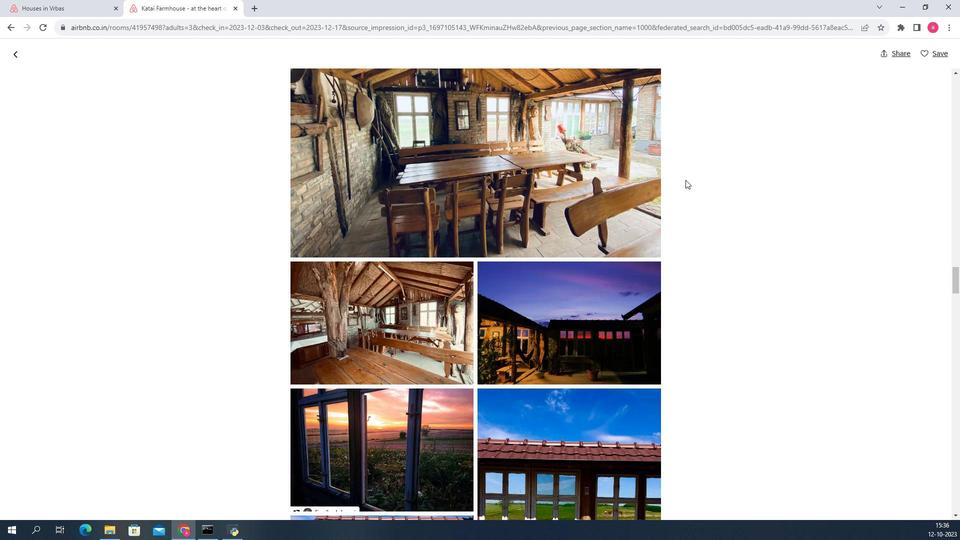 
Action: Mouse scrolled (663, 218) with delta (0, 0)
Screenshot: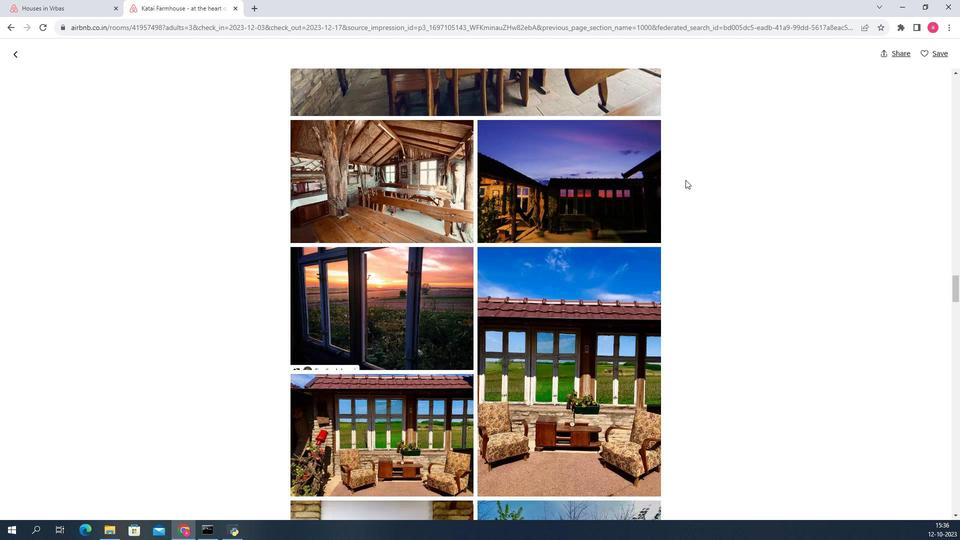 
Action: Mouse scrolled (663, 218) with delta (0, 0)
Screenshot: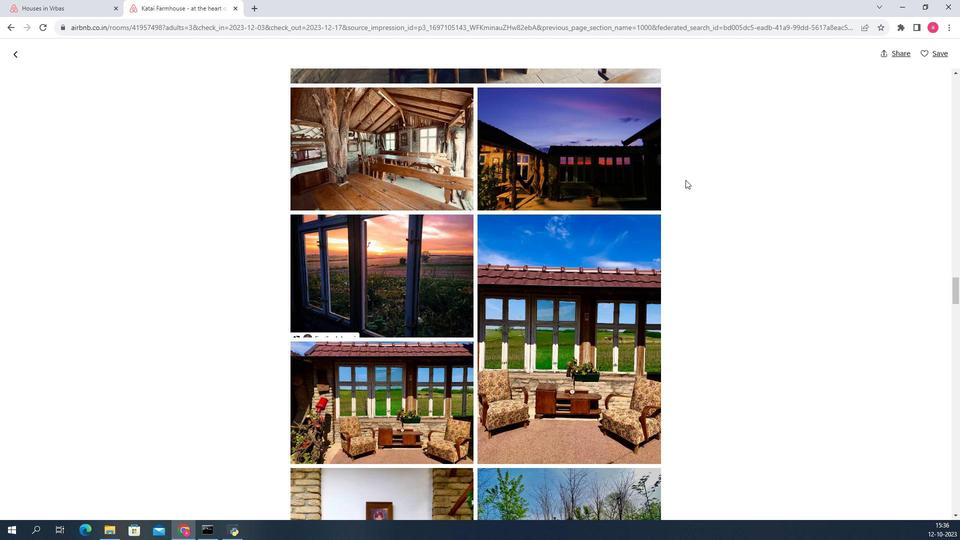 
Action: Mouse scrolled (663, 218) with delta (0, 0)
Screenshot: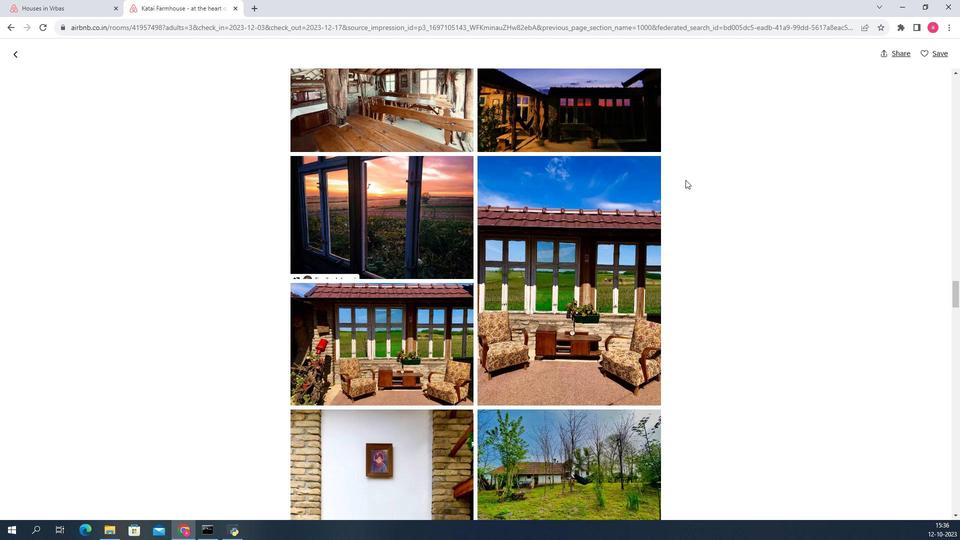 
Action: Mouse scrolled (663, 218) with delta (0, 0)
Screenshot: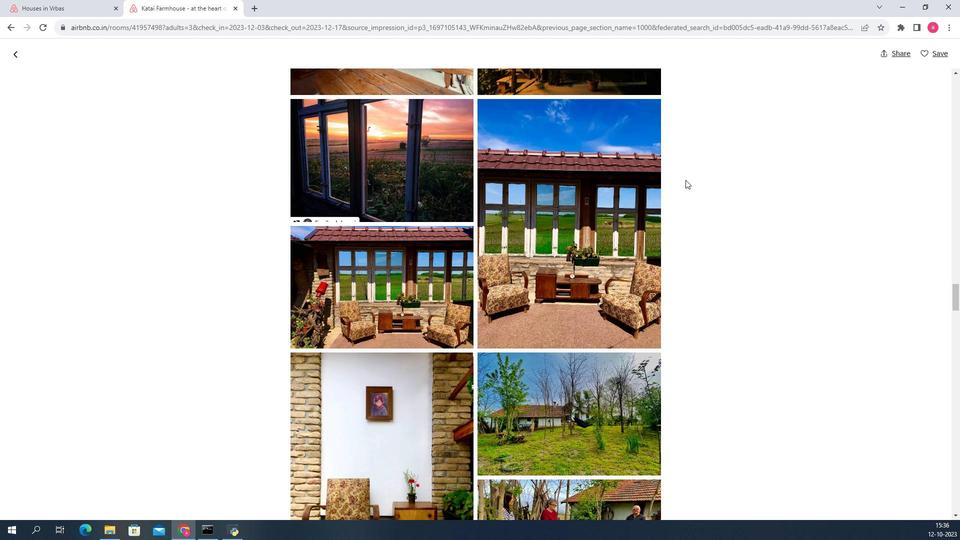 
Action: Mouse scrolled (663, 218) with delta (0, 0)
Screenshot: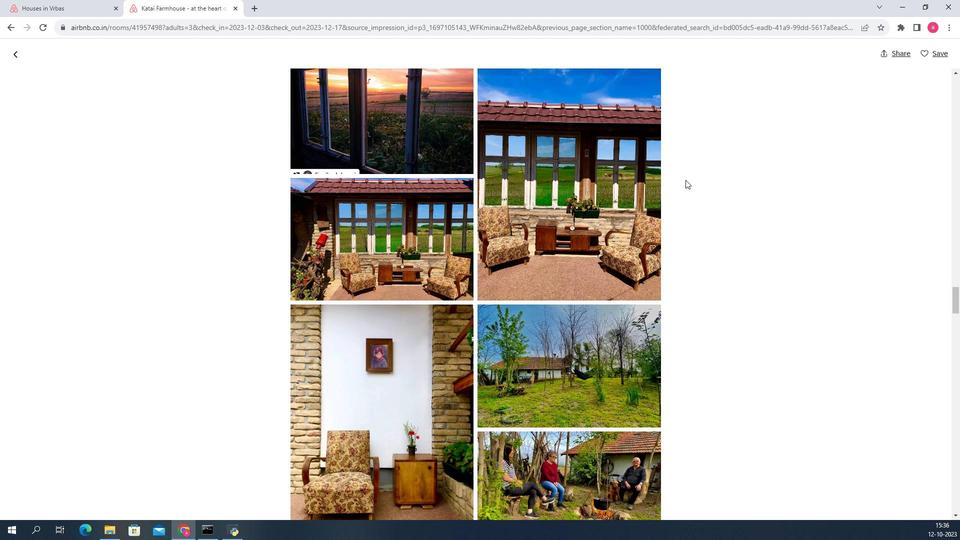 
Action: Mouse scrolled (663, 218) with delta (0, 0)
Screenshot: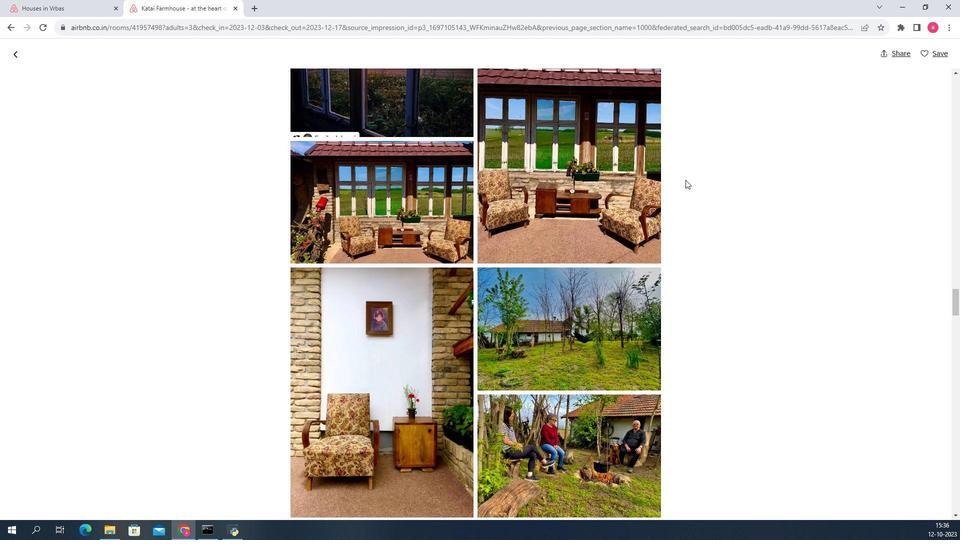 
Action: Mouse scrolled (663, 218) with delta (0, 0)
Screenshot: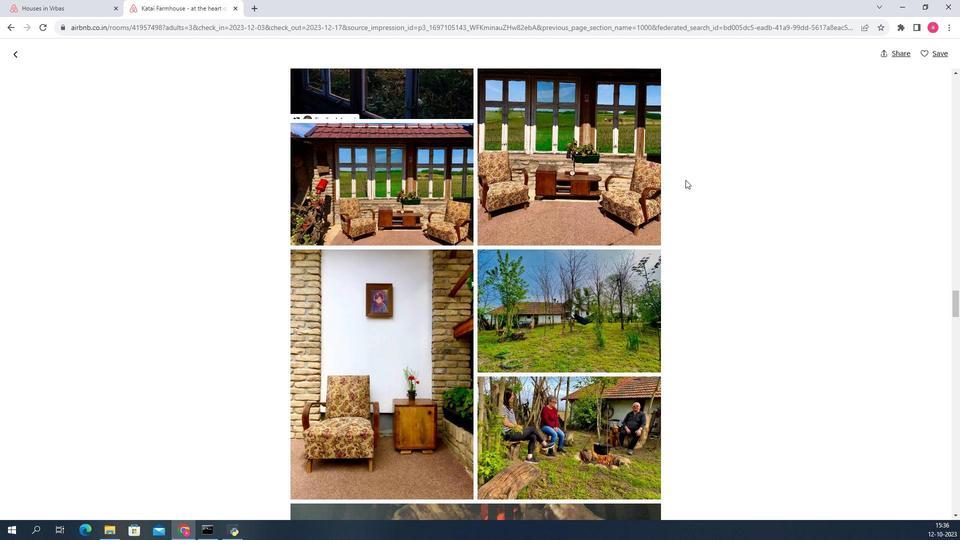 
Action: Mouse scrolled (663, 218) with delta (0, 0)
Screenshot: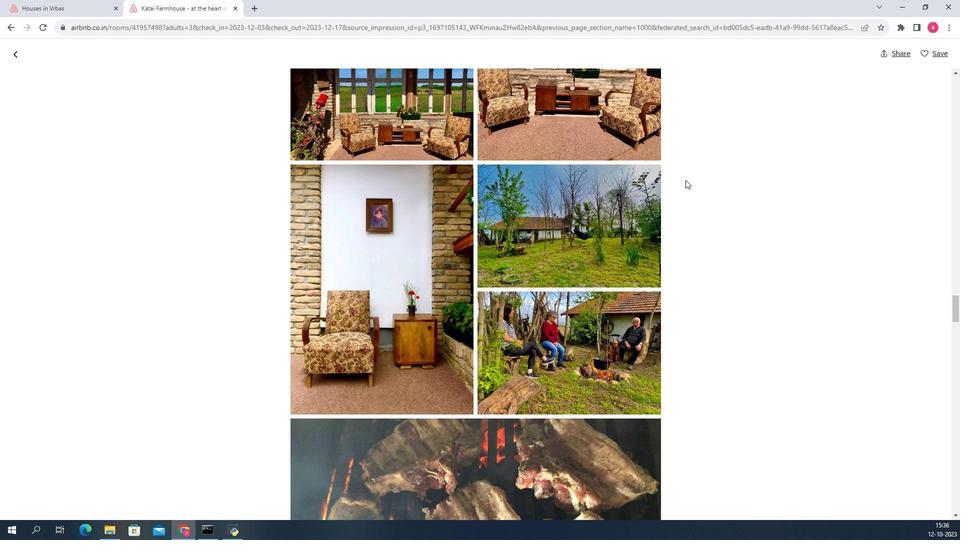 
Action: Mouse scrolled (663, 218) with delta (0, 0)
Screenshot: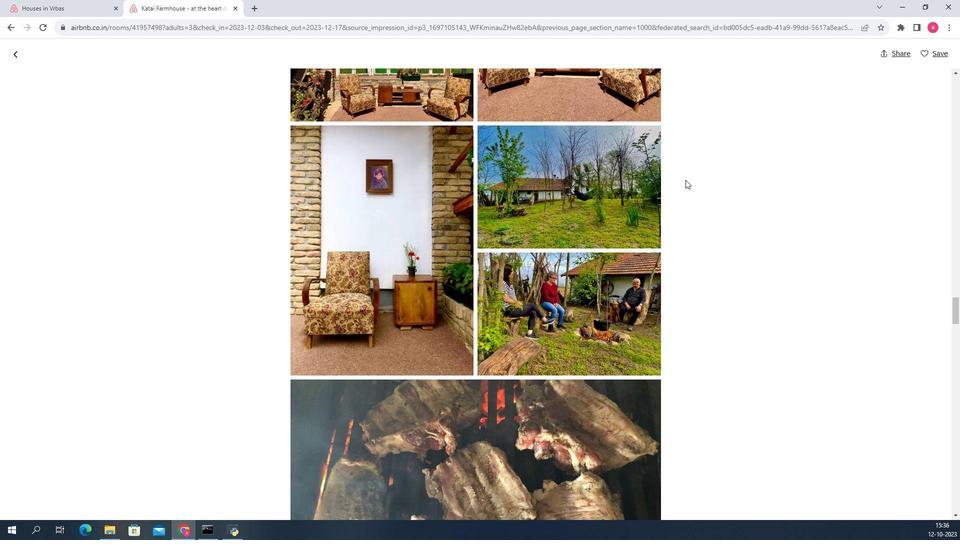 
Action: Mouse scrolled (663, 218) with delta (0, 0)
Screenshot: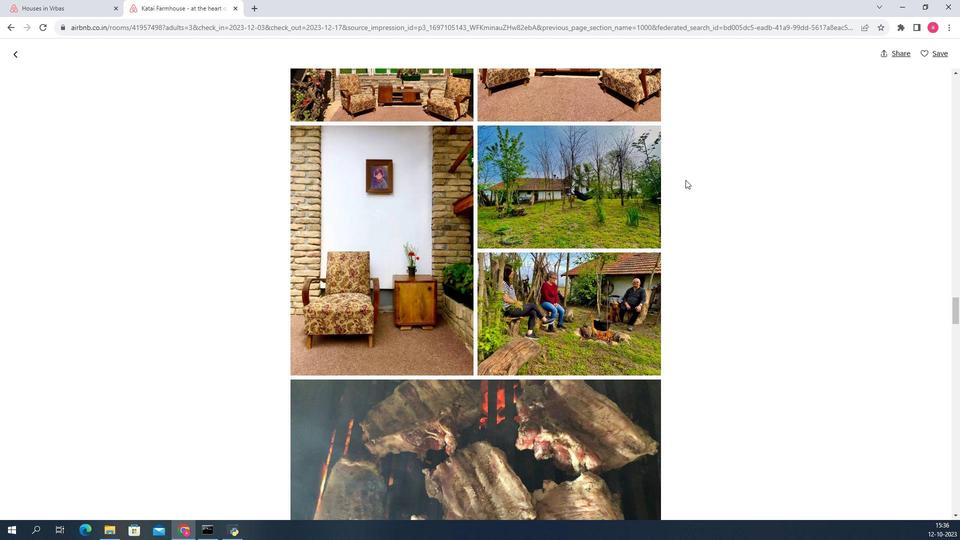 
Action: Mouse scrolled (663, 218) with delta (0, 0)
Screenshot: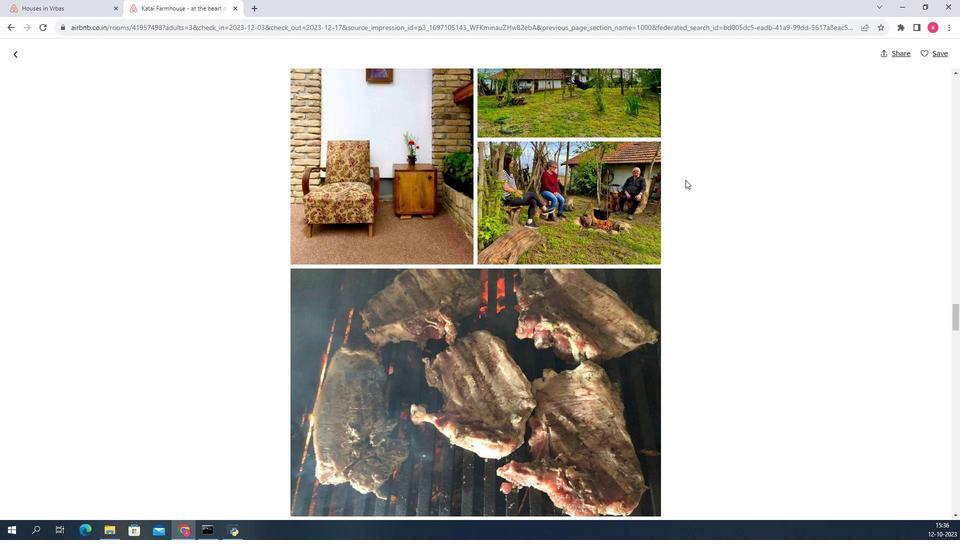 
Action: Mouse scrolled (663, 218) with delta (0, 0)
Screenshot: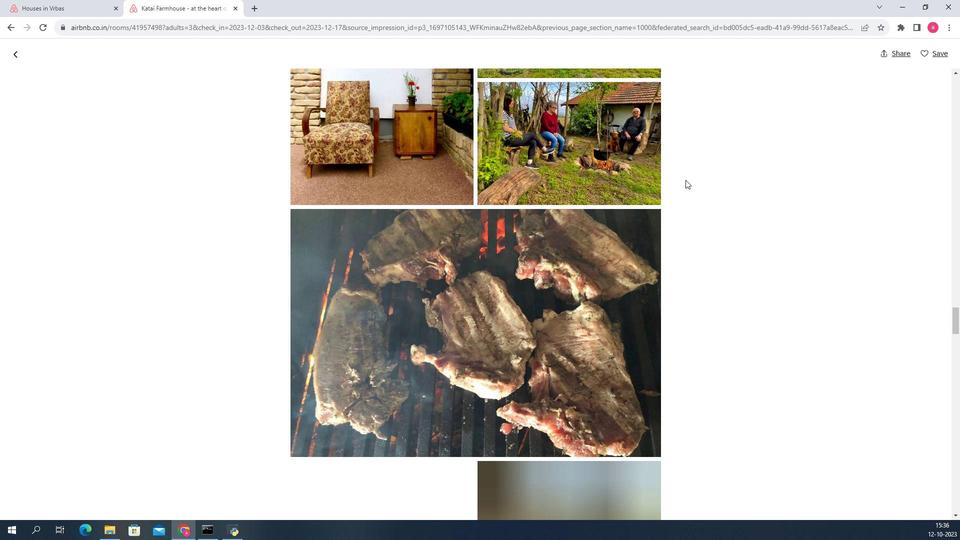 
Action: Mouse scrolled (663, 218) with delta (0, 0)
Screenshot: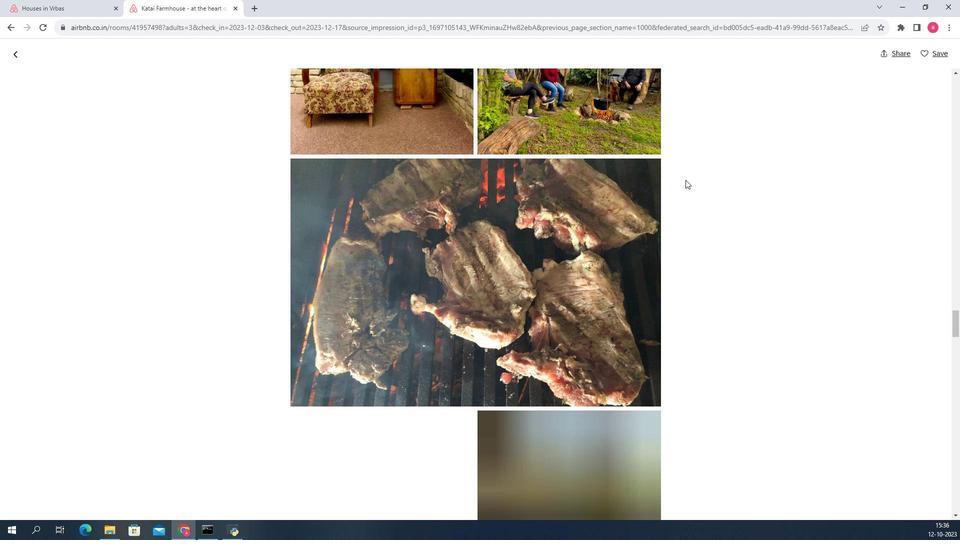 
Action: Mouse scrolled (663, 218) with delta (0, 0)
Screenshot: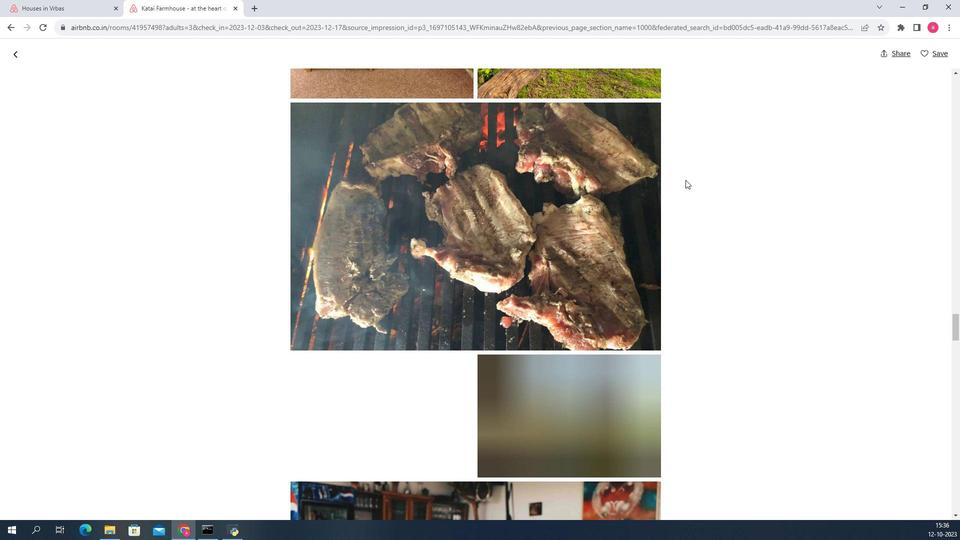 
Action: Mouse scrolled (663, 218) with delta (0, 0)
Screenshot: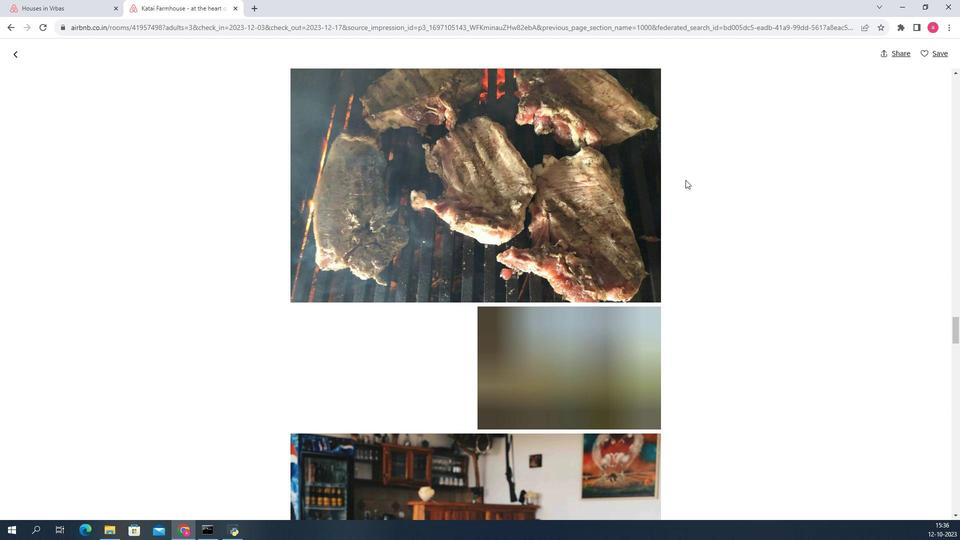 
Action: Mouse scrolled (663, 218) with delta (0, 0)
Screenshot: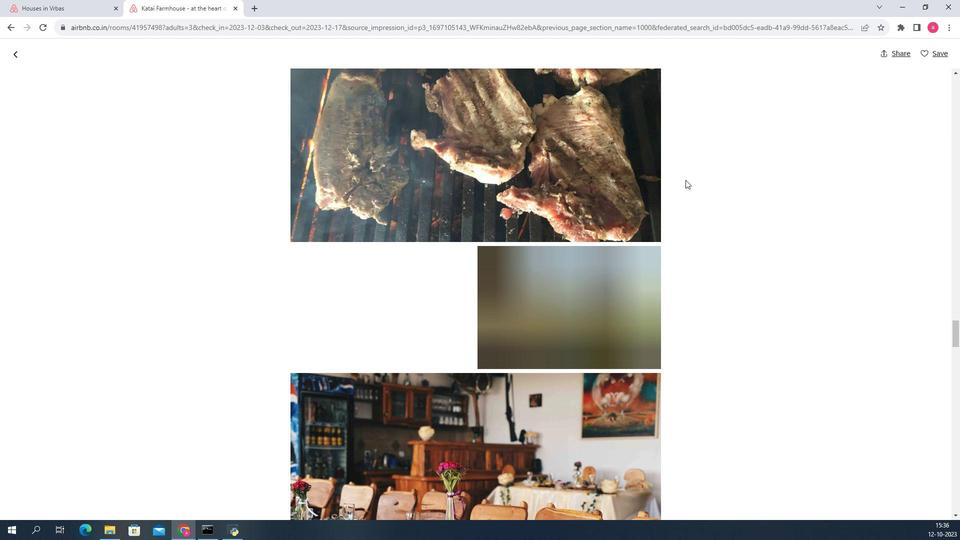 
Action: Mouse scrolled (663, 218) with delta (0, 0)
Screenshot: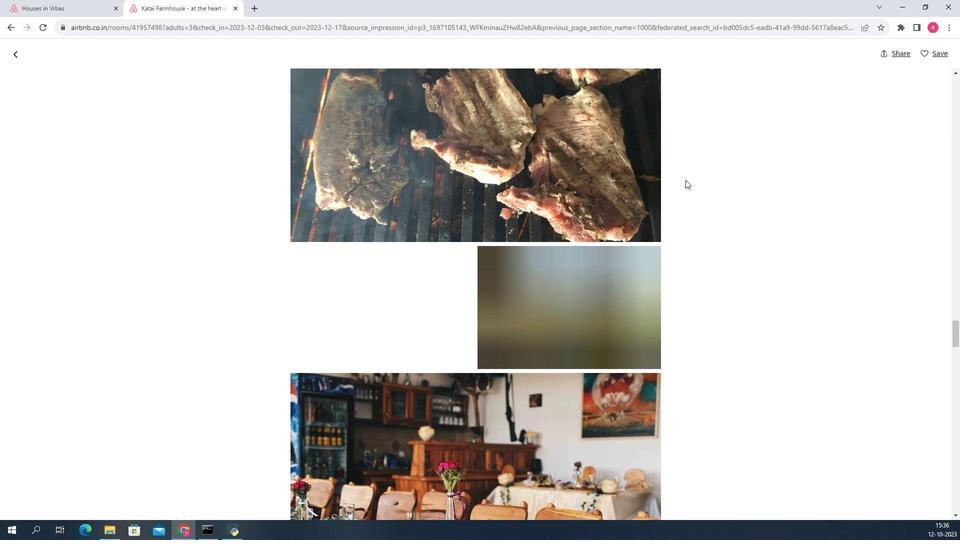 
Action: Mouse scrolled (663, 218) with delta (0, 0)
Screenshot: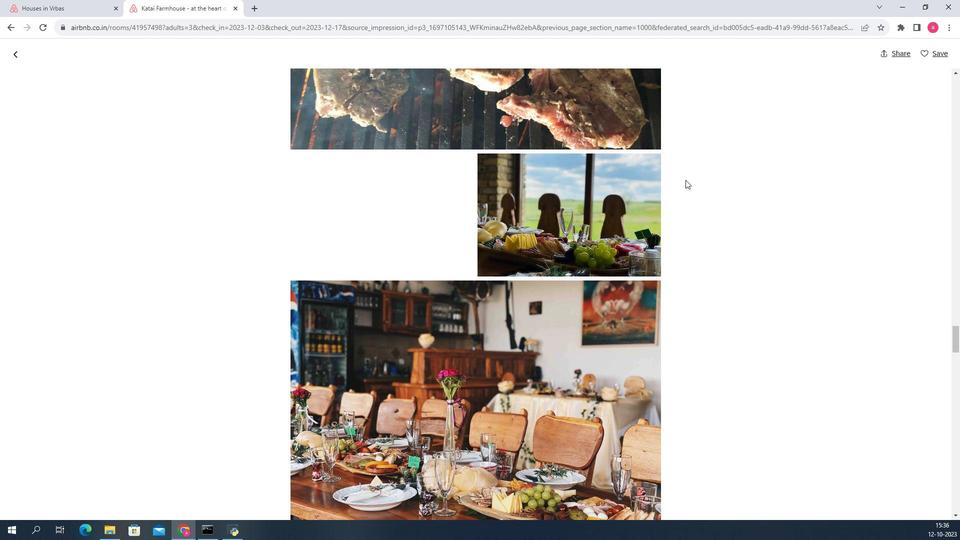 
Action: Mouse scrolled (663, 218) with delta (0, 0)
Screenshot: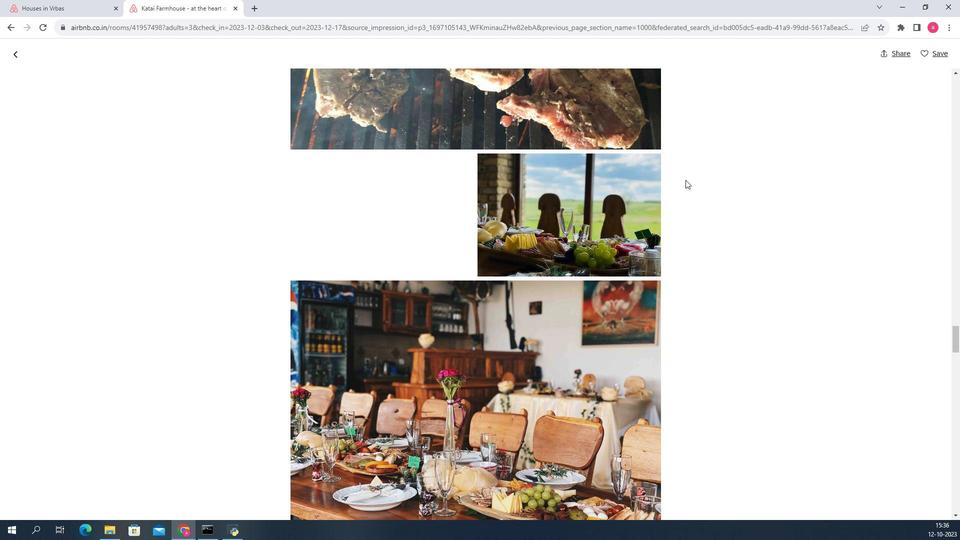 
Action: Mouse scrolled (663, 218) with delta (0, 0)
Screenshot: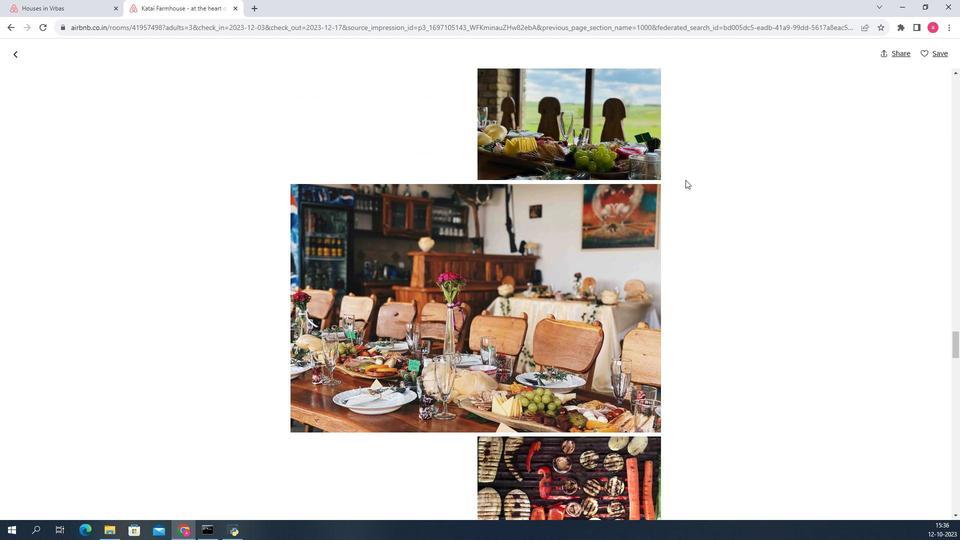 
Action: Mouse scrolled (663, 218) with delta (0, 0)
Screenshot: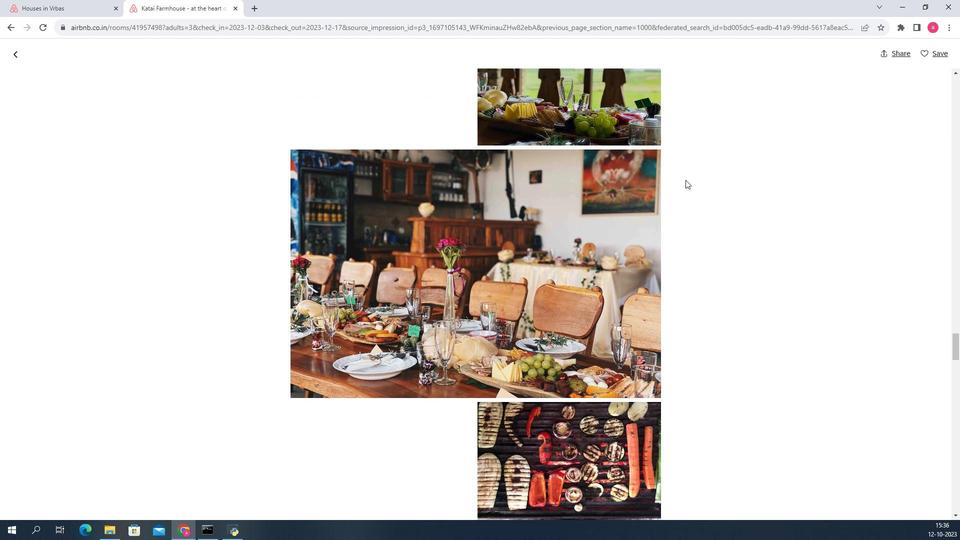 
Action: Mouse scrolled (663, 218) with delta (0, 0)
Screenshot: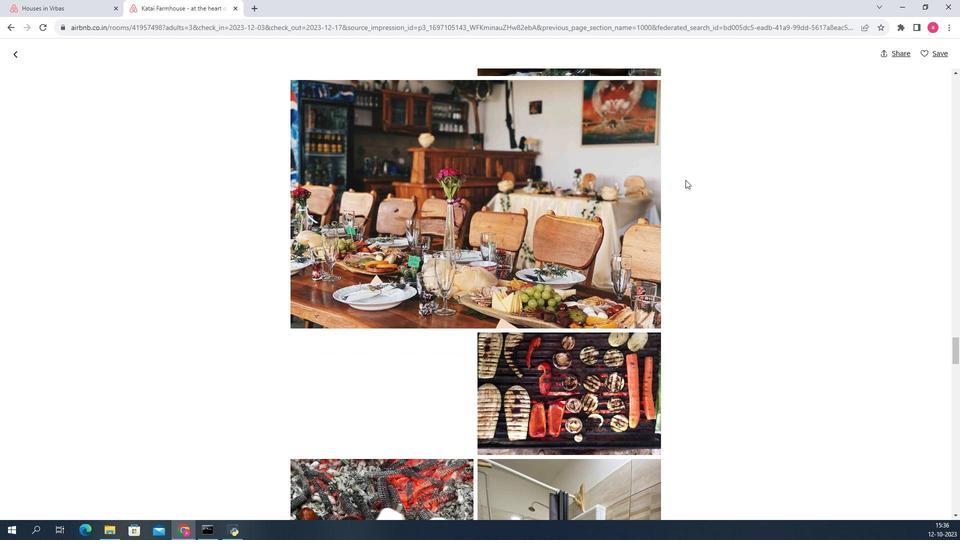 
Action: Mouse scrolled (663, 218) with delta (0, 0)
Screenshot: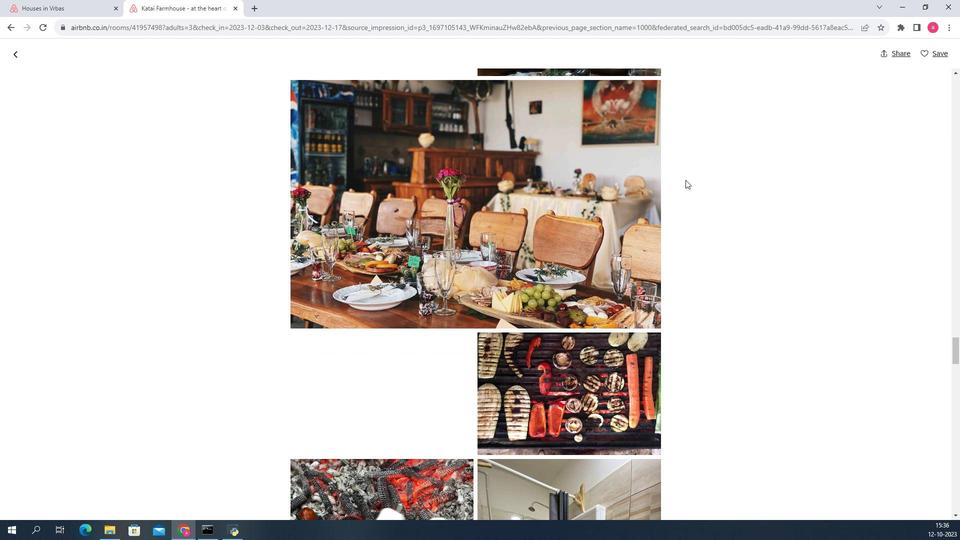 
Action: Mouse scrolled (663, 218) with delta (0, 0)
Screenshot: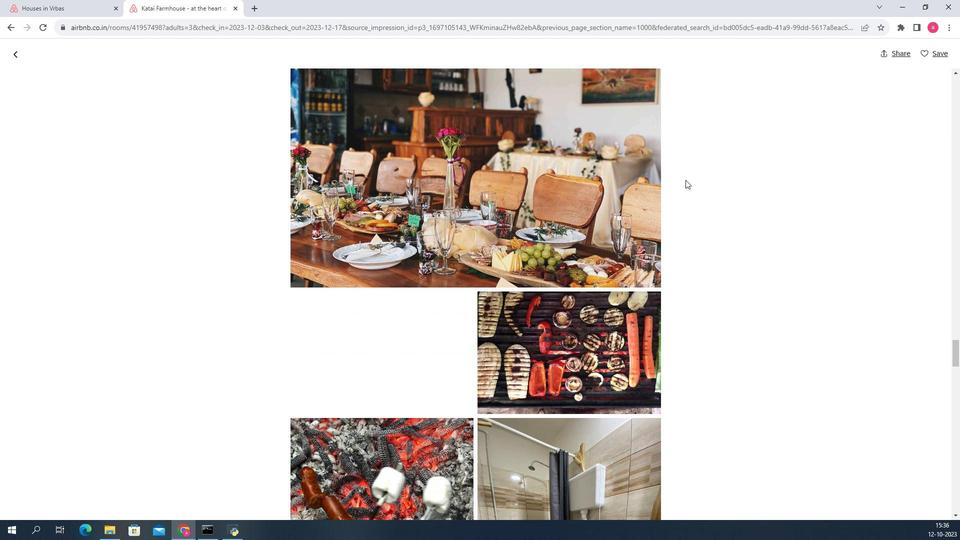 
Action: Mouse scrolled (663, 218) with delta (0, 0)
Screenshot: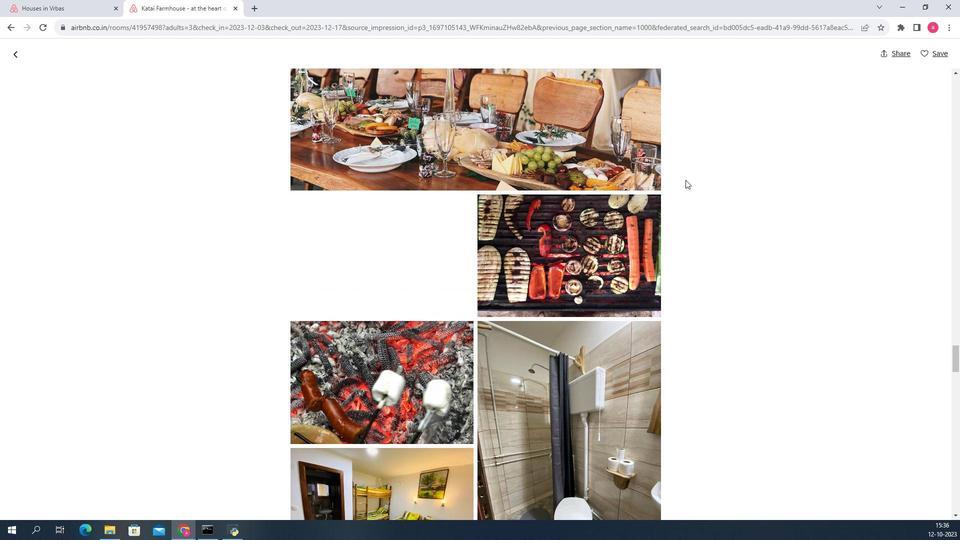 
Action: Mouse scrolled (663, 218) with delta (0, 0)
Screenshot: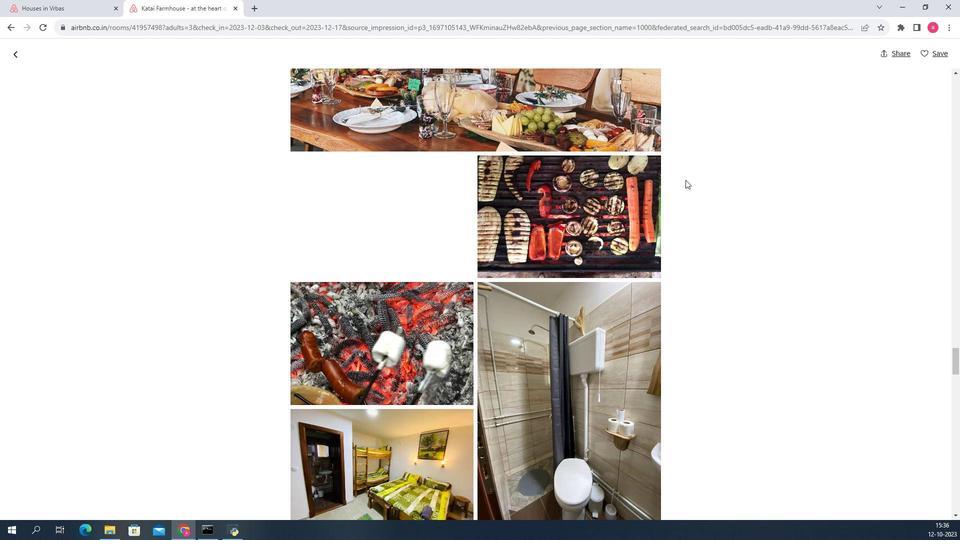 
Action: Mouse scrolled (663, 218) with delta (0, 0)
Screenshot: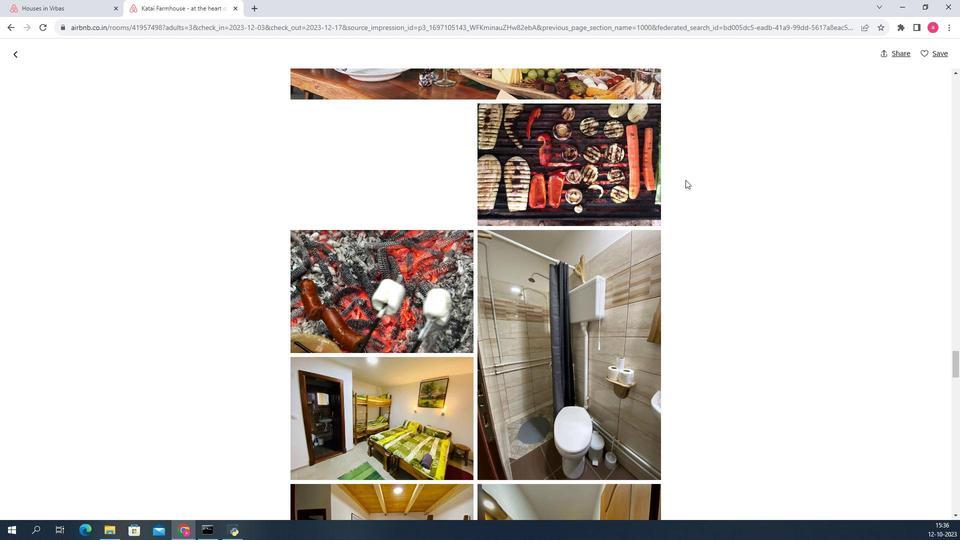 
Action: Mouse scrolled (663, 218) with delta (0, 0)
Screenshot: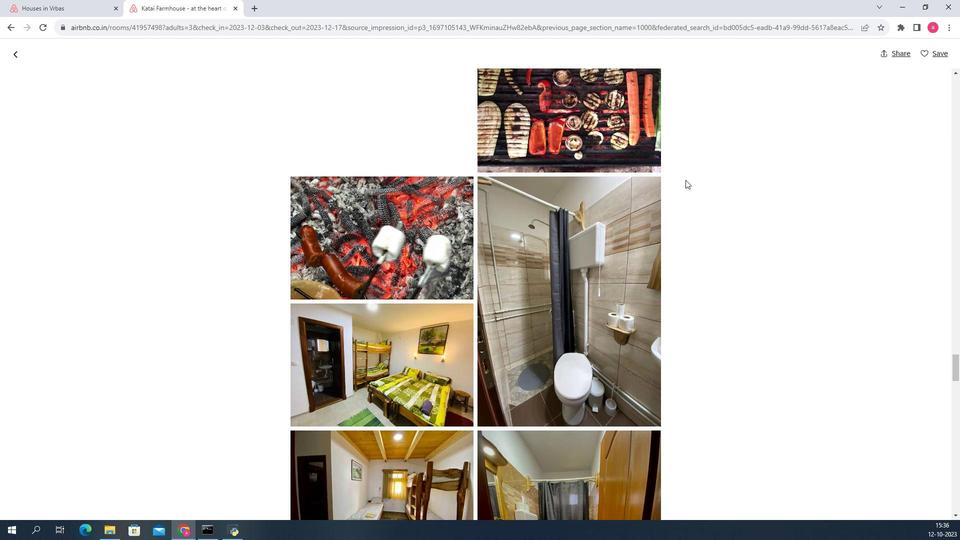 
Action: Mouse scrolled (663, 218) with delta (0, 0)
Screenshot: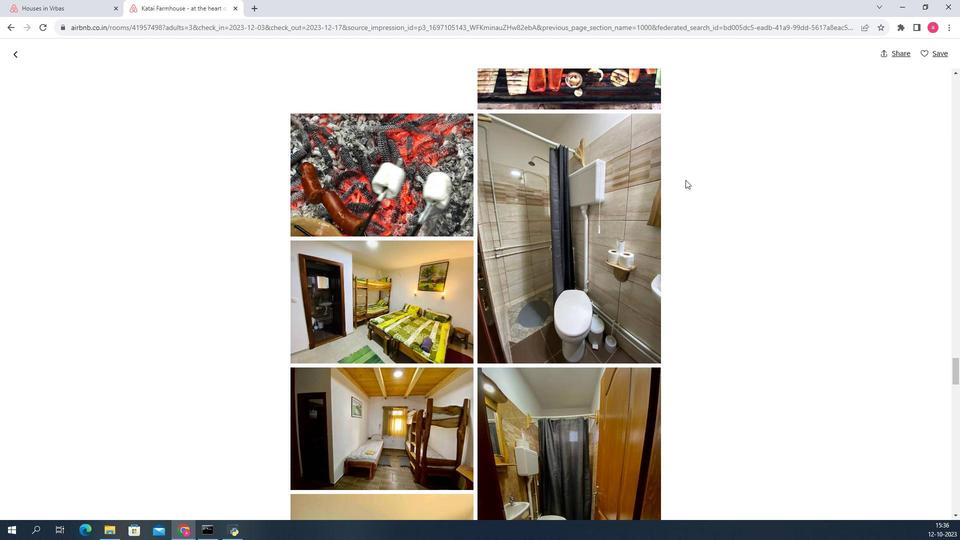 
Action: Mouse scrolled (663, 218) with delta (0, 0)
Screenshot: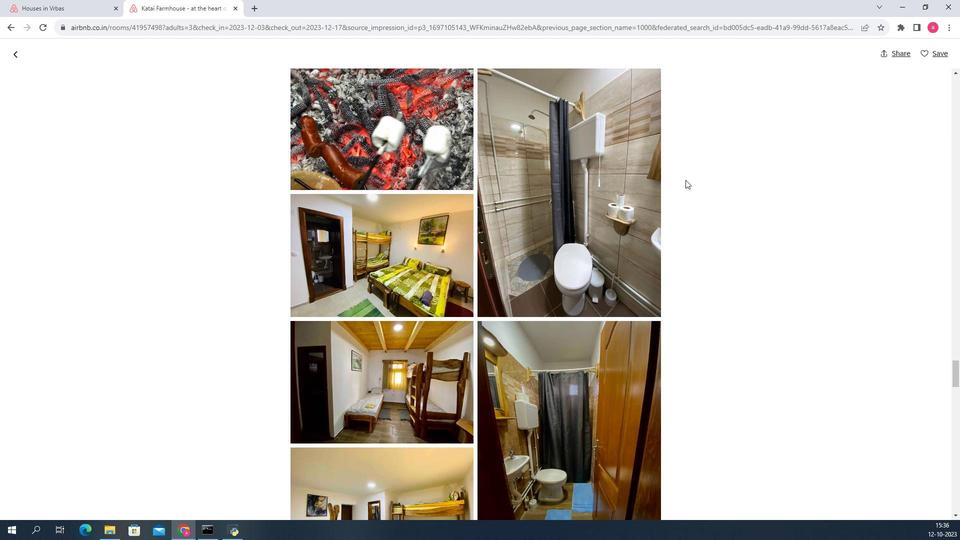 
Action: Mouse scrolled (663, 218) with delta (0, 0)
Screenshot: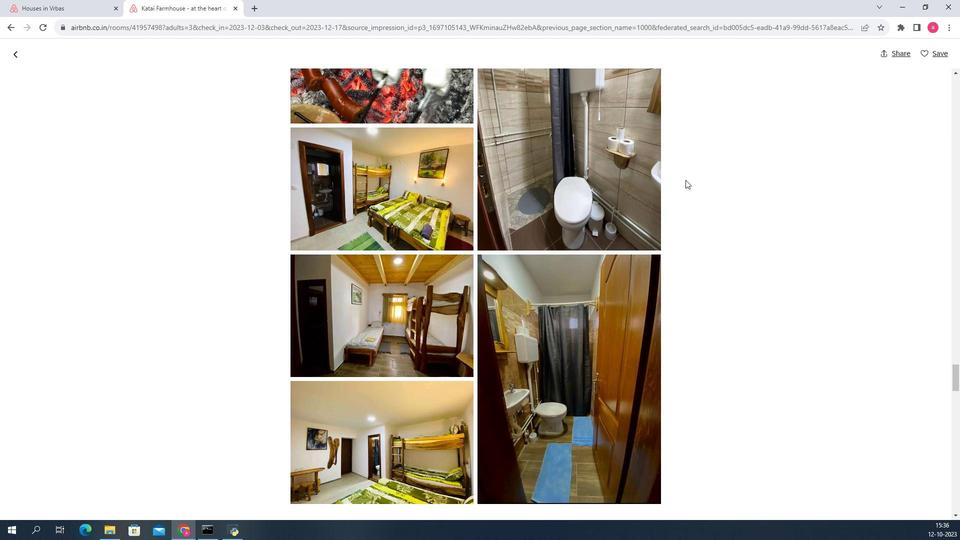 
Action: Mouse scrolled (663, 218) with delta (0, 0)
Screenshot: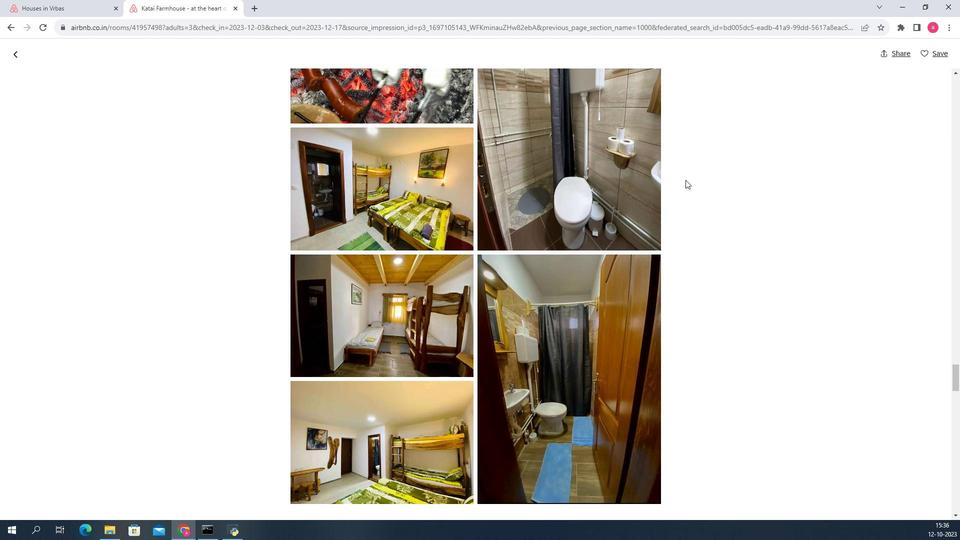 
Action: Mouse scrolled (663, 218) with delta (0, 0)
Screenshot: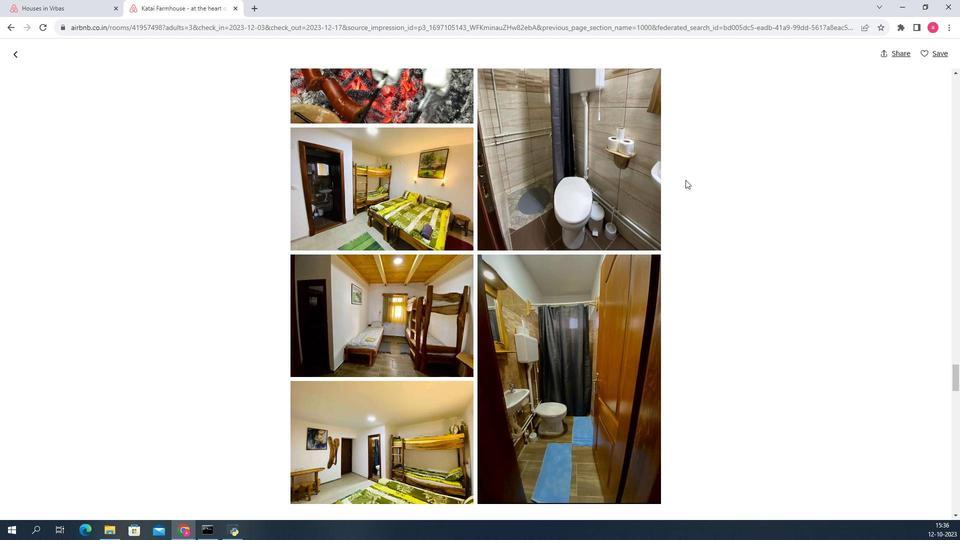 
Action: Mouse scrolled (663, 218) with delta (0, 0)
Screenshot: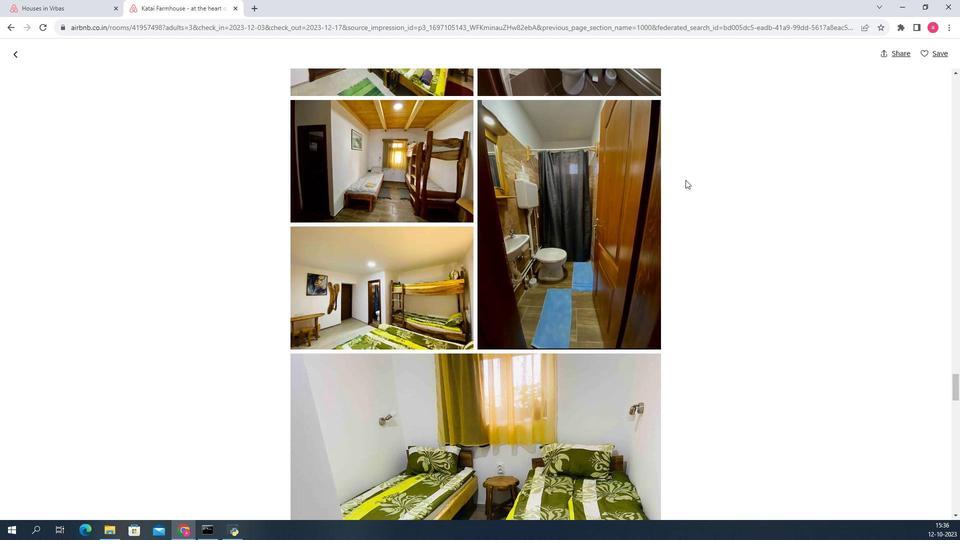 
Action: Mouse scrolled (663, 218) with delta (0, 0)
Screenshot: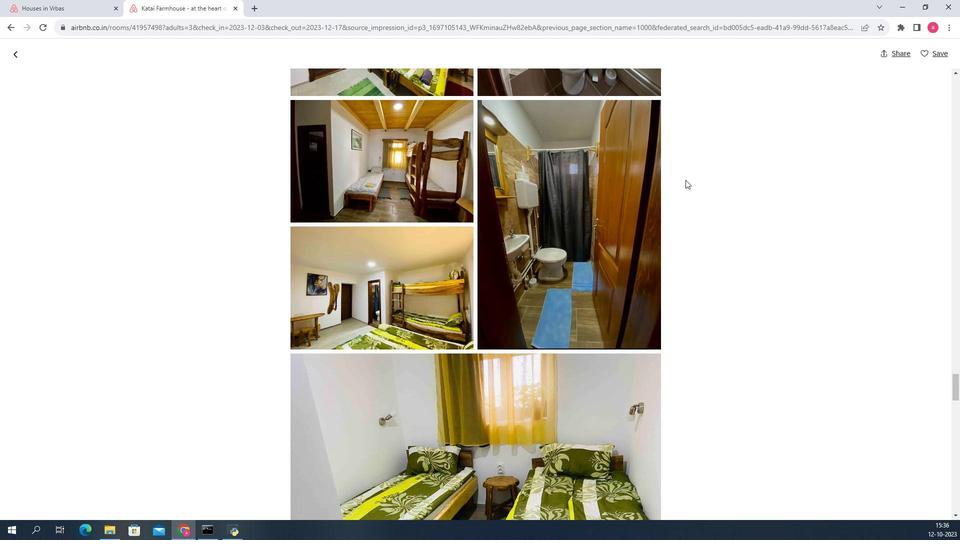 
Action: Mouse scrolled (663, 218) with delta (0, 0)
Screenshot: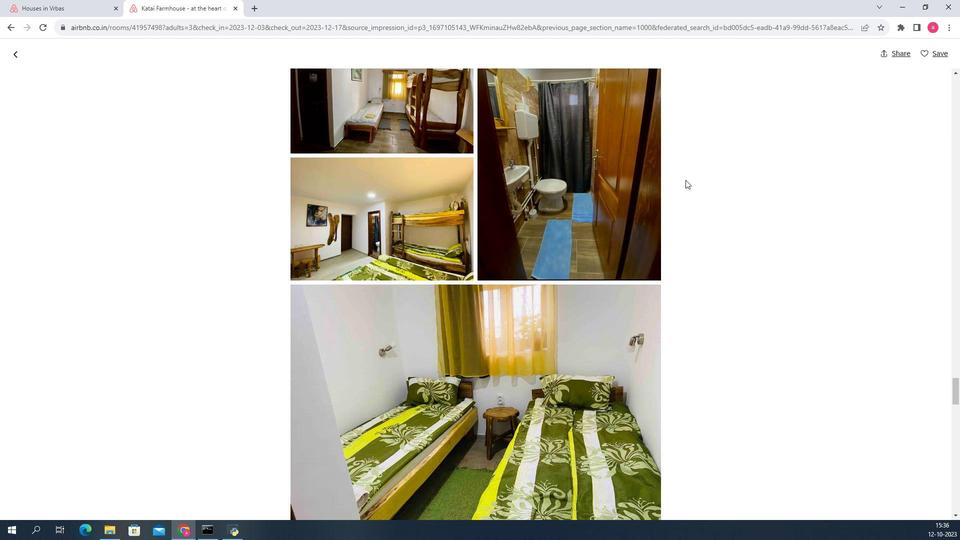 
Action: Mouse scrolled (663, 218) with delta (0, 0)
Screenshot: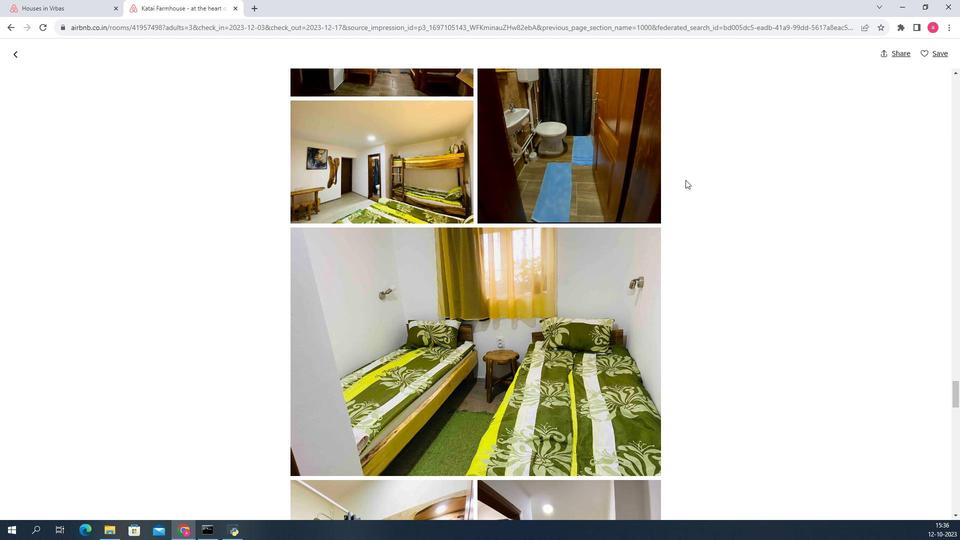 
Action: Mouse scrolled (663, 218) with delta (0, 0)
Screenshot: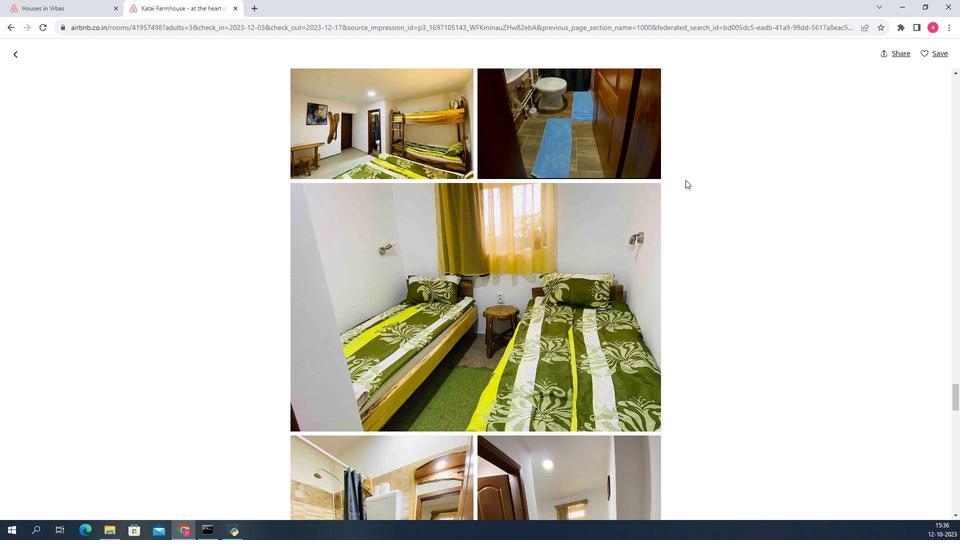 
Action: Mouse scrolled (663, 218) with delta (0, 0)
Screenshot: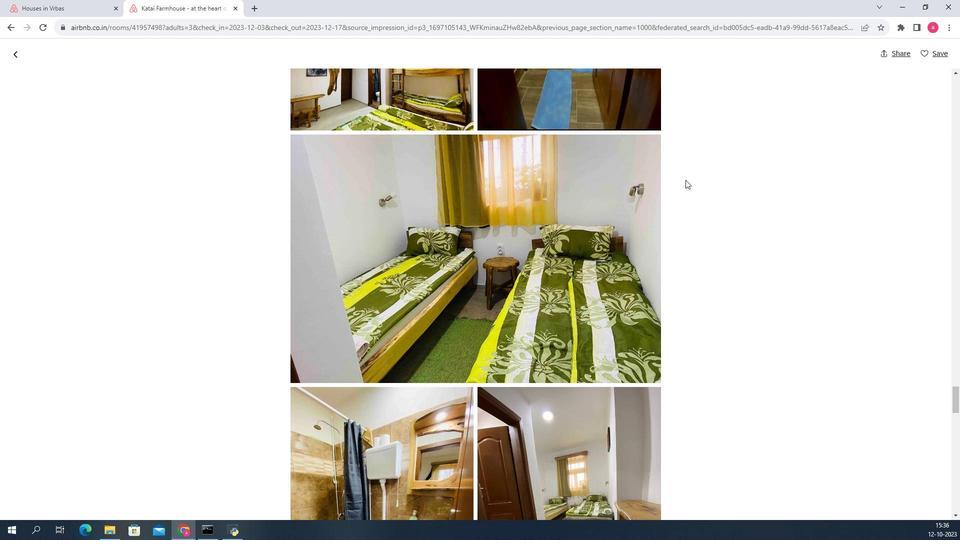 
Action: Mouse scrolled (663, 218) with delta (0, 0)
Screenshot: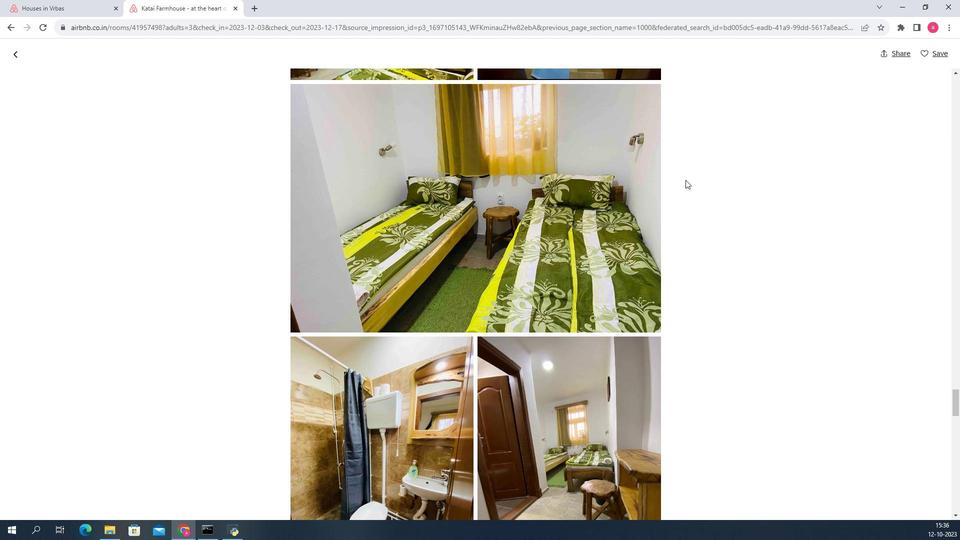 
Action: Mouse scrolled (663, 218) with delta (0, 0)
Screenshot: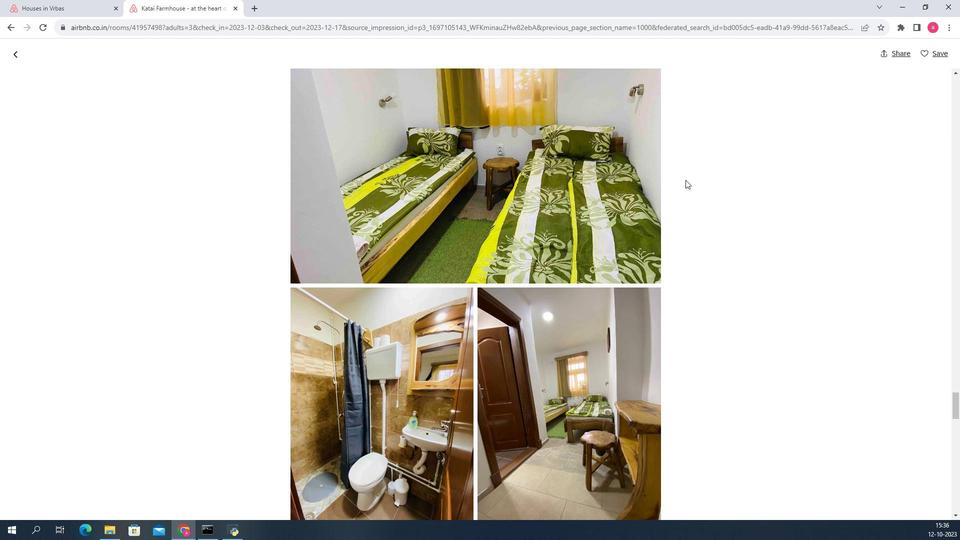
Action: Mouse scrolled (663, 218) with delta (0, 0)
Screenshot: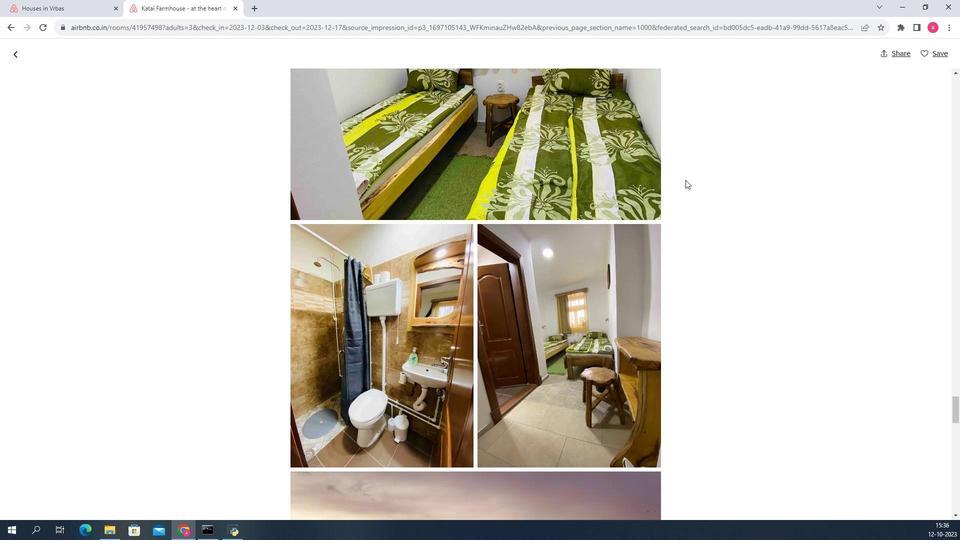 
Action: Mouse scrolled (663, 218) with delta (0, 0)
Screenshot: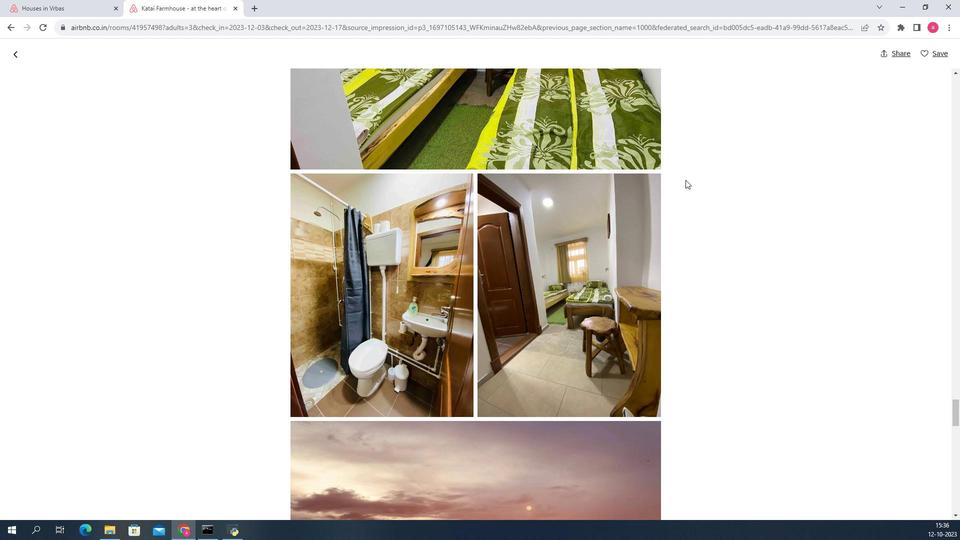 
Action: Mouse scrolled (663, 218) with delta (0, 0)
Screenshot: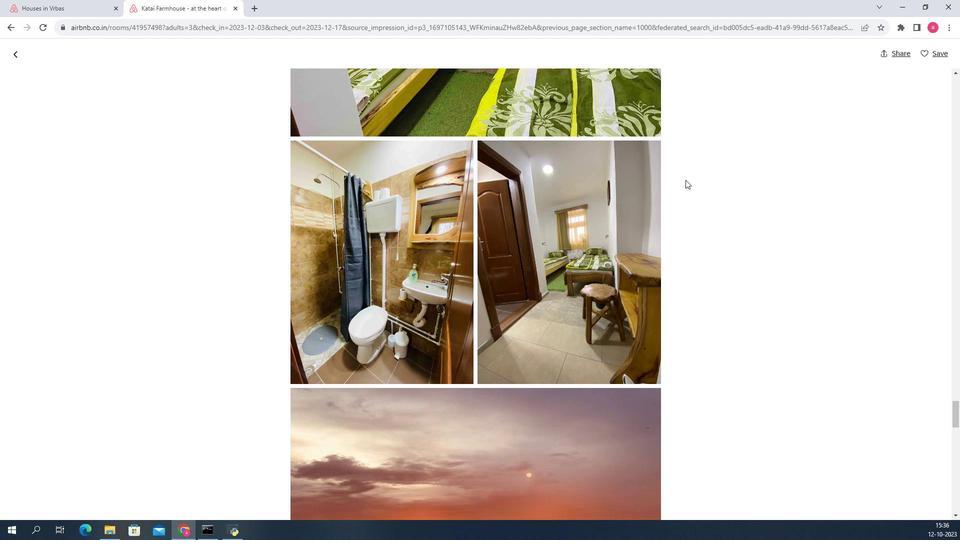 
Action: Mouse scrolled (663, 218) with delta (0, 0)
Screenshot: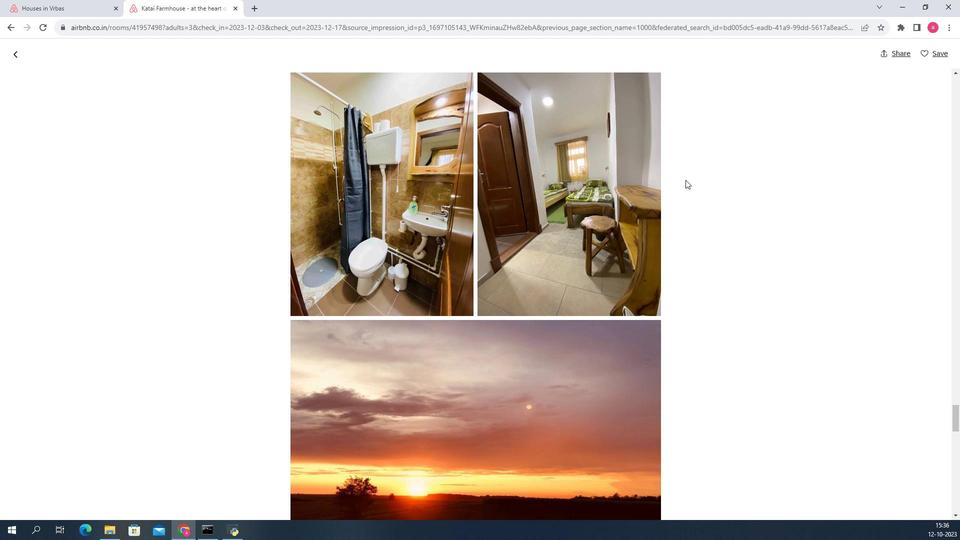 
Action: Mouse scrolled (663, 218) with delta (0, 0)
Screenshot: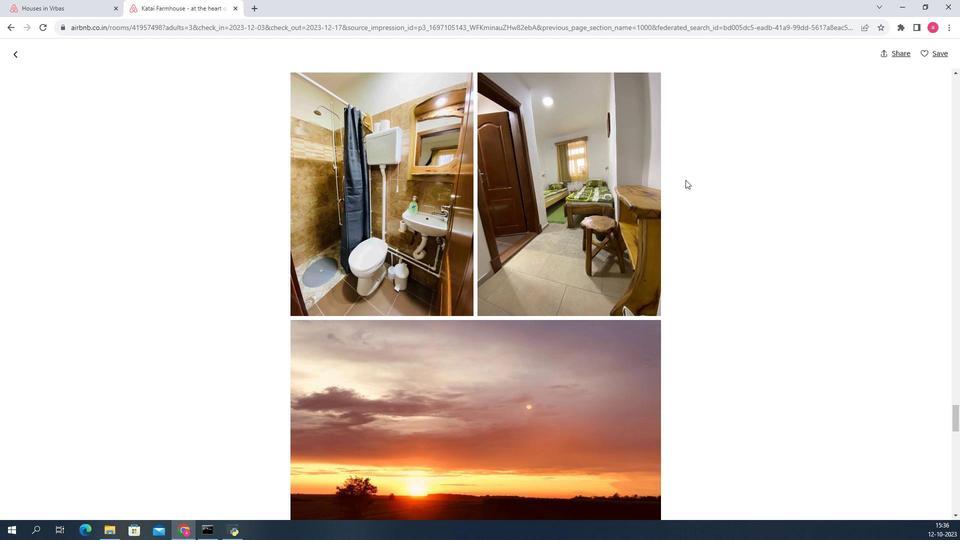 
Action: Mouse scrolled (663, 218) with delta (0, 0)
Screenshot: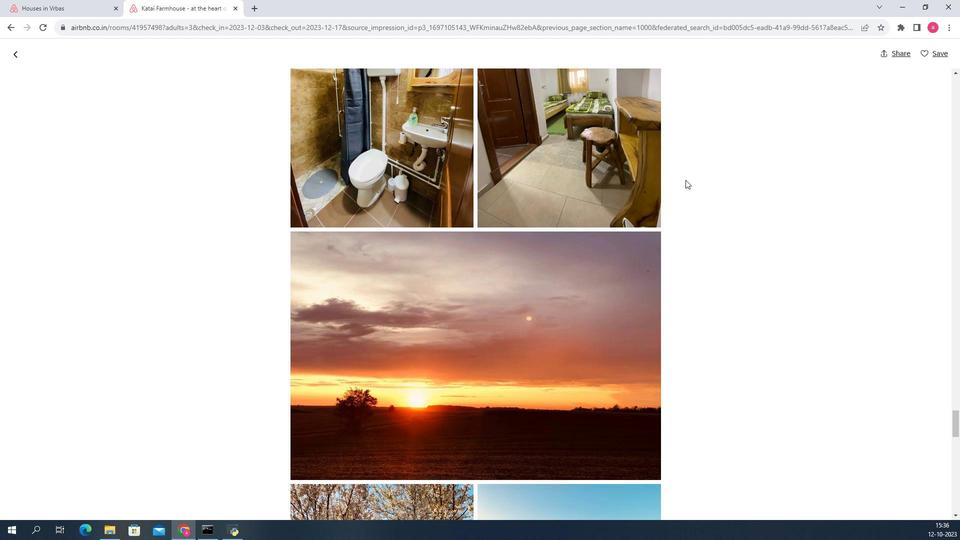 
Action: Mouse scrolled (663, 218) with delta (0, 0)
Screenshot: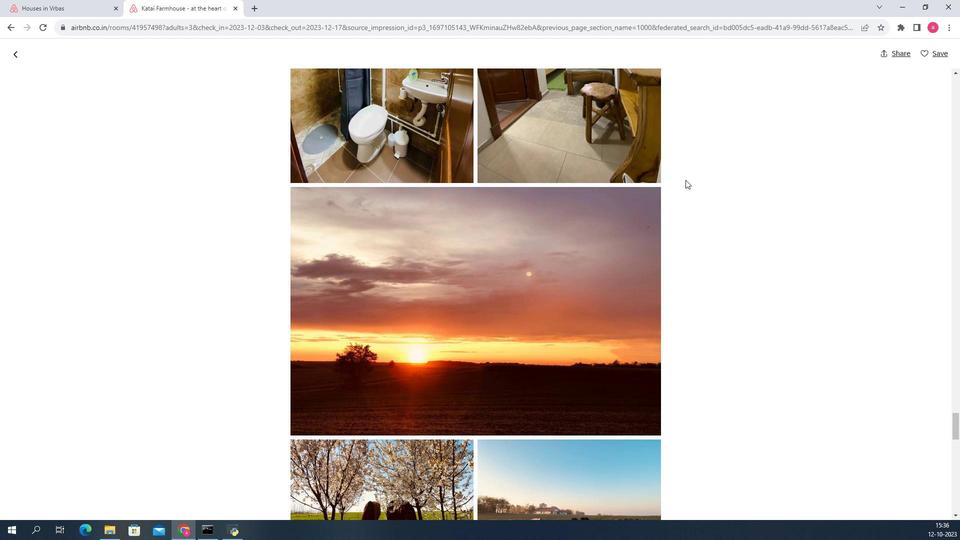 
Action: Mouse scrolled (663, 218) with delta (0, 0)
Screenshot: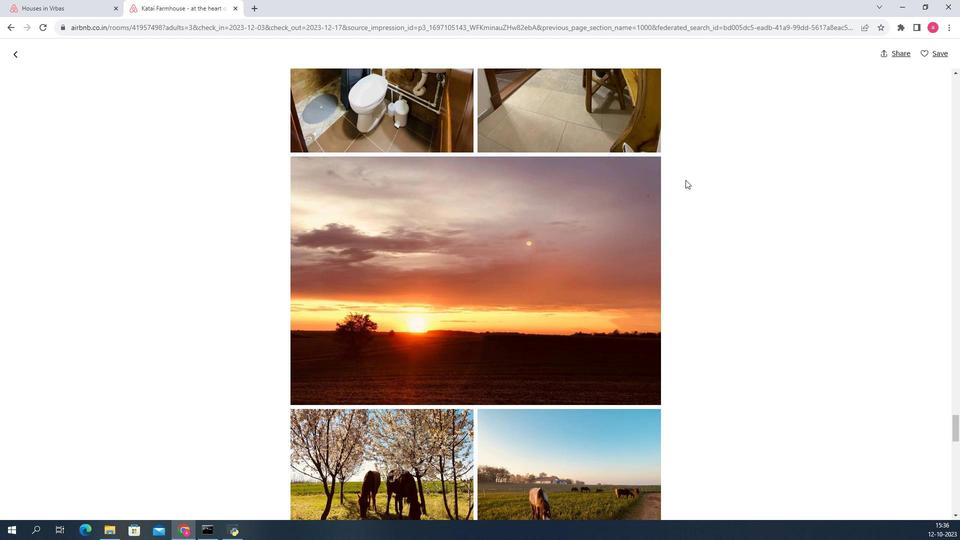 
Action: Mouse scrolled (663, 218) with delta (0, 0)
Screenshot: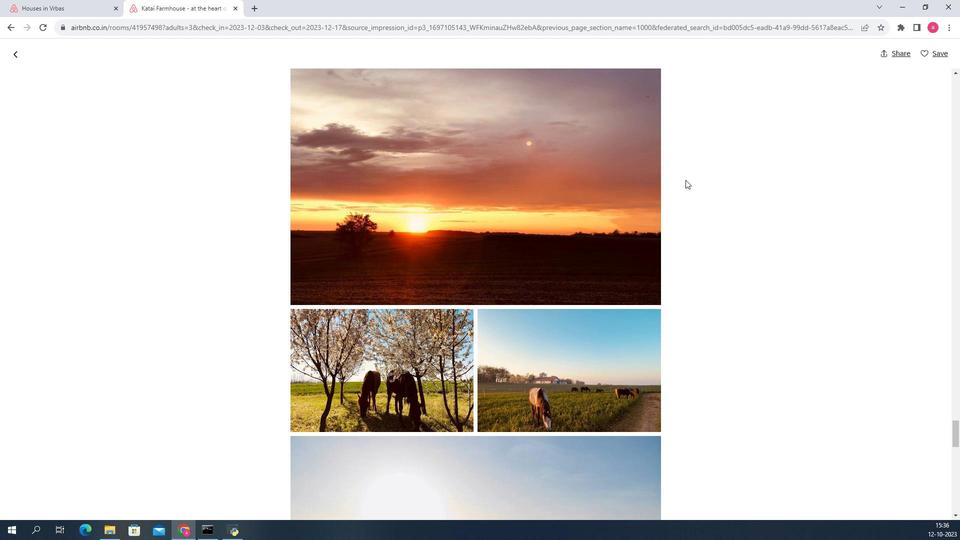 
Action: Mouse scrolled (663, 218) with delta (0, 0)
Screenshot: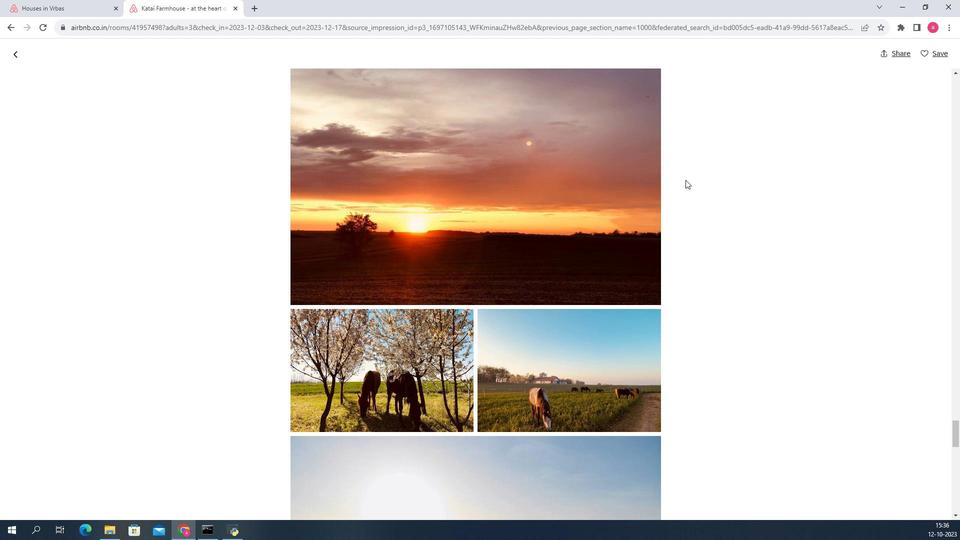 
Action: Mouse scrolled (663, 218) with delta (0, 0)
Screenshot: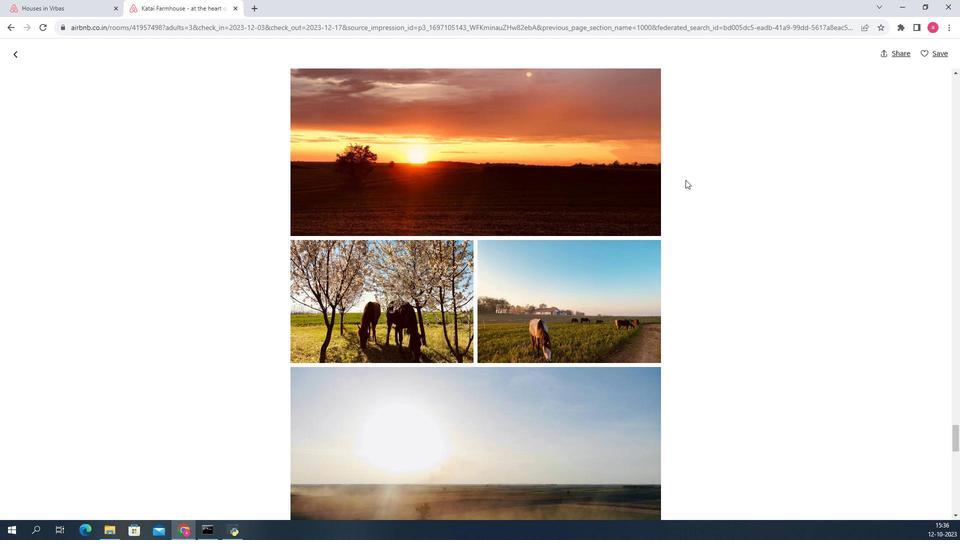
Action: Mouse scrolled (663, 218) with delta (0, 0)
Screenshot: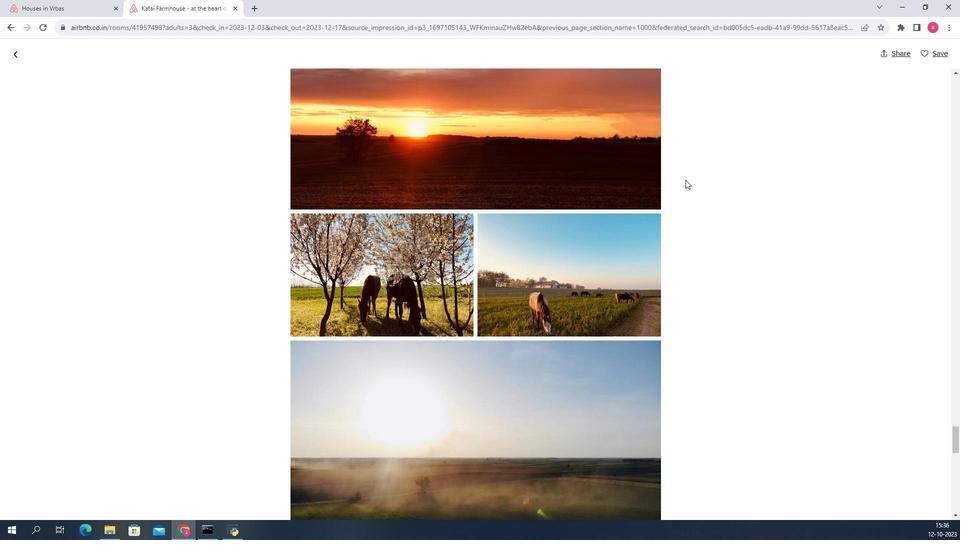 
Action: Mouse scrolled (663, 218) with delta (0, 0)
Screenshot: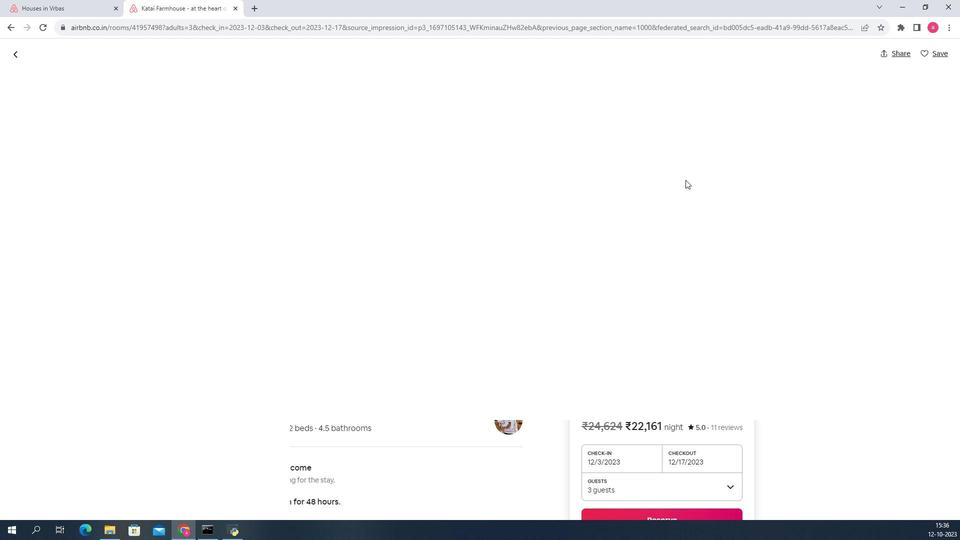 
Action: Mouse scrolled (663, 218) with delta (0, 0)
Screenshot: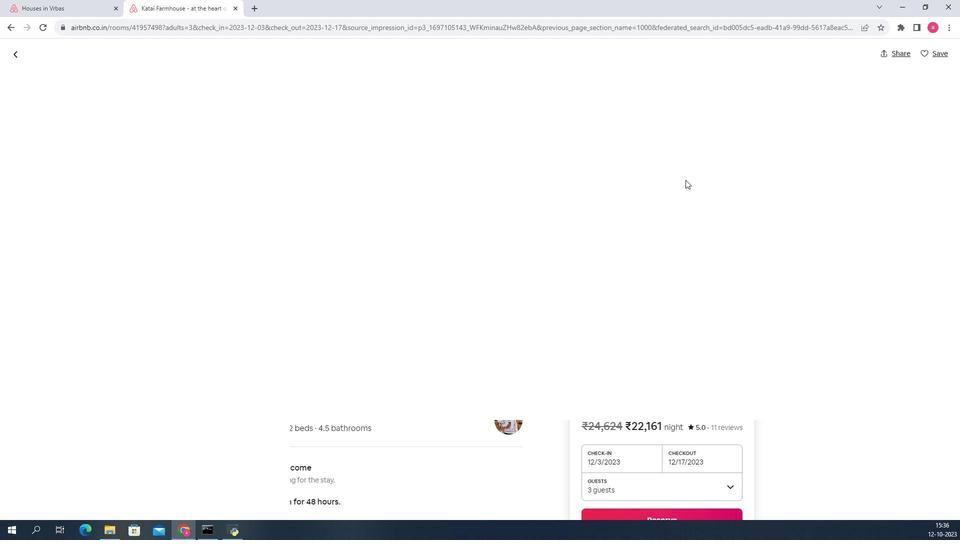 
Action: Mouse scrolled (663, 218) with delta (0, 0)
Screenshot: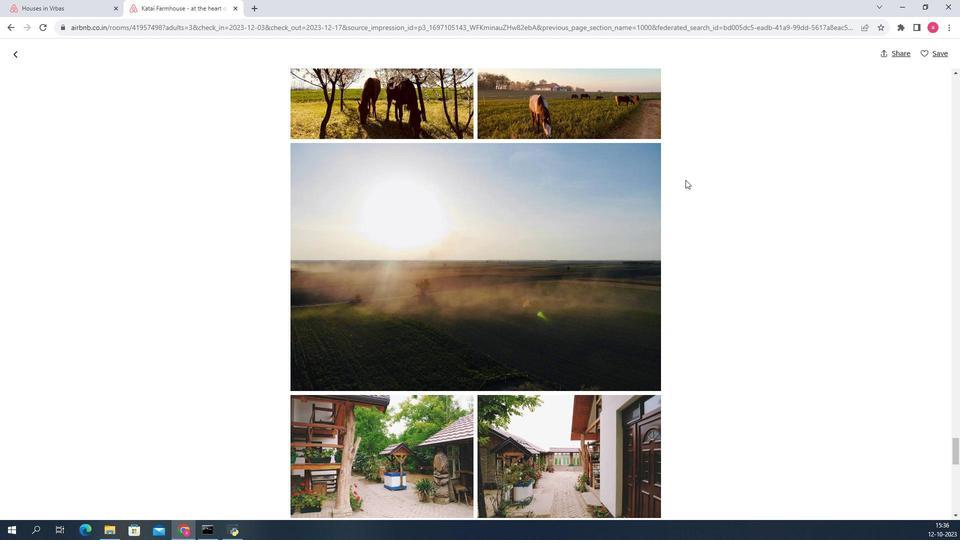 
Action: Mouse scrolled (663, 218) with delta (0, 0)
Screenshot: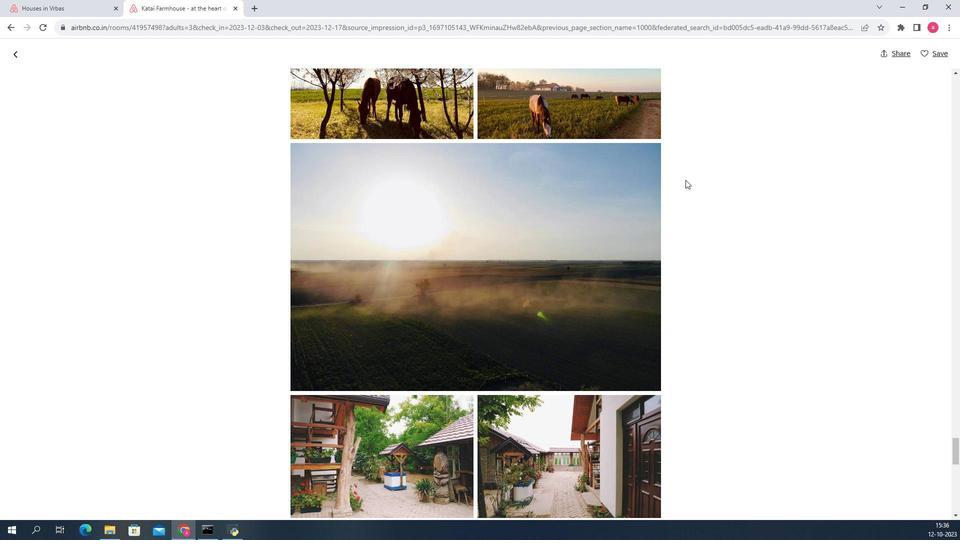 
Action: Mouse scrolled (663, 218) with delta (0, 0)
Screenshot: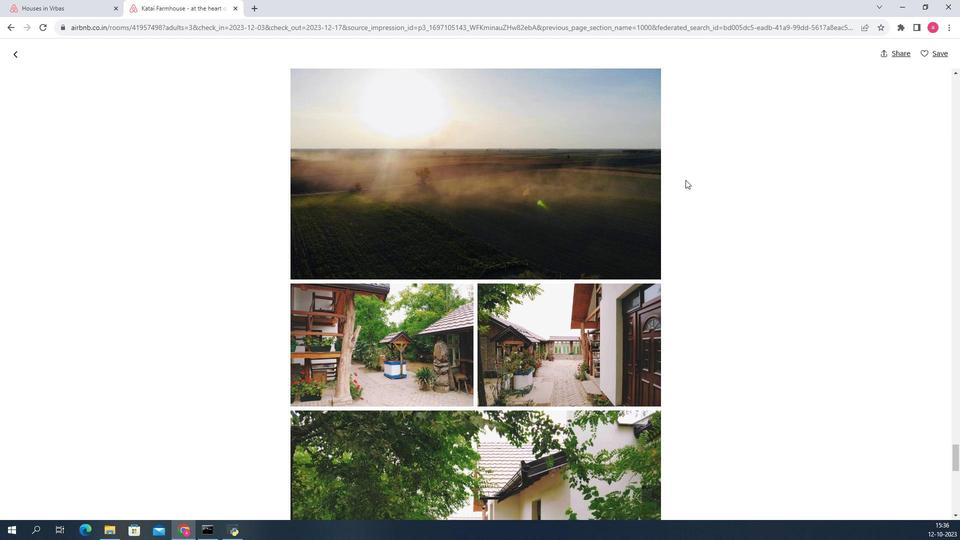 
Action: Mouse scrolled (663, 218) with delta (0, 0)
Screenshot: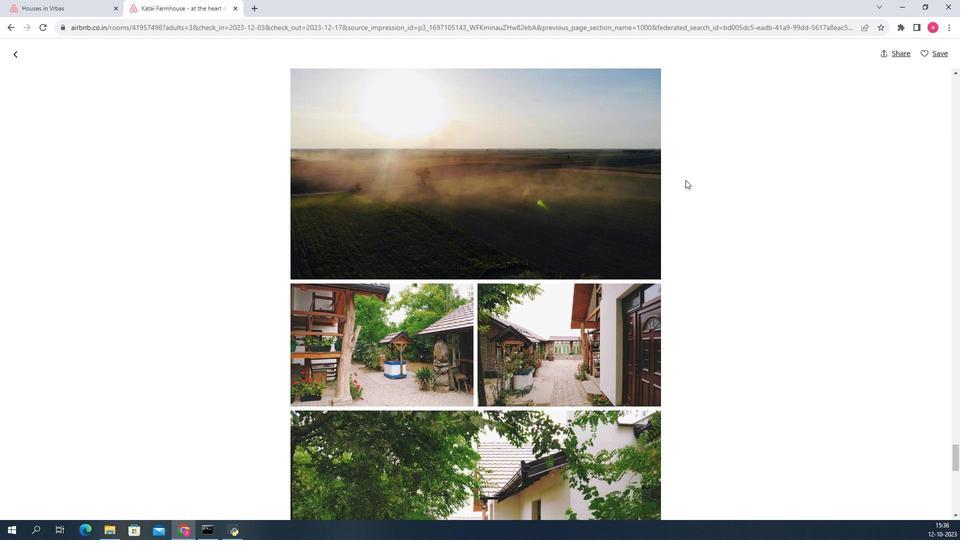 
Action: Mouse scrolled (663, 218) with delta (0, 0)
Screenshot: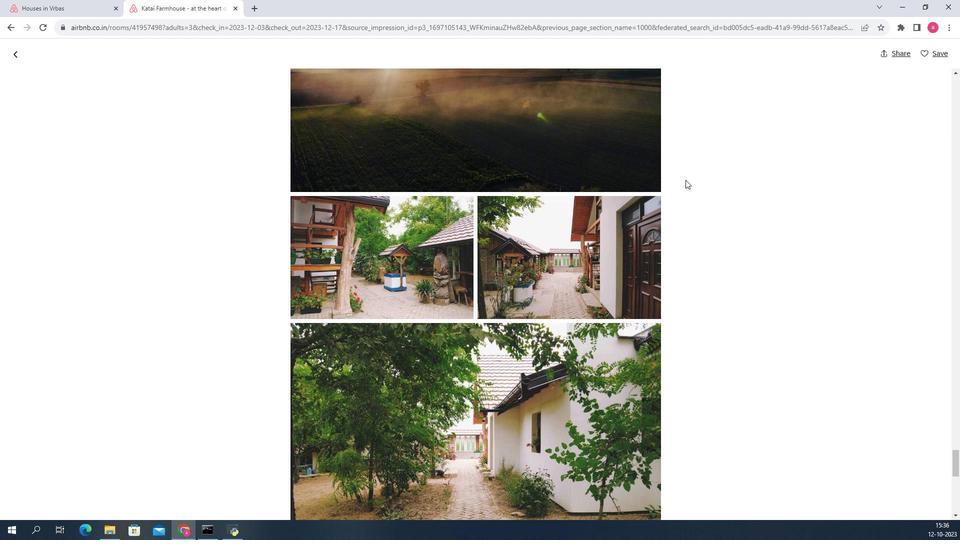 
Action: Mouse scrolled (663, 218) with delta (0, 0)
Screenshot: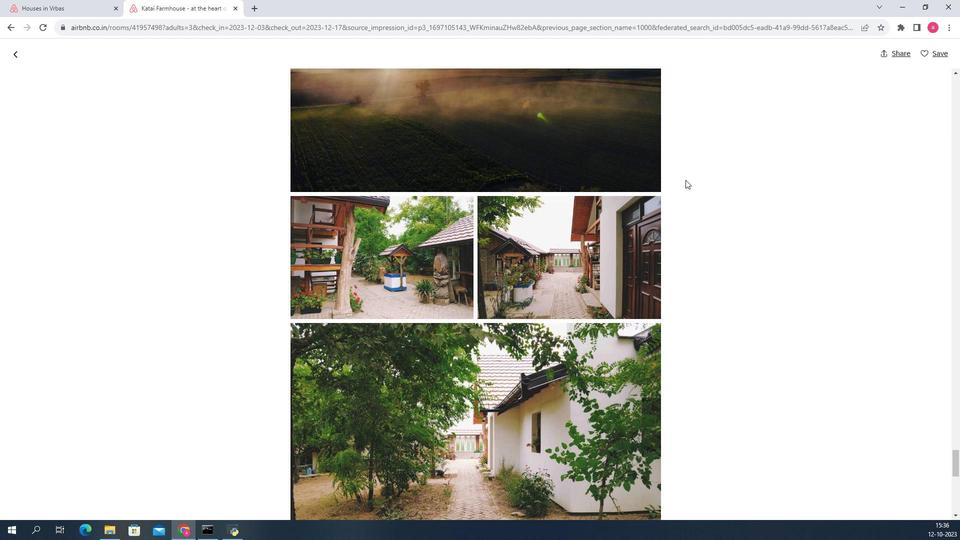
Action: Mouse scrolled (663, 218) with delta (0, 0)
Screenshot: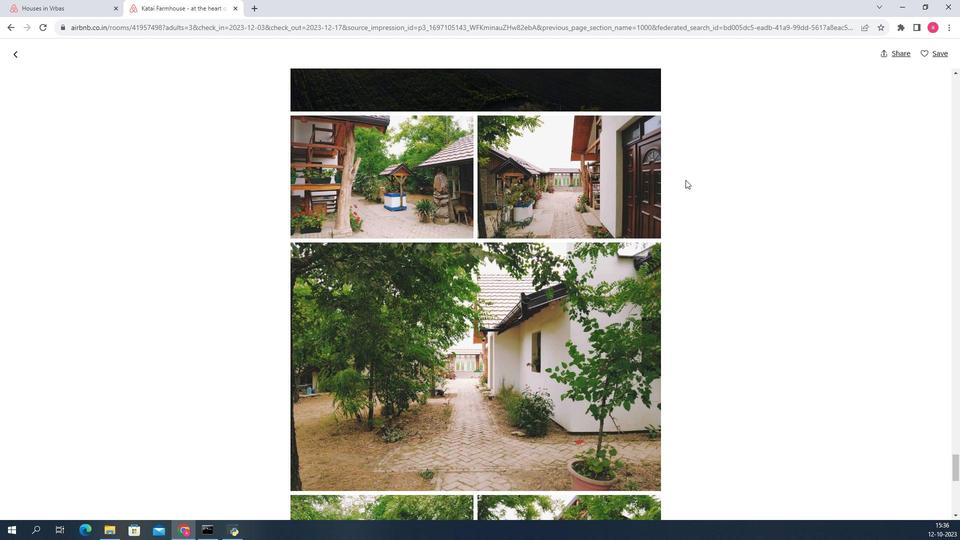 
Action: Mouse scrolled (663, 218) with delta (0, 0)
Screenshot: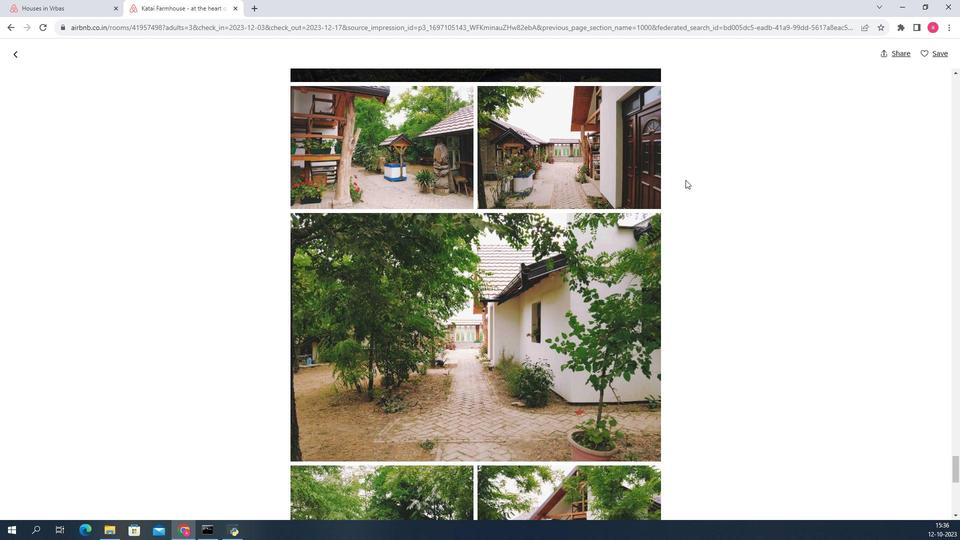 
Action: Mouse scrolled (663, 218) with delta (0, 0)
Screenshot: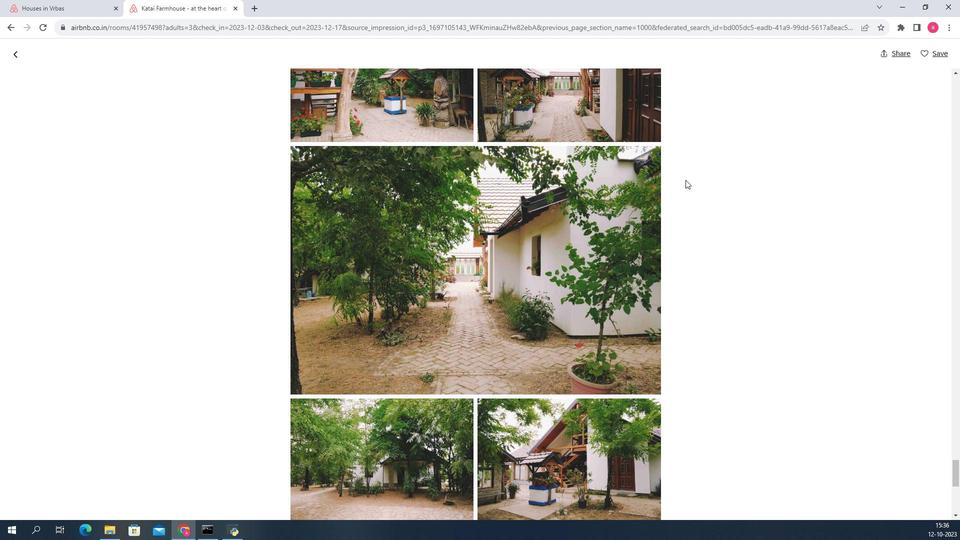 
Action: Mouse scrolled (663, 218) with delta (0, 0)
Screenshot: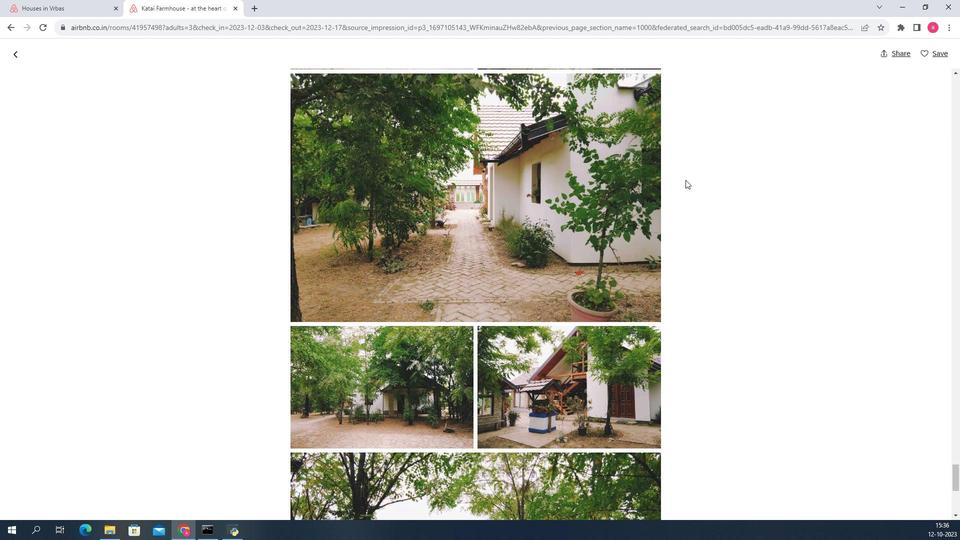 
Action: Mouse scrolled (663, 218) with delta (0, 0)
Screenshot: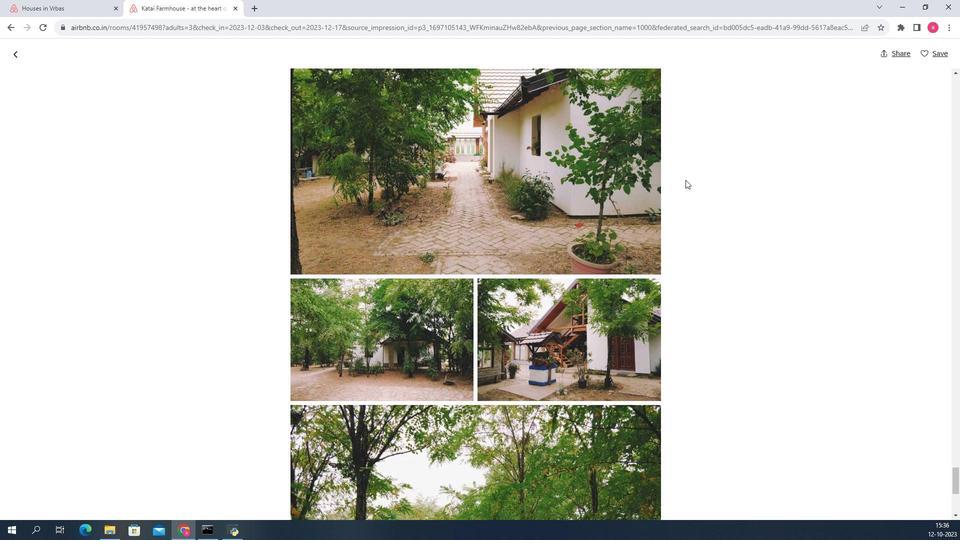 
Action: Mouse scrolled (663, 218) with delta (0, 0)
Screenshot: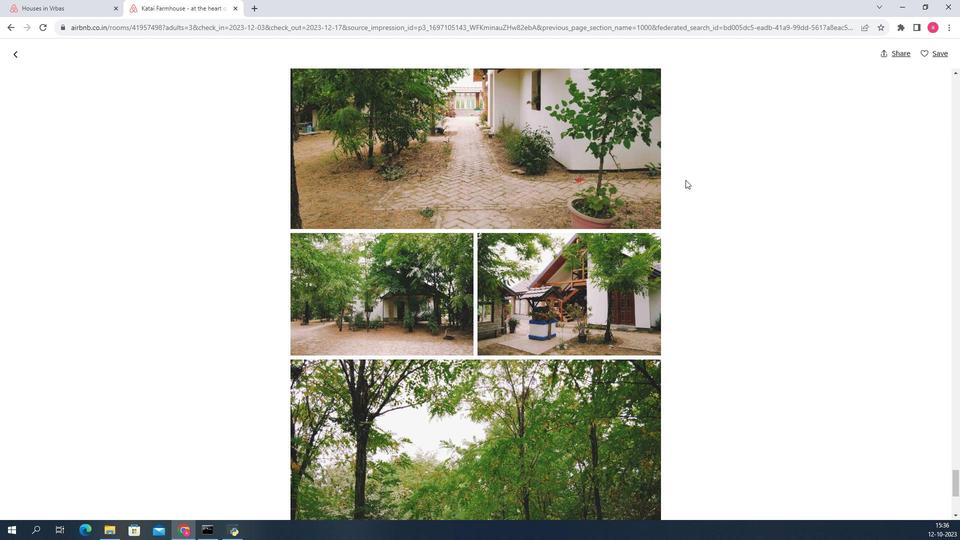 
Action: Mouse scrolled (663, 218) with delta (0, 0)
Screenshot: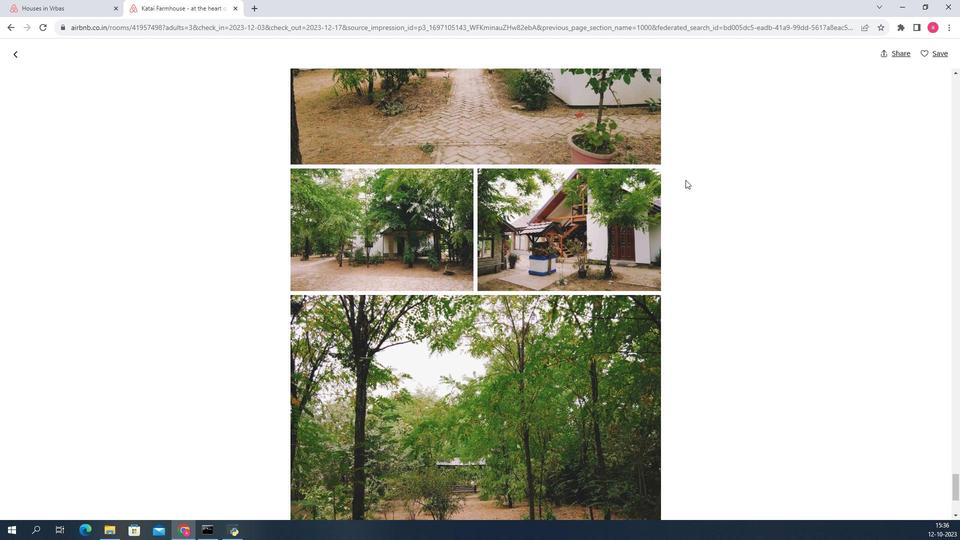 
Action: Mouse scrolled (663, 218) with delta (0, 0)
Screenshot: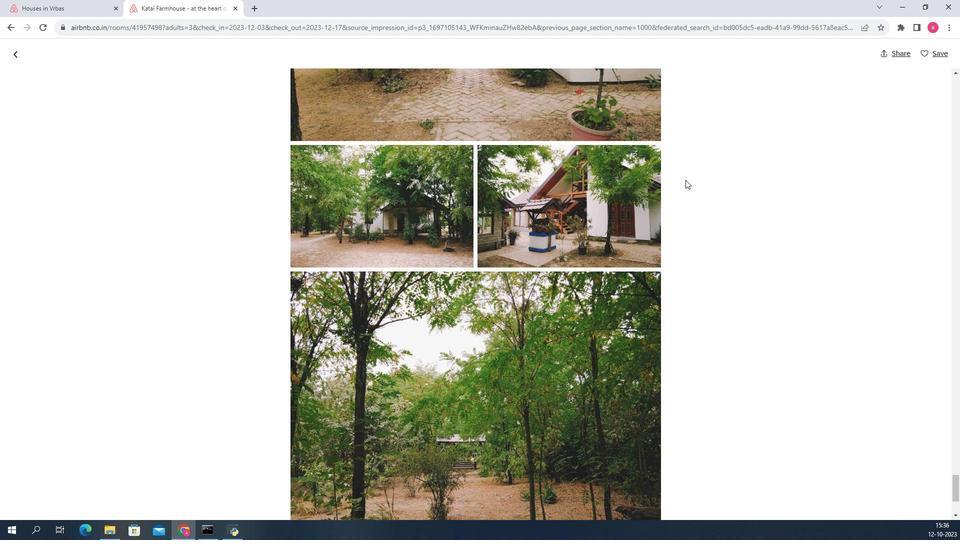 
Action: Mouse scrolled (663, 218) with delta (0, 0)
Screenshot: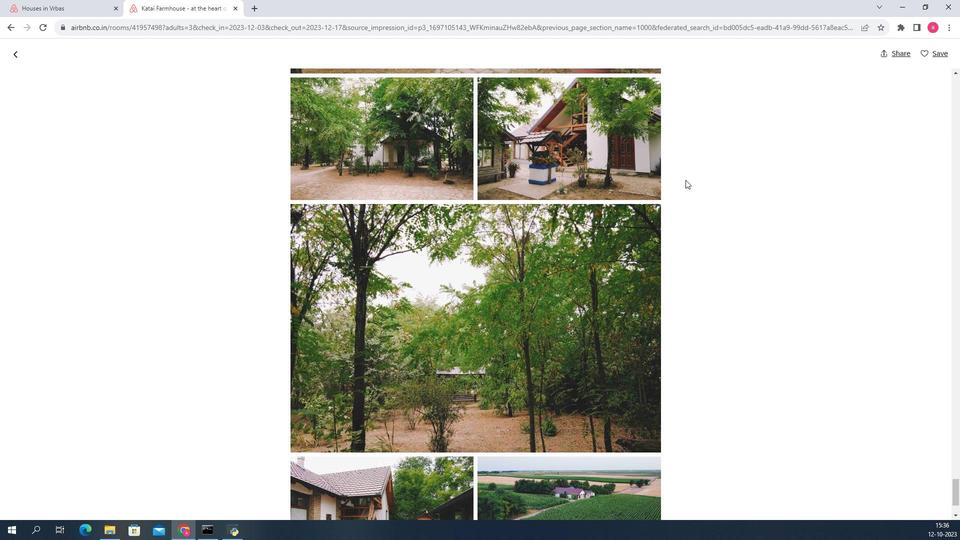 
Action: Mouse scrolled (663, 218) with delta (0, 0)
Screenshot: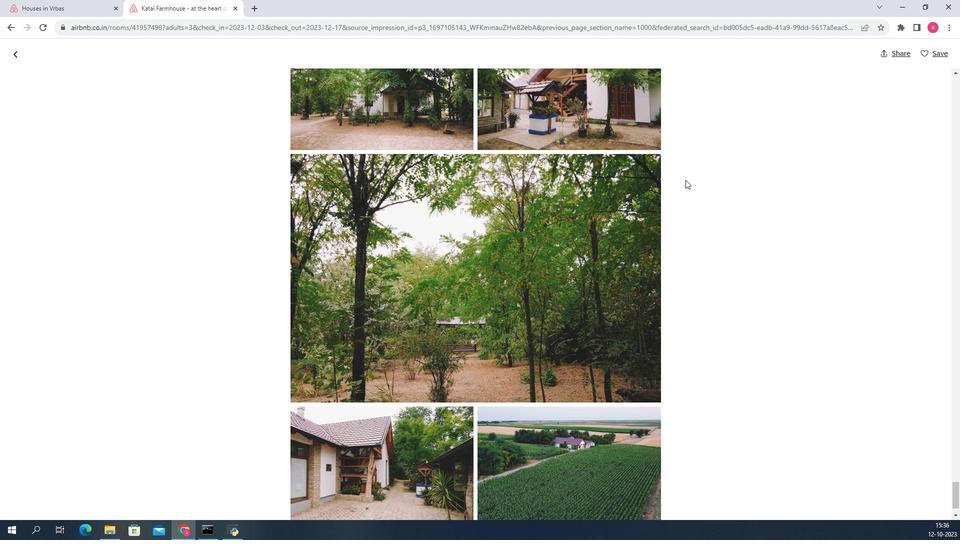 
Action: Mouse scrolled (663, 218) with delta (0, 0)
Screenshot: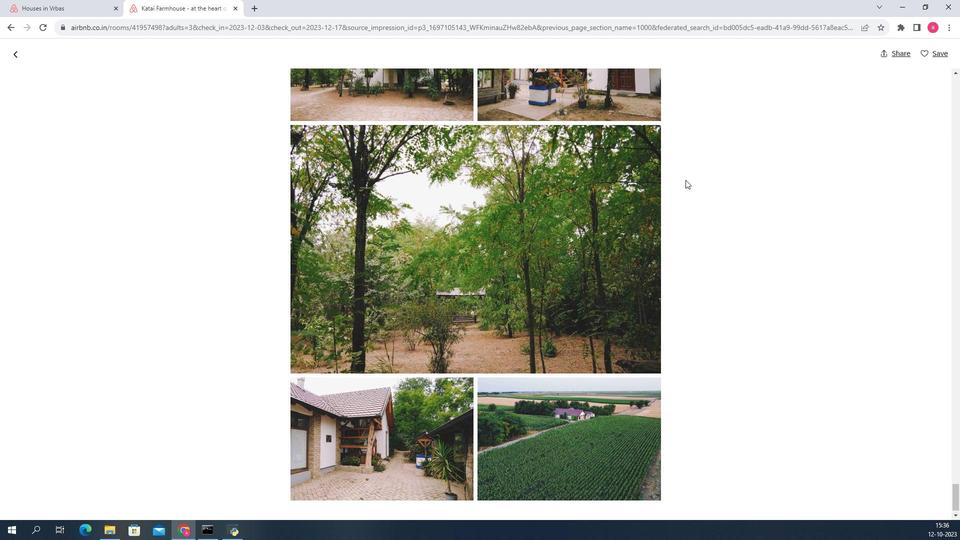 
Action: Mouse scrolled (663, 218) with delta (0, 0)
Screenshot: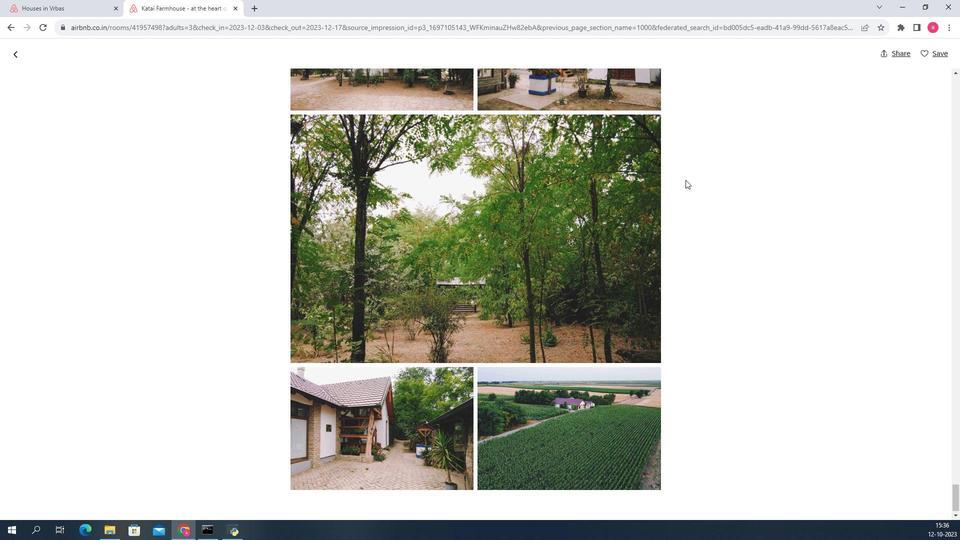 
Action: Mouse scrolled (663, 218) with delta (0, 0)
Screenshot: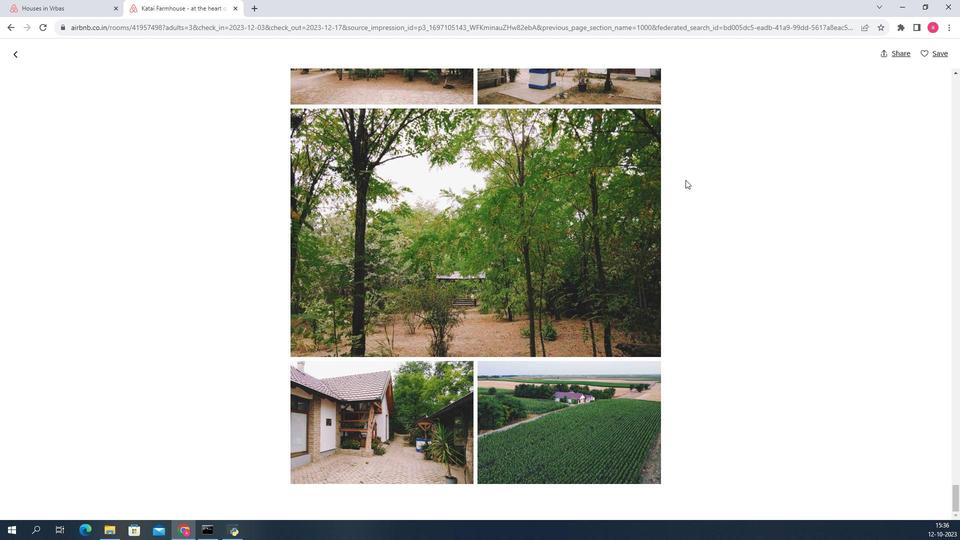
Action: Mouse moved to (48, 130)
Screenshot: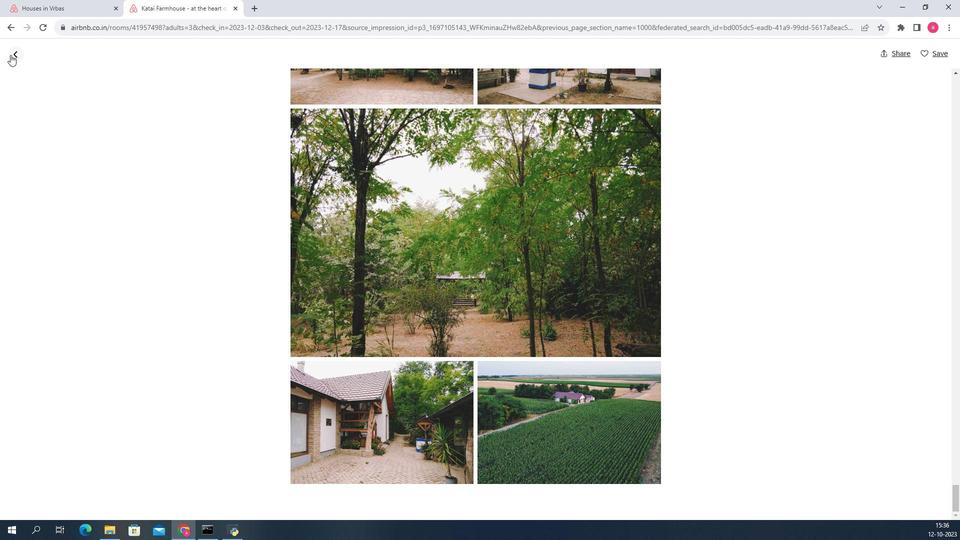 
Action: Mouse pressed left at (48, 130)
Screenshot: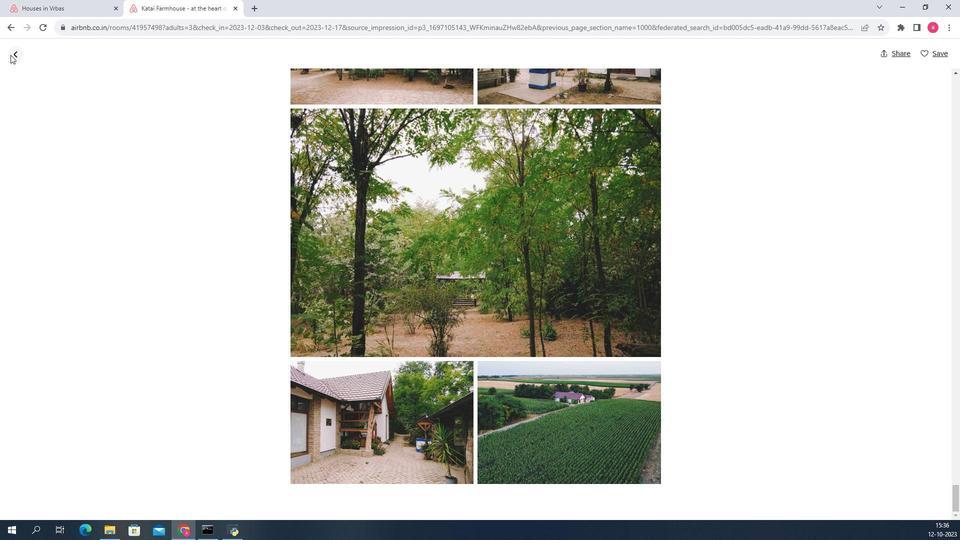 
Action: Mouse moved to (424, 229)
Screenshot: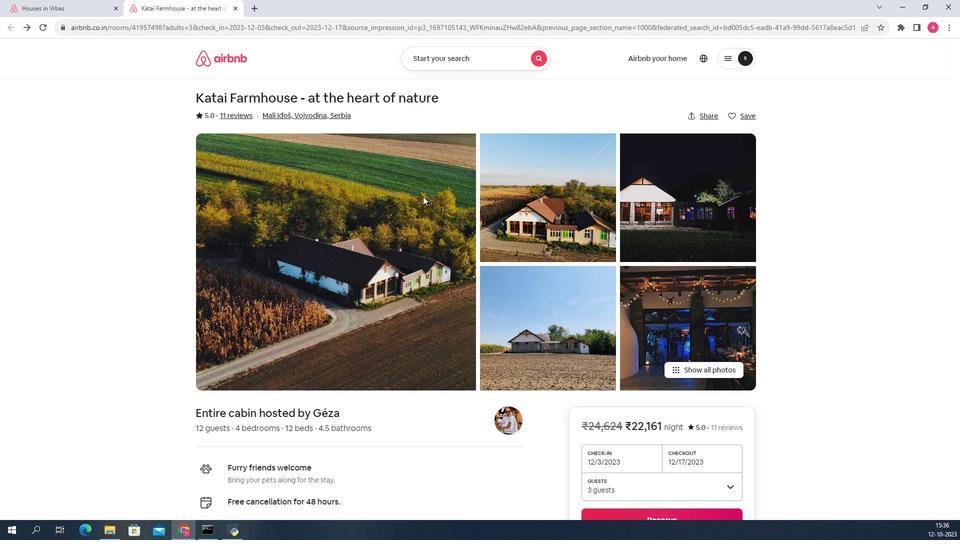 
Action: Mouse scrolled (424, 229) with delta (0, 0)
Screenshot: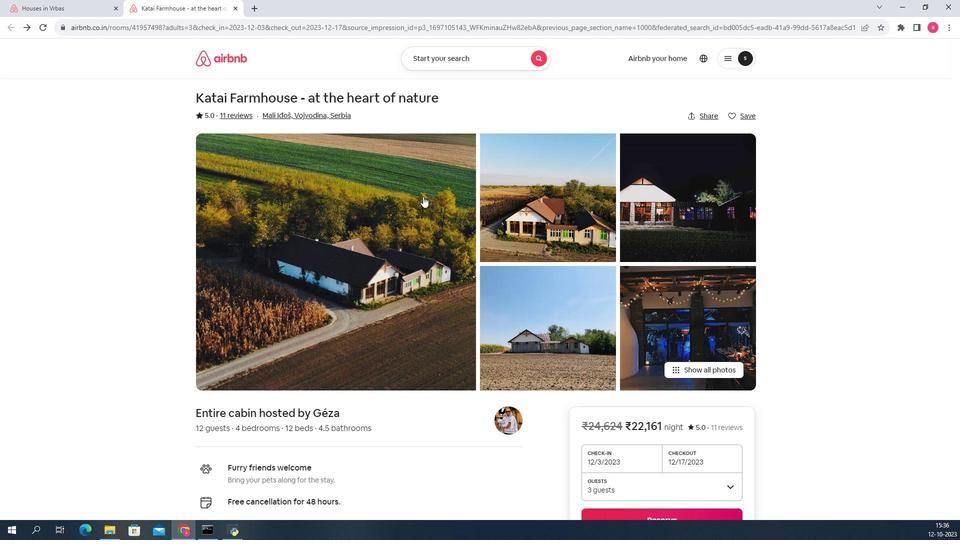 
Action: Mouse scrolled (424, 229) with delta (0, 0)
Screenshot: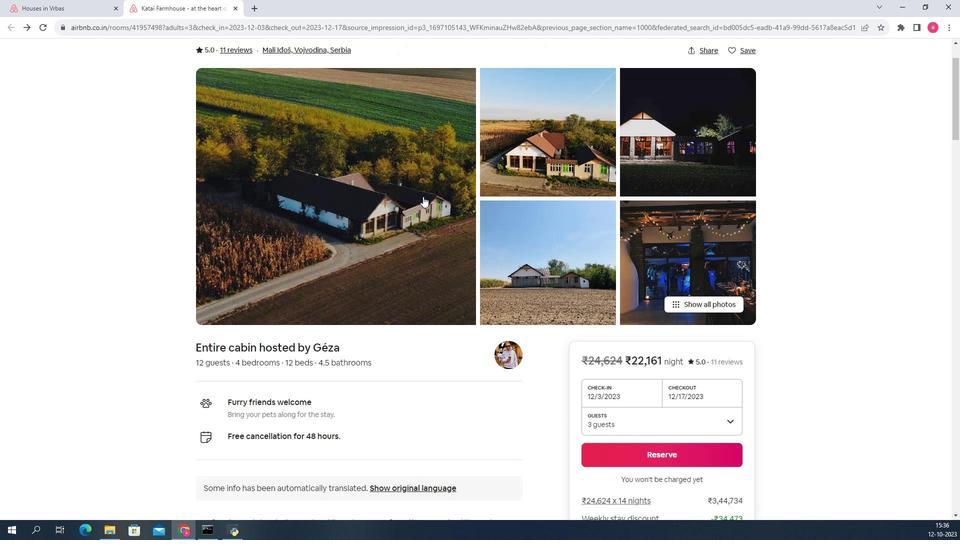 
Action: Mouse scrolled (424, 229) with delta (0, 0)
Screenshot: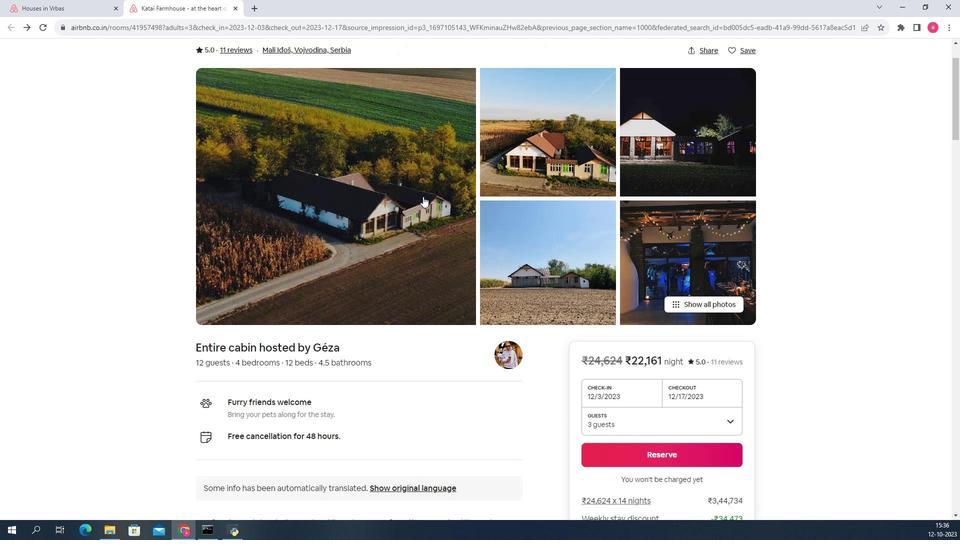 
Action: Mouse scrolled (424, 229) with delta (0, 0)
Screenshot: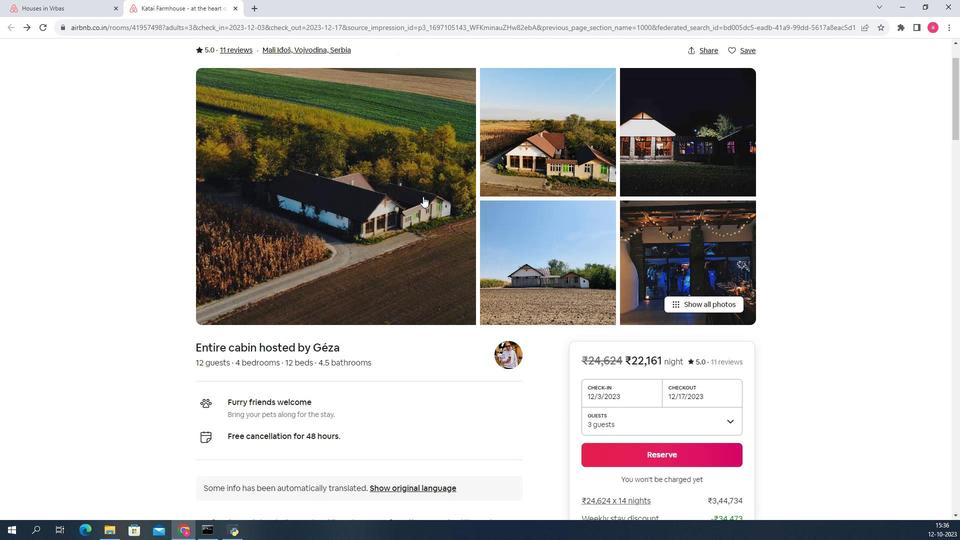 
Action: Mouse scrolled (424, 229) with delta (0, 0)
Screenshot: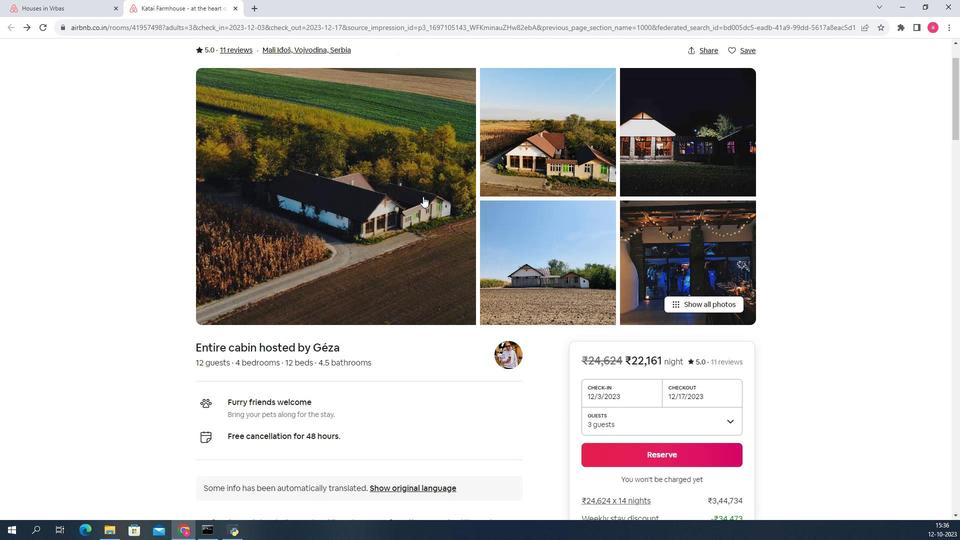 
Action: Mouse scrolled (424, 229) with delta (0, 0)
Screenshot: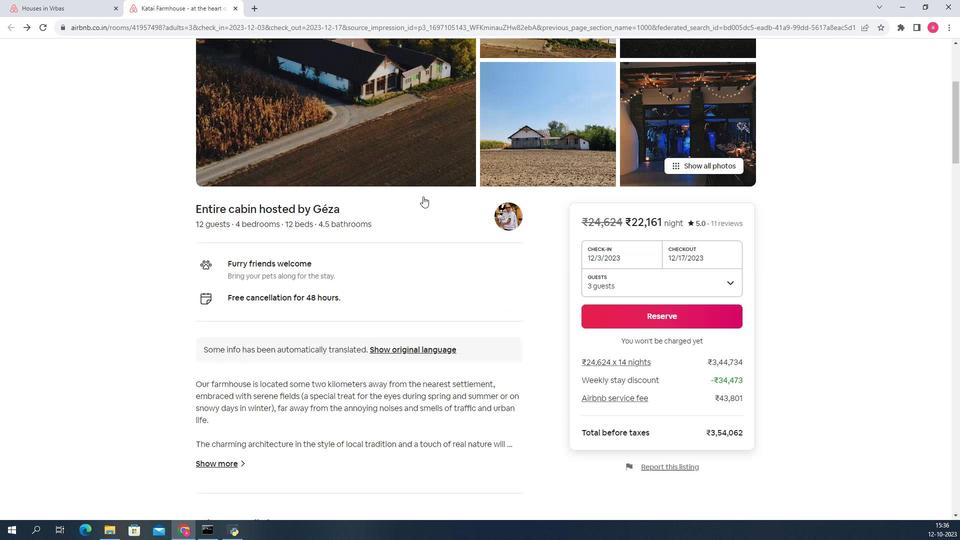 
Action: Mouse scrolled (424, 229) with delta (0, 0)
Screenshot: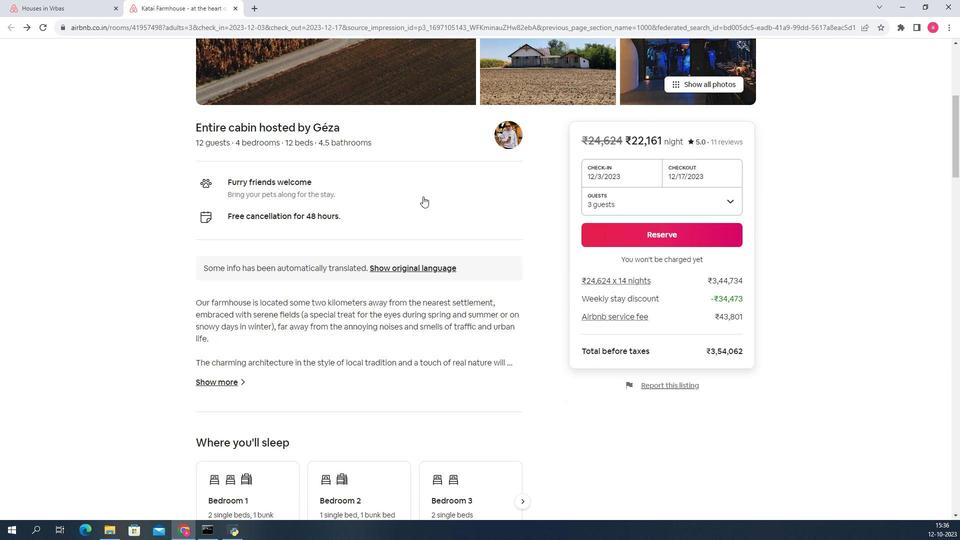 
Action: Mouse scrolled (424, 229) with delta (0, 0)
Screenshot: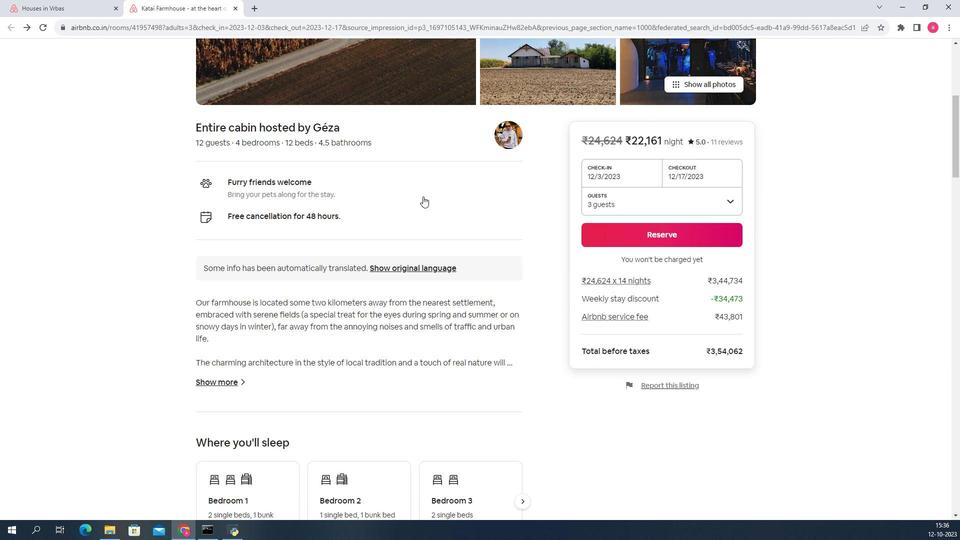 
Action: Mouse scrolled (424, 229) with delta (0, 0)
Screenshot: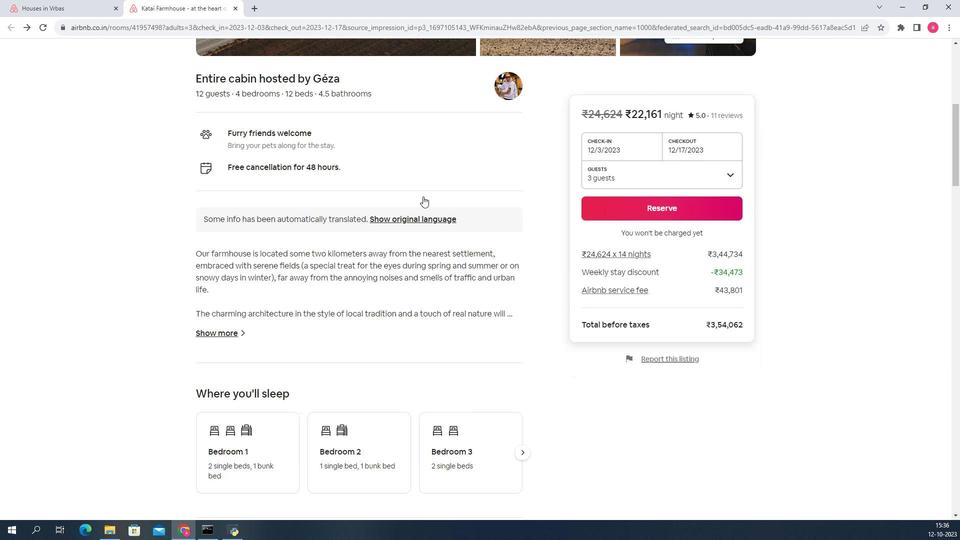 
Action: Mouse scrolled (424, 229) with delta (0, 0)
Screenshot: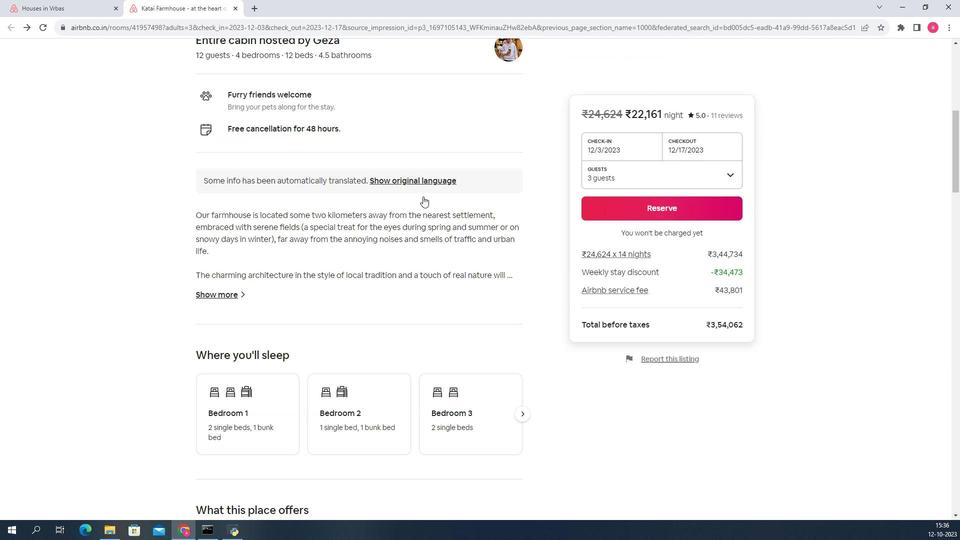 
Action: Mouse scrolled (424, 229) with delta (0, 0)
Screenshot: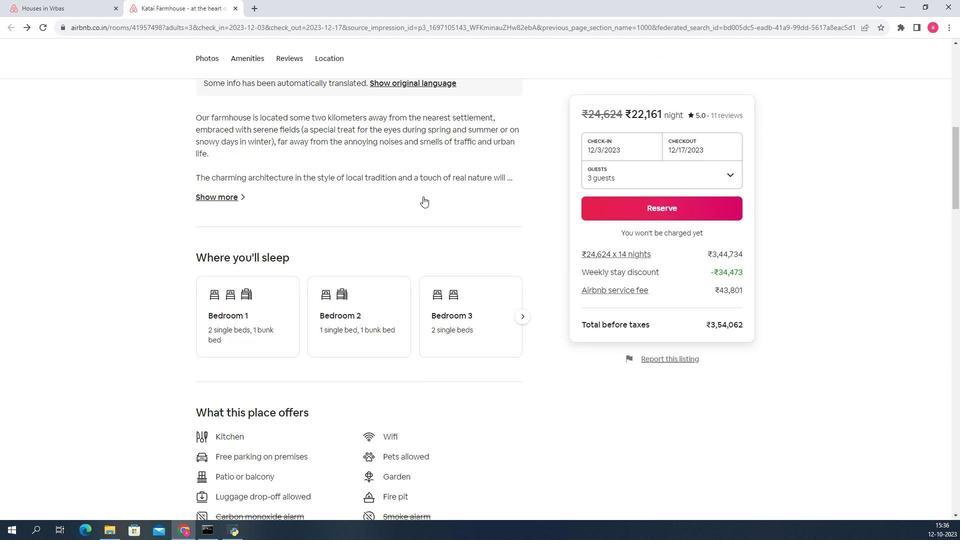 
Action: Mouse scrolled (424, 229) with delta (0, 0)
Screenshot: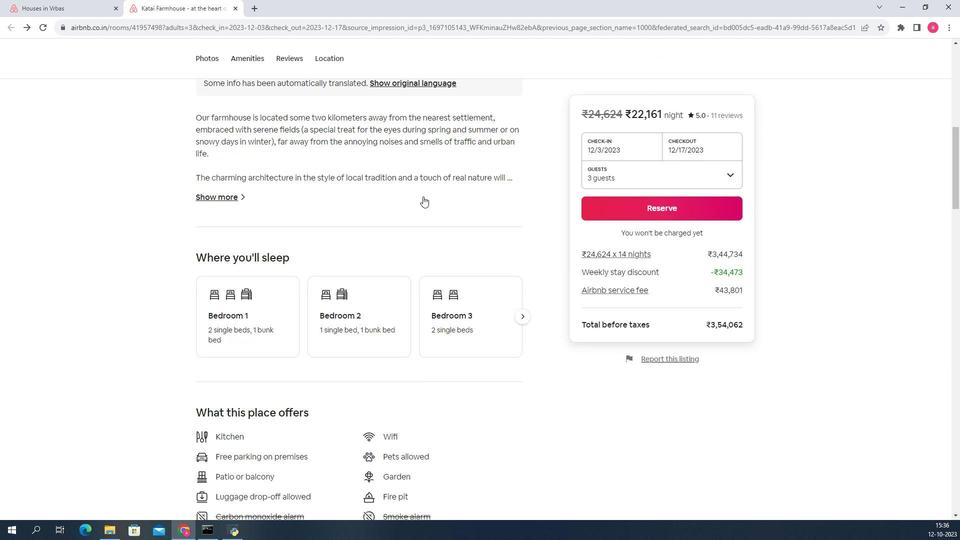 
Action: Mouse moved to (290, 316)
Screenshot: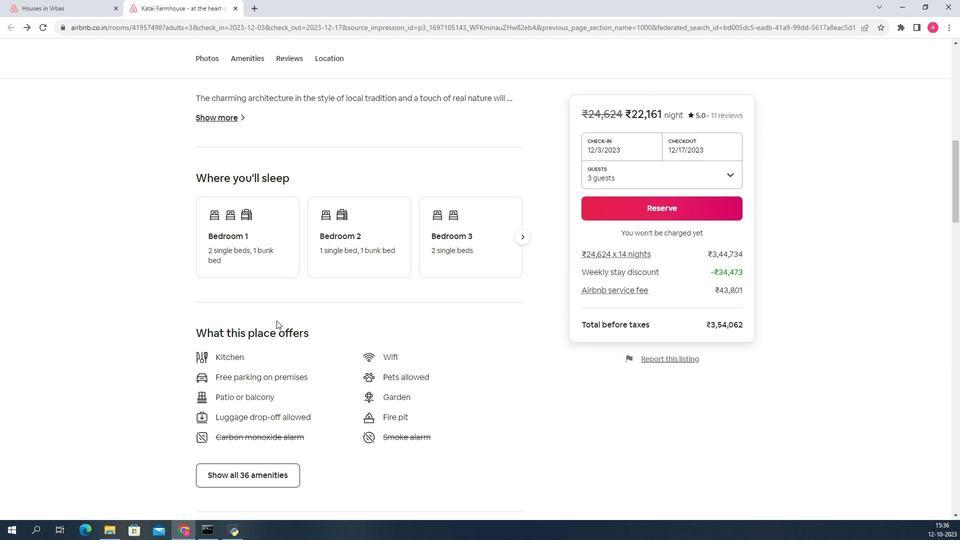 
Action: Mouse scrolled (290, 316) with delta (0, 0)
Screenshot: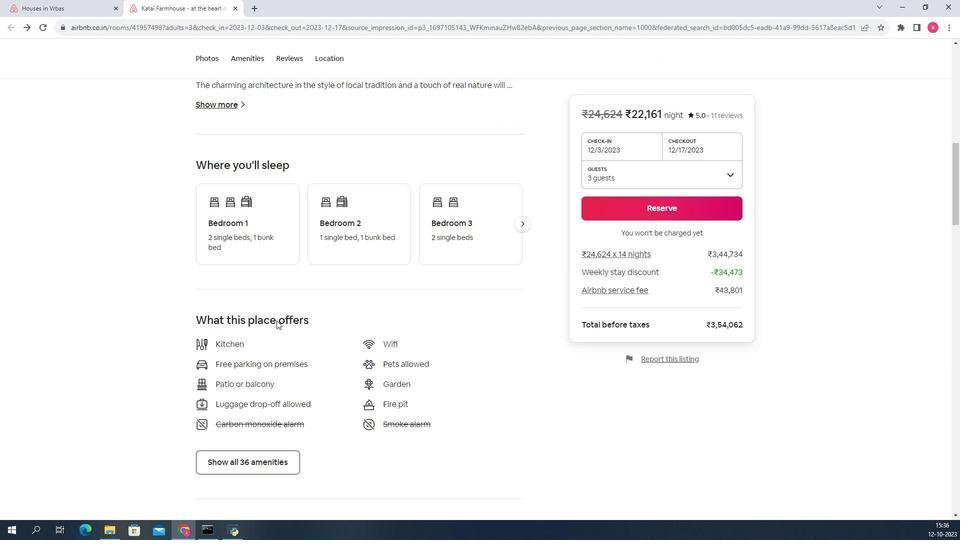 
Action: Mouse scrolled (290, 316) with delta (0, 0)
Screenshot: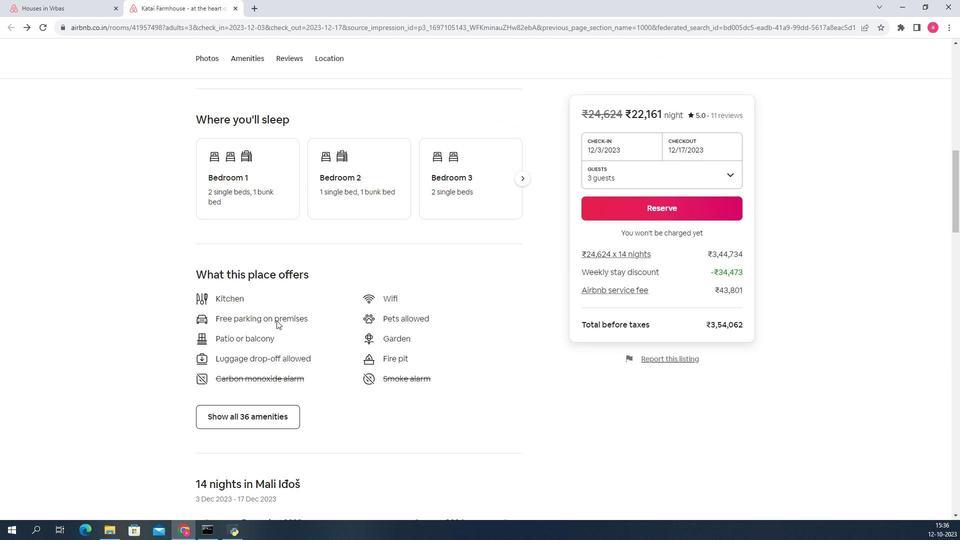 
Action: Mouse scrolled (290, 316) with delta (0, 0)
Screenshot: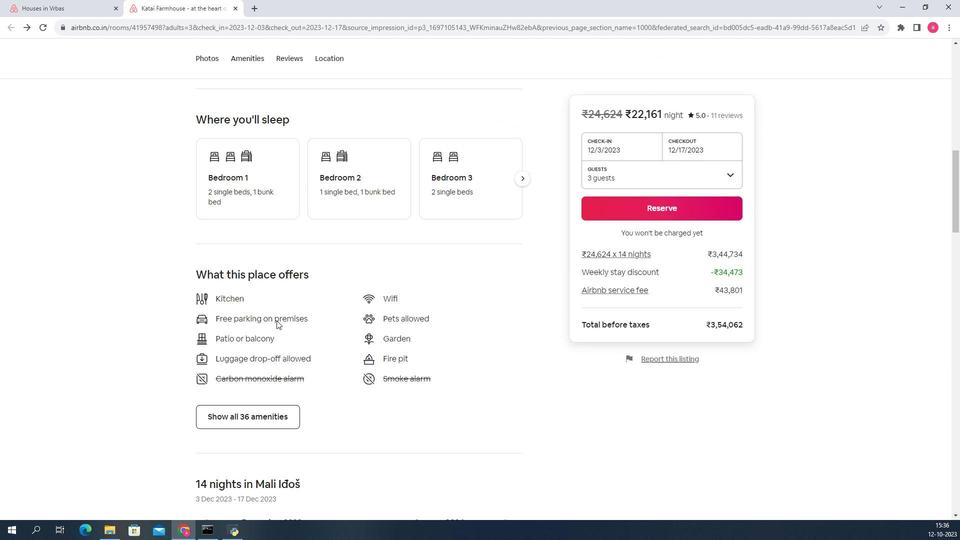 
Action: Mouse moved to (283, 320)
Screenshot: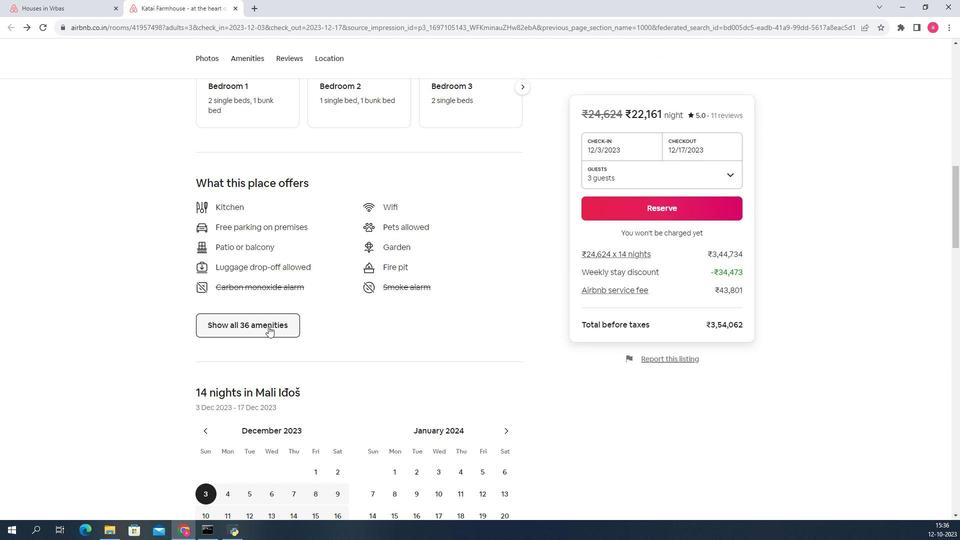 
Action: Mouse pressed left at (283, 320)
Screenshot: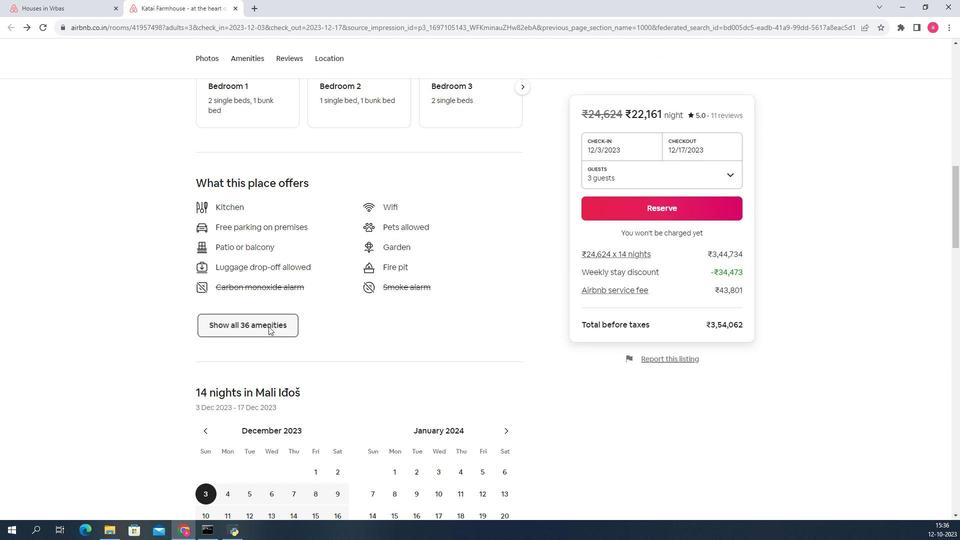 
Action: Mouse moved to (359, 254)
Screenshot: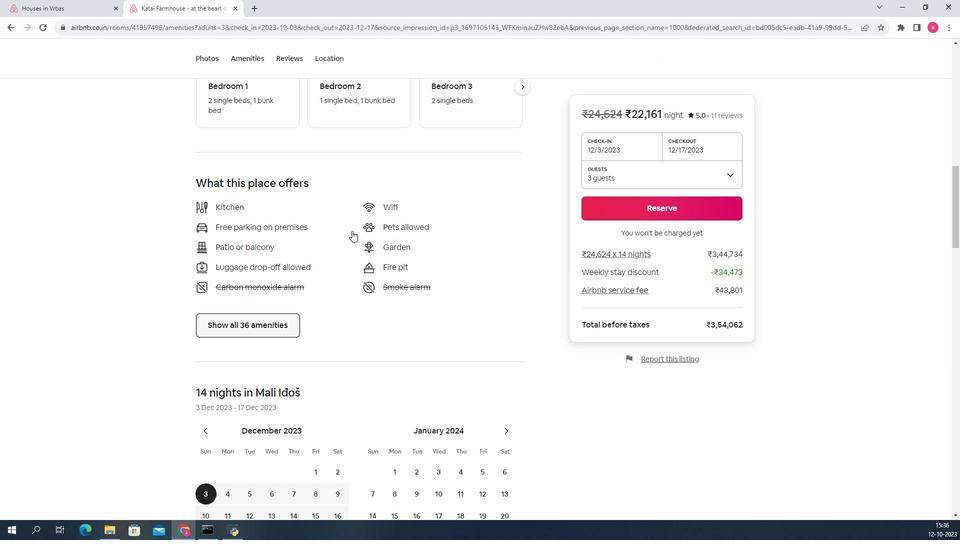 
Action: Mouse scrolled (359, 253) with delta (0, 0)
Screenshot: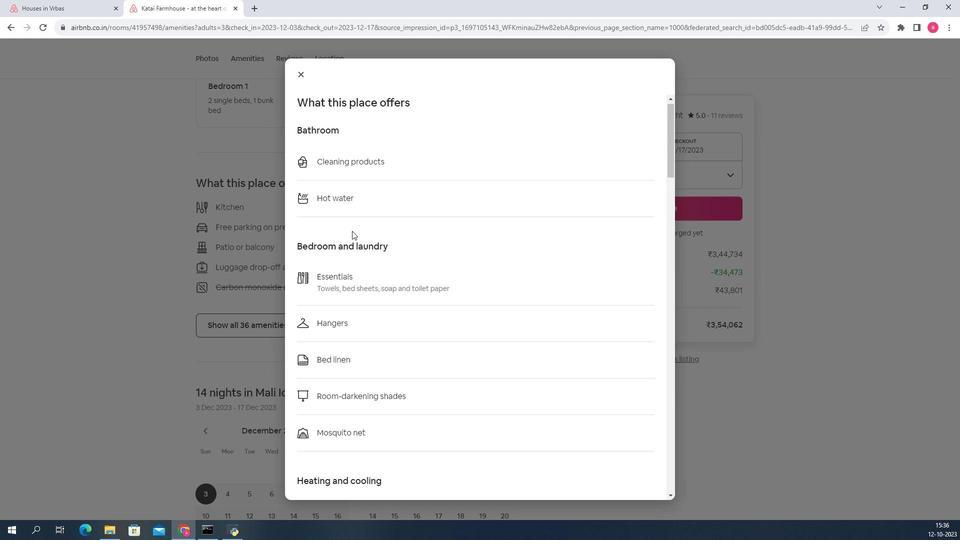 
Action: Mouse scrolled (359, 253) with delta (0, 0)
Screenshot: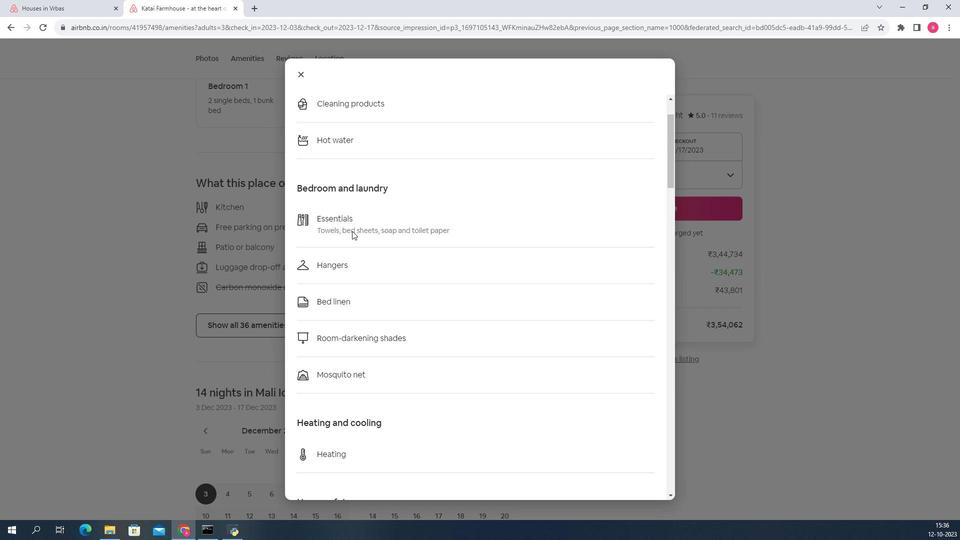 
Action: Mouse scrolled (359, 253) with delta (0, 0)
Screenshot: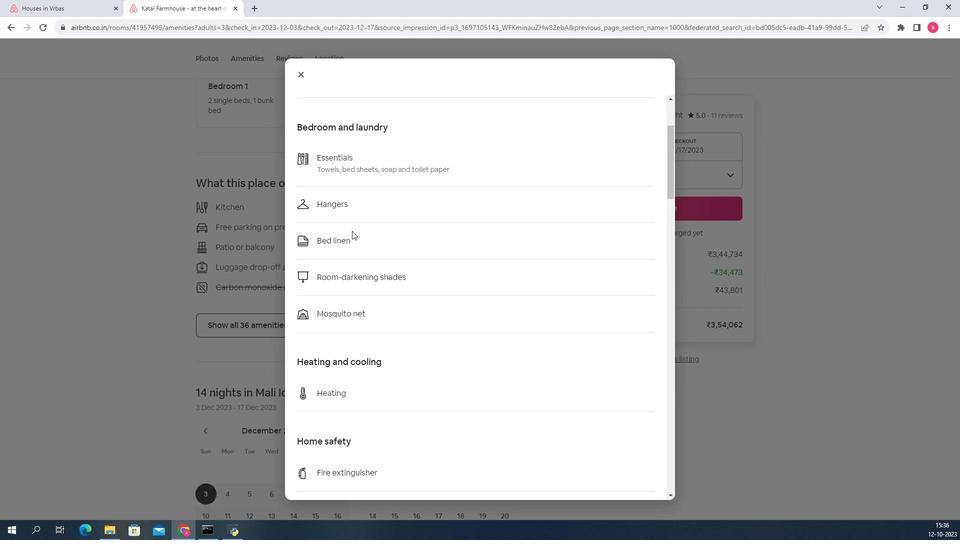 
Action: Mouse scrolled (359, 253) with delta (0, 0)
Screenshot: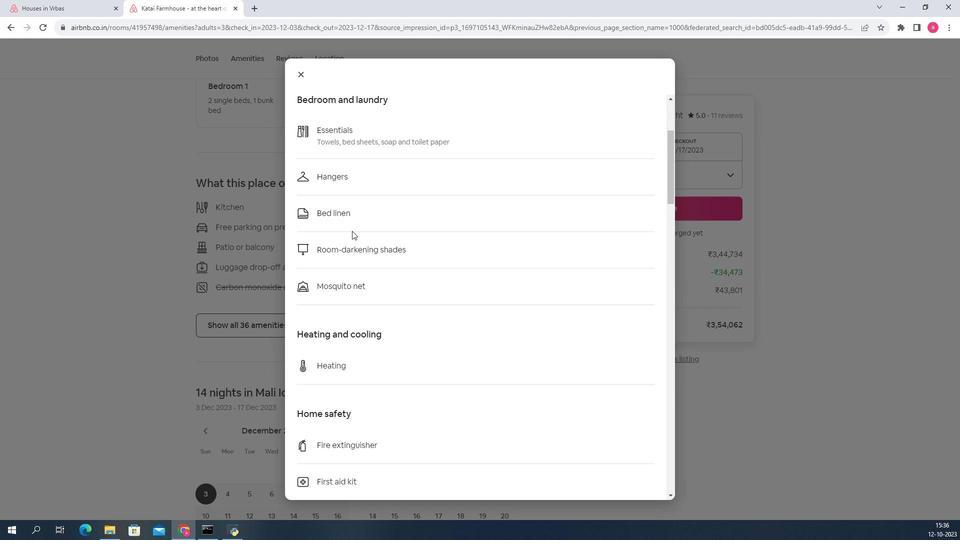 
Action: Mouse moved to (357, 250)
Screenshot: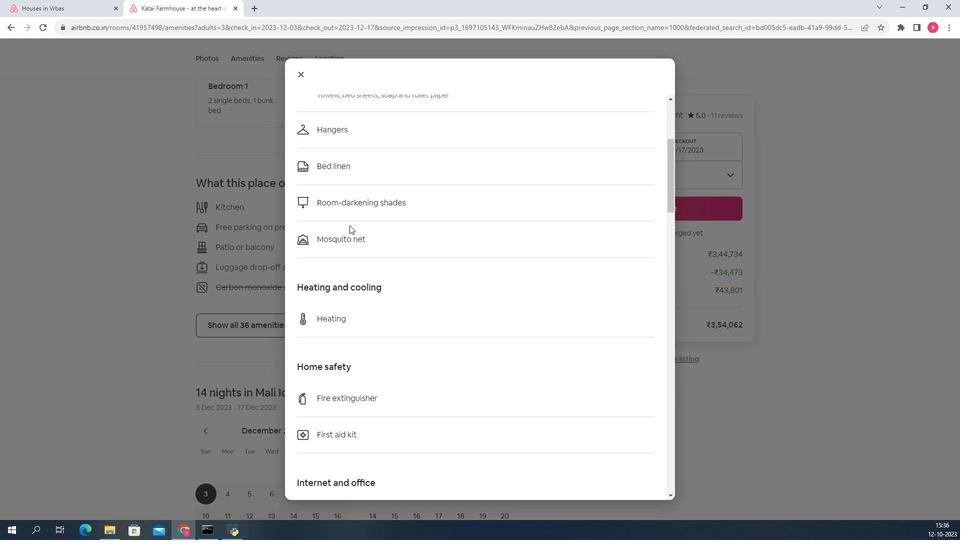 
Action: Mouse scrolled (357, 249) with delta (0, 0)
Screenshot: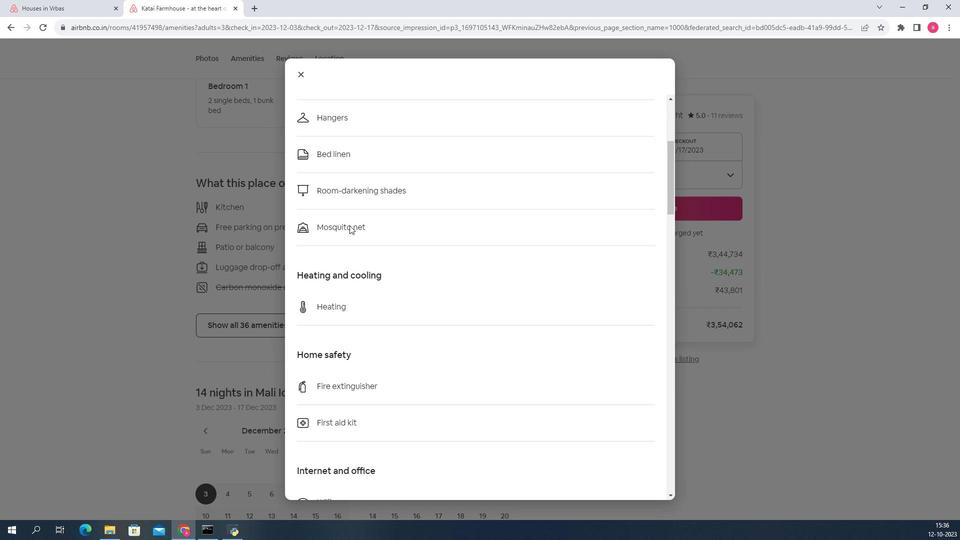 
Action: Mouse scrolled (357, 249) with delta (0, 0)
Screenshot: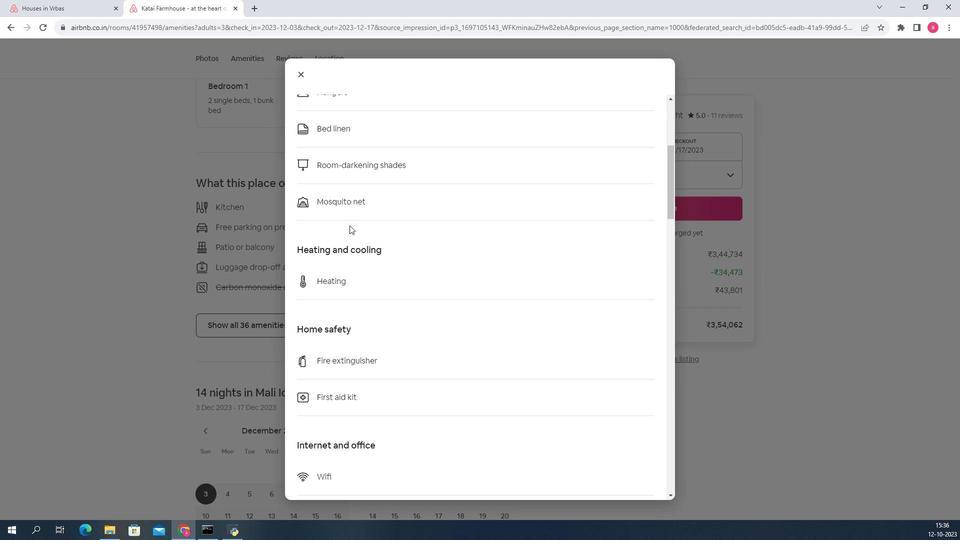 
Action: Mouse scrolled (357, 249) with delta (0, 0)
Screenshot: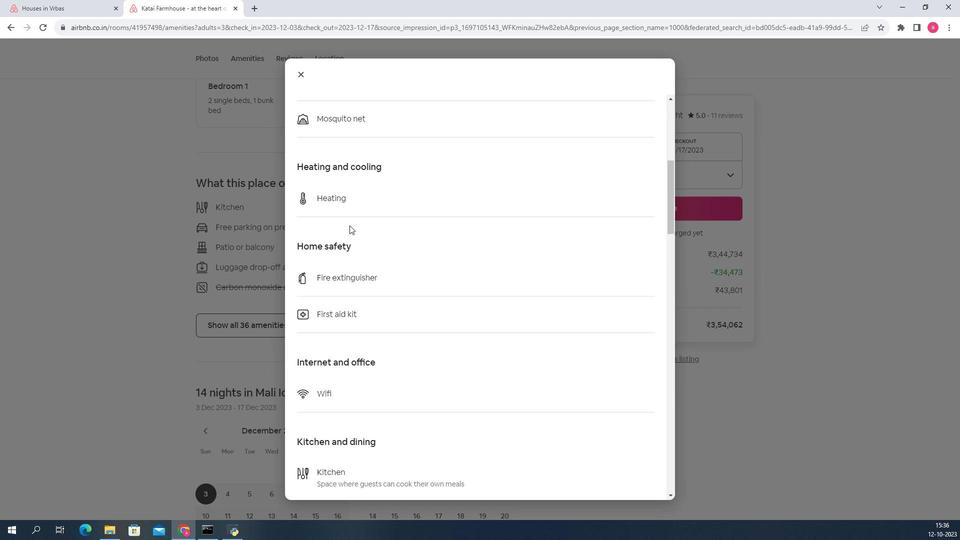 
Action: Mouse scrolled (357, 249) with delta (0, 0)
Screenshot: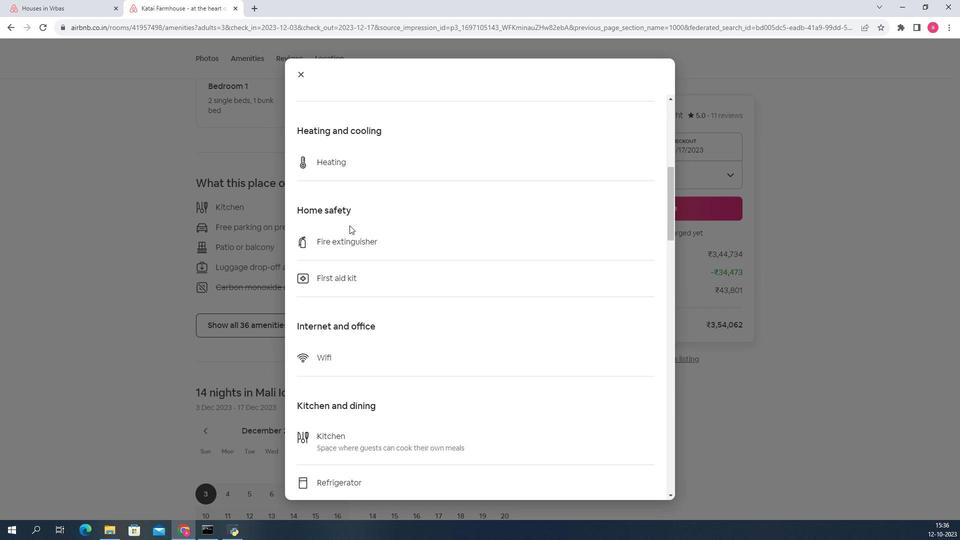
Action: Mouse scrolled (357, 249) with delta (0, 0)
Screenshot: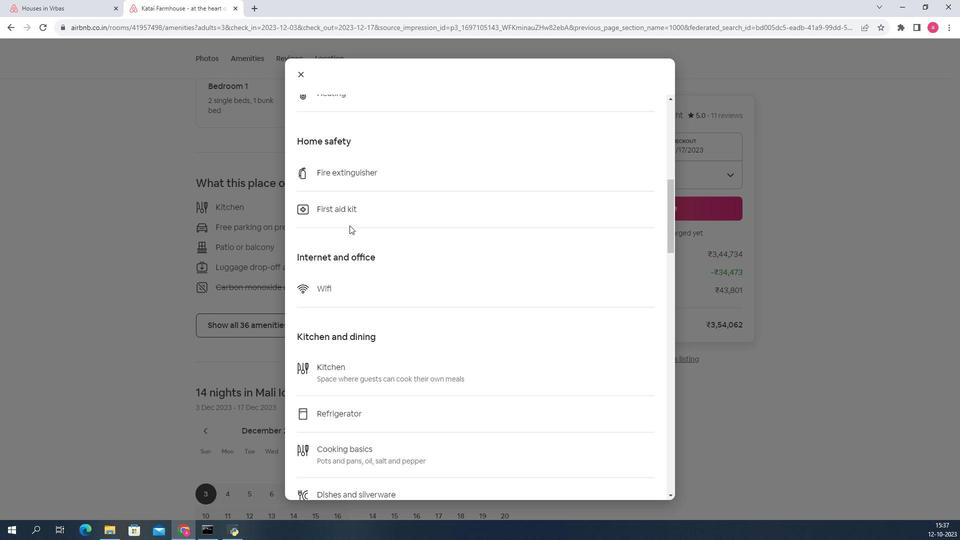 
Action: Mouse scrolled (357, 249) with delta (0, 0)
Screenshot: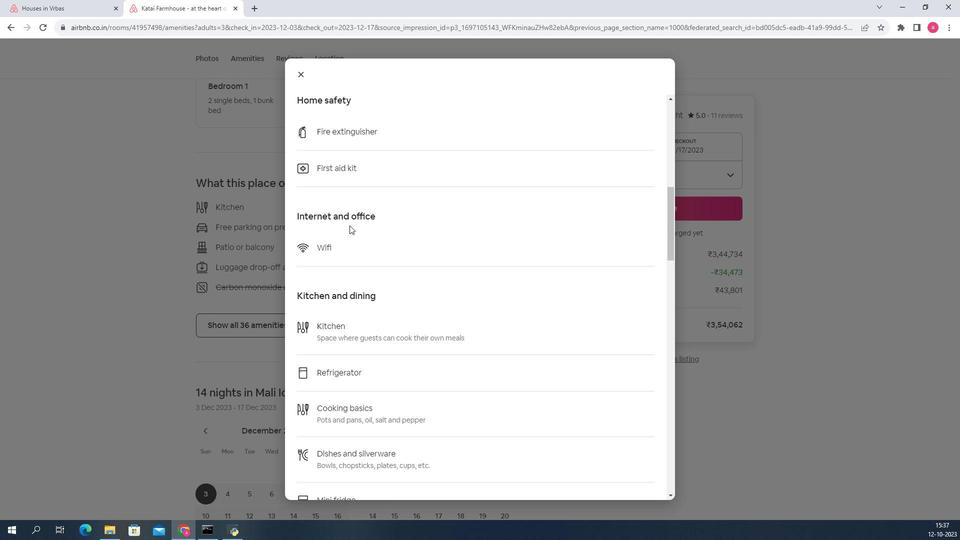 
Action: Mouse scrolled (357, 249) with delta (0, 0)
Screenshot: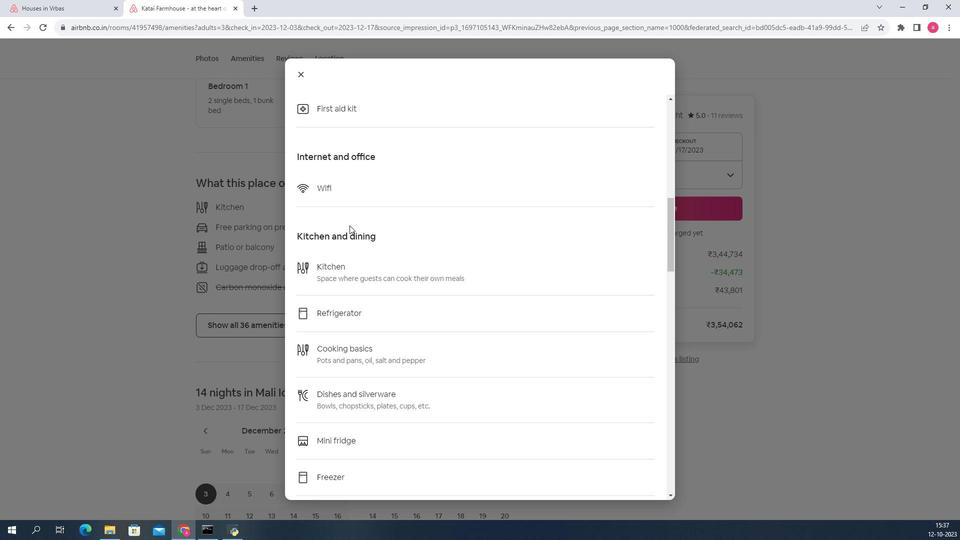 
Action: Mouse scrolled (357, 249) with delta (0, 0)
Screenshot: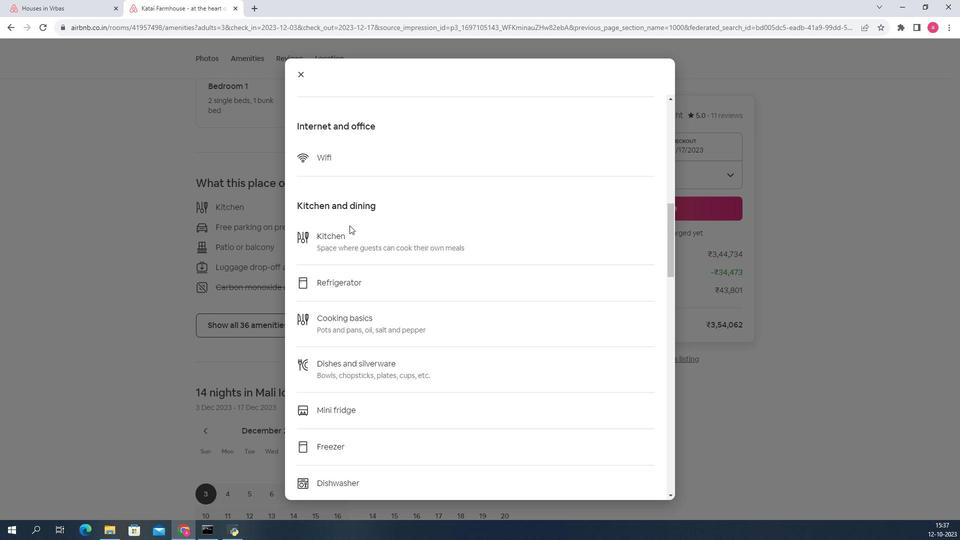
Action: Mouse moved to (357, 249)
Screenshot: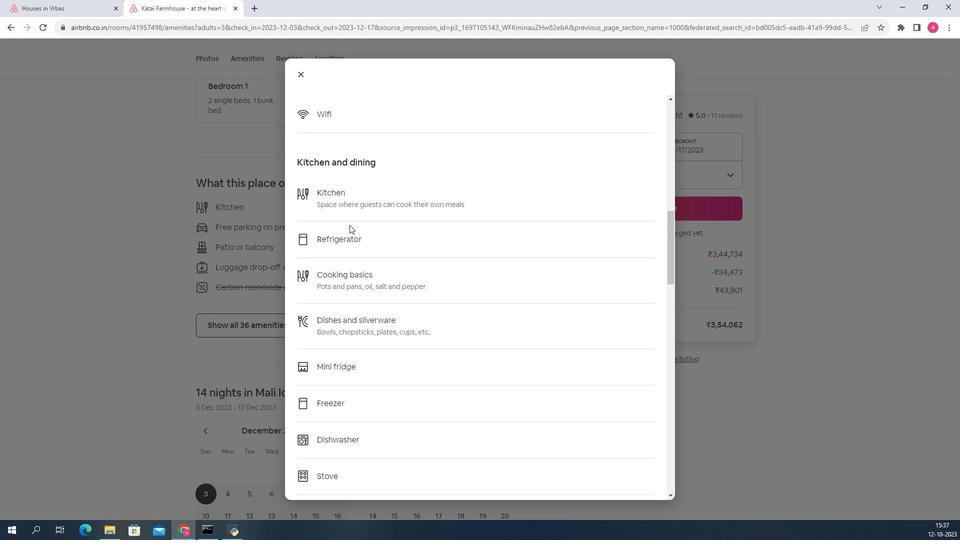 
Action: Mouse scrolled (357, 249) with delta (0, 0)
Screenshot: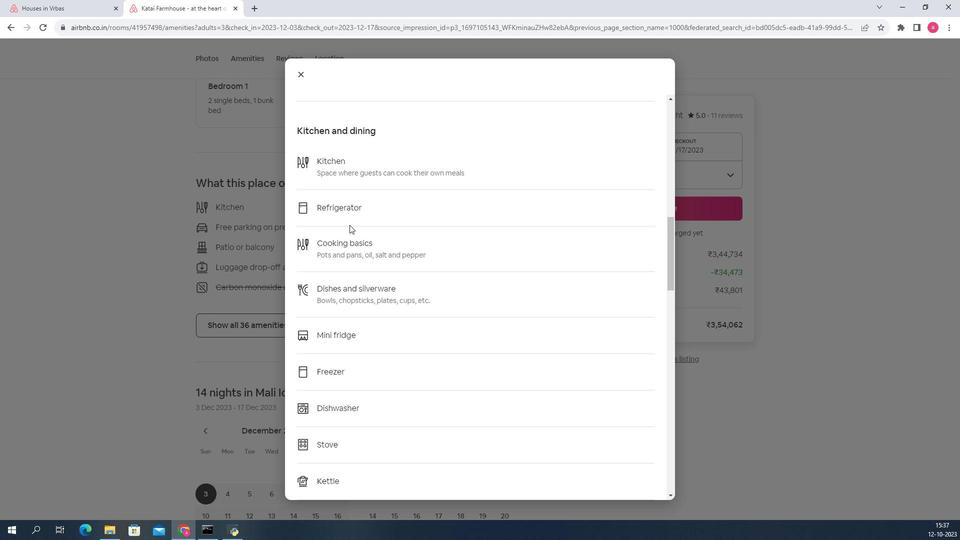 
Action: Mouse scrolled (357, 249) with delta (0, 0)
Screenshot: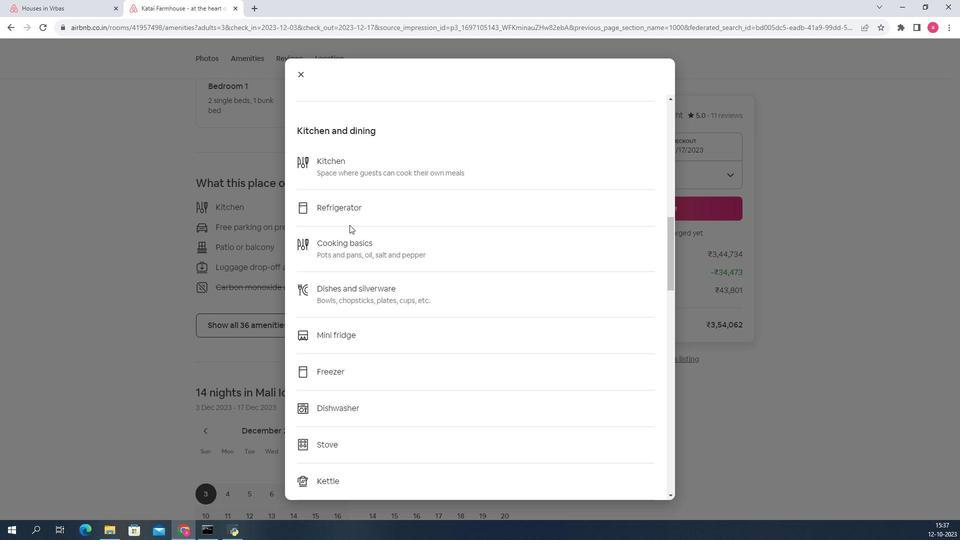 
Action: Mouse scrolled (357, 249) with delta (0, 0)
Screenshot: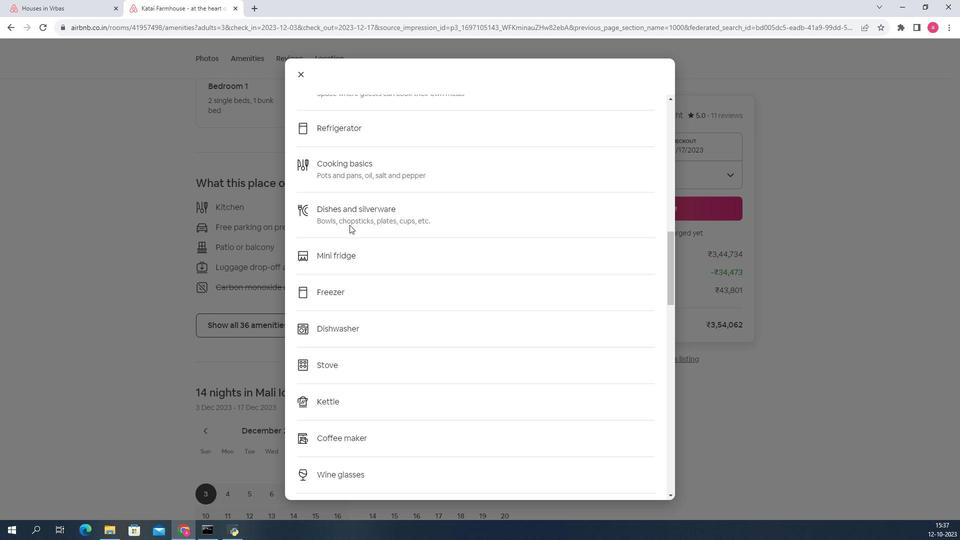 
Action: Mouse scrolled (357, 249) with delta (0, 0)
Screenshot: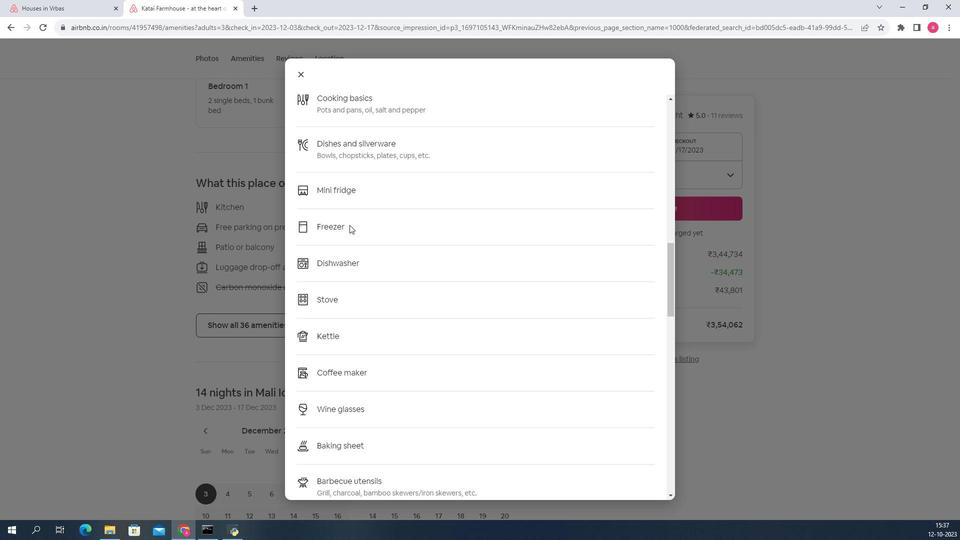 
Action: Mouse scrolled (357, 249) with delta (0, 0)
Screenshot: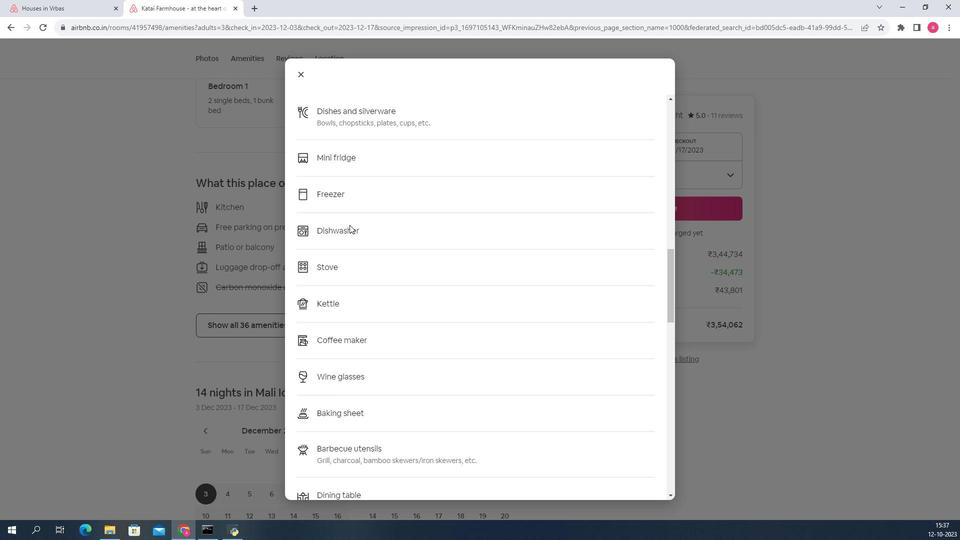 
Action: Mouse scrolled (357, 249) with delta (0, 0)
Screenshot: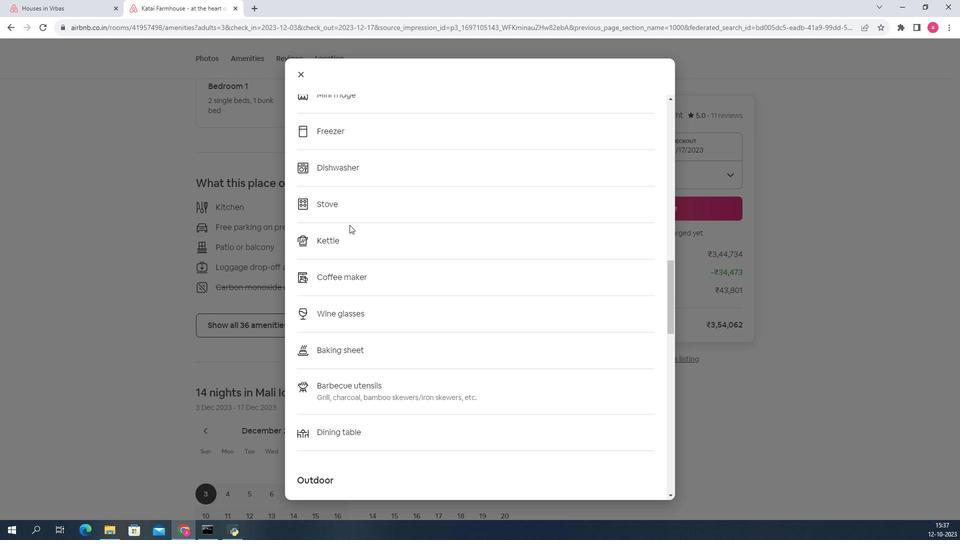 
Action: Mouse scrolled (357, 249) with delta (0, 0)
Screenshot: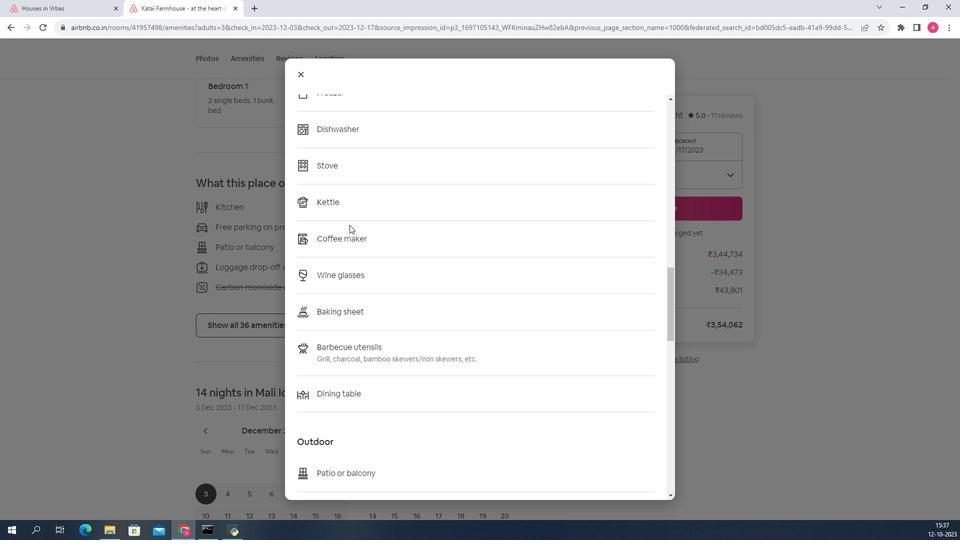 
Action: Mouse scrolled (357, 249) with delta (0, 0)
Screenshot: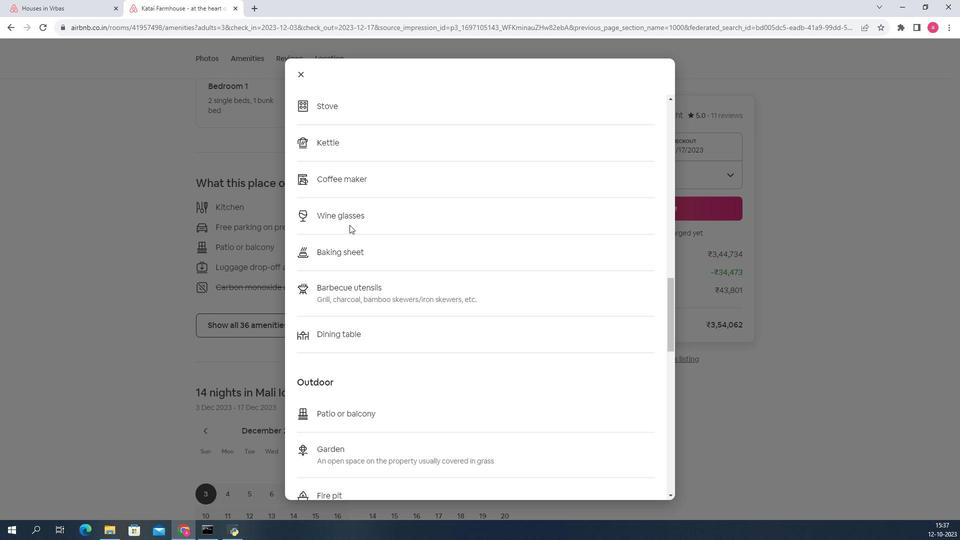 
Action: Mouse scrolled (357, 249) with delta (0, 0)
Screenshot: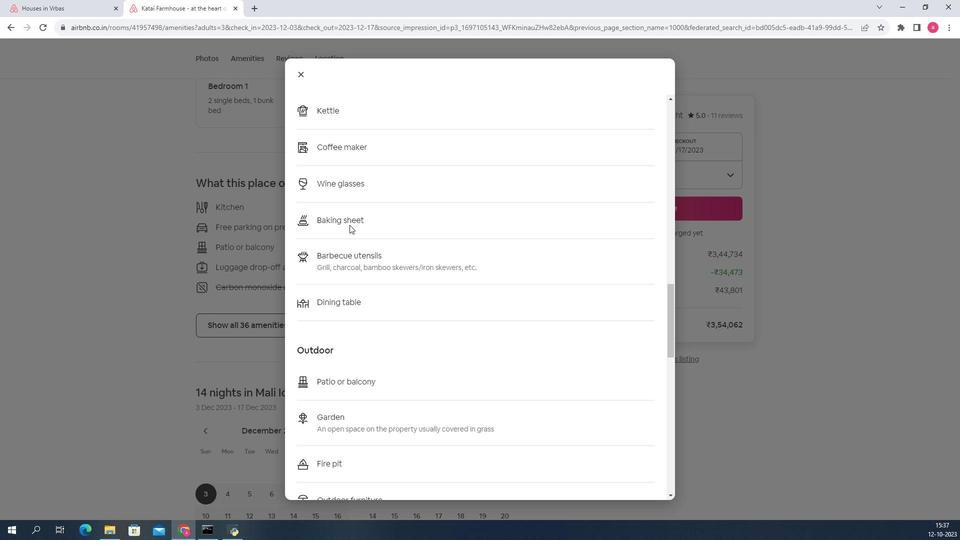 
Action: Mouse scrolled (357, 249) with delta (0, 0)
Screenshot: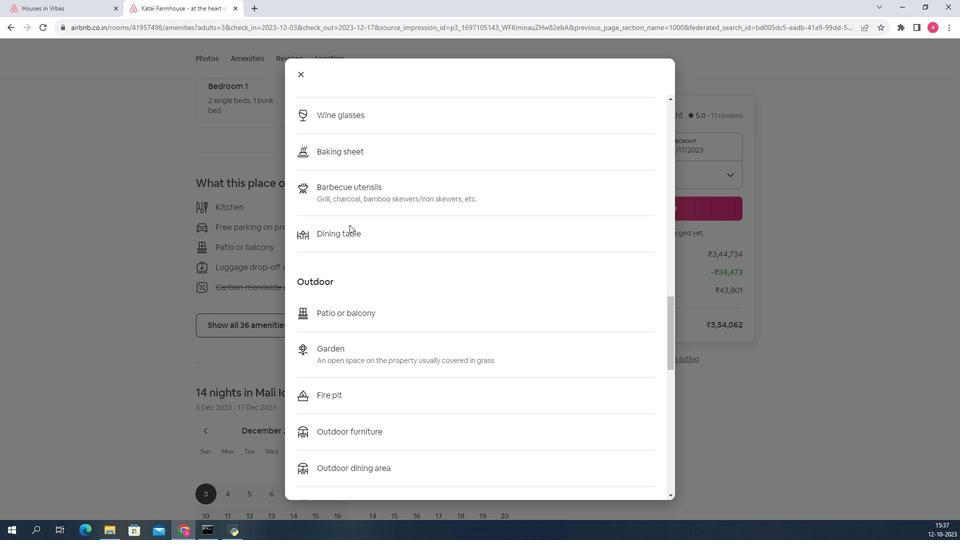 
Action: Mouse scrolled (357, 249) with delta (0, 0)
Screenshot: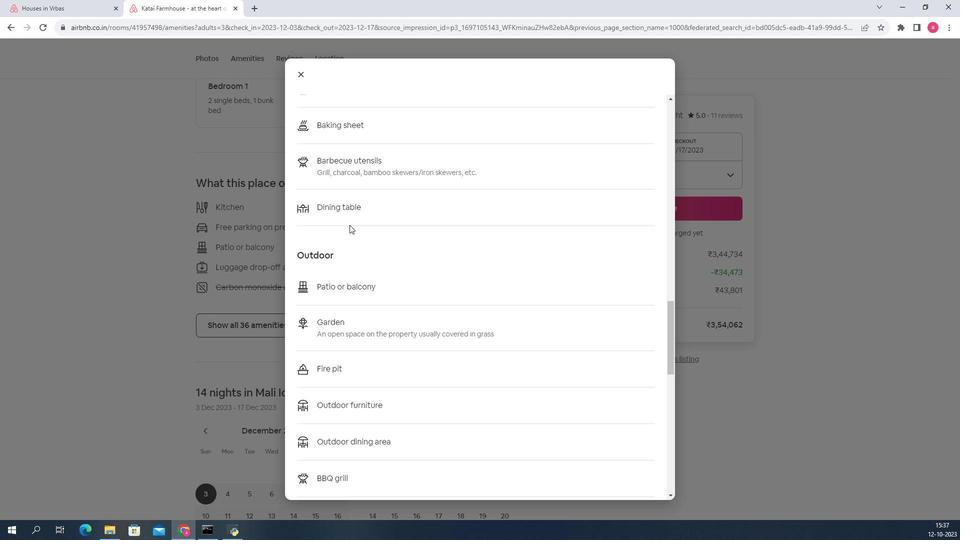 
Action: Mouse scrolled (357, 249) with delta (0, 0)
Screenshot: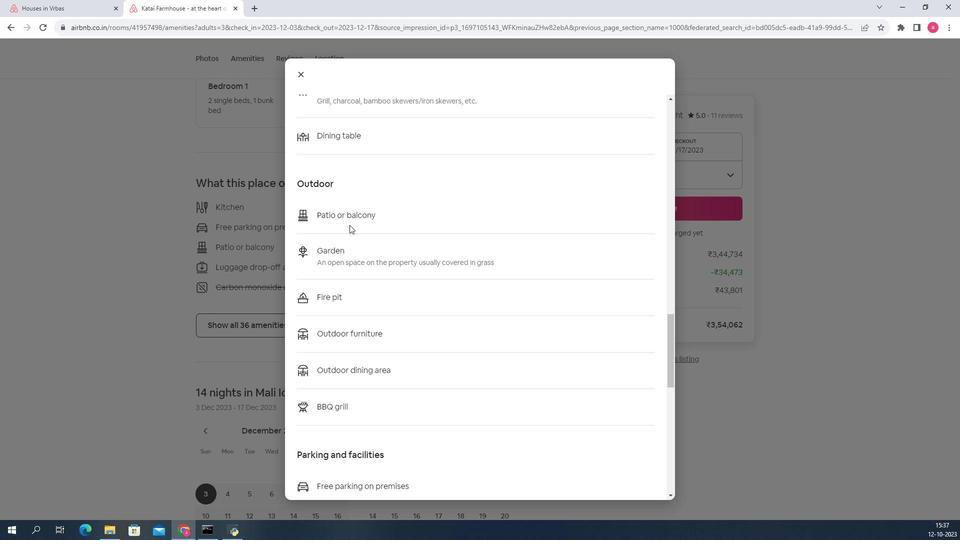 
Action: Mouse scrolled (357, 249) with delta (0, 0)
Screenshot: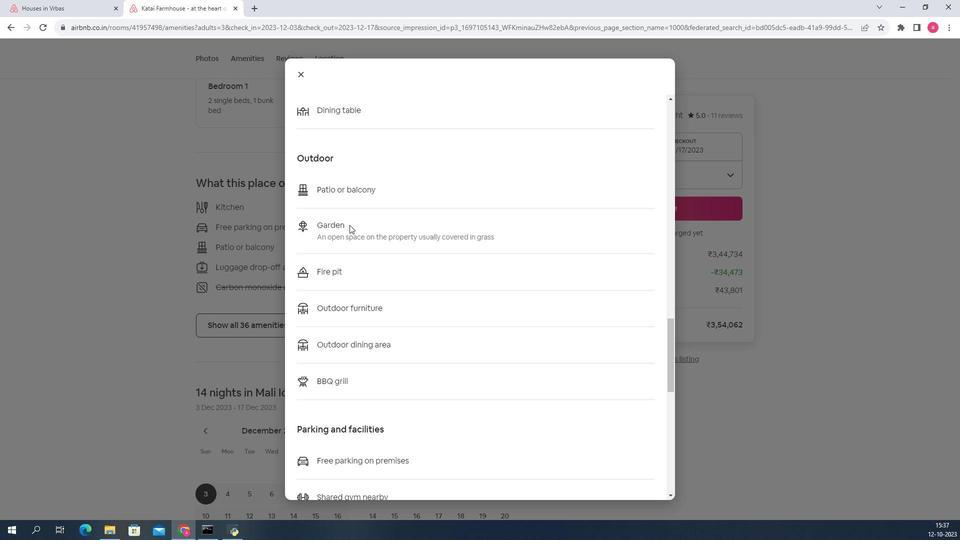 
Action: Mouse scrolled (357, 249) with delta (0, 0)
